 Task: Set up an automation rule in Jira to send a Slack message when a version is unreleased.
Action: Mouse moved to (714, 31)
Screenshot: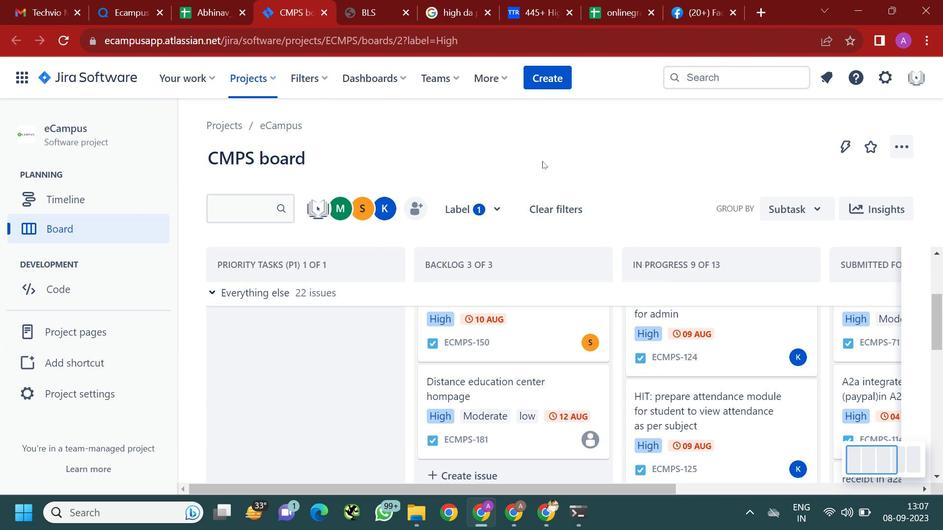 
Action: Mouse pressed left at (714, 31)
Screenshot: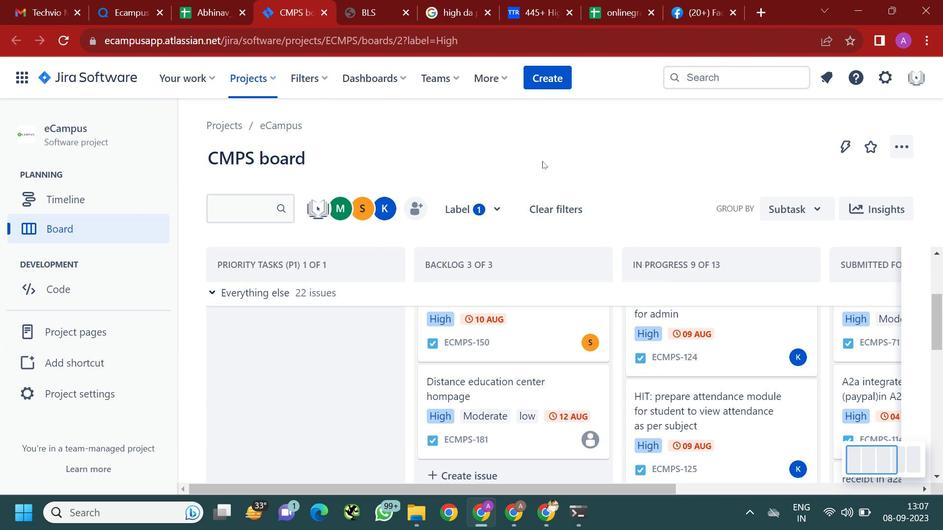 
Action: Mouse moved to (539, 154)
Screenshot: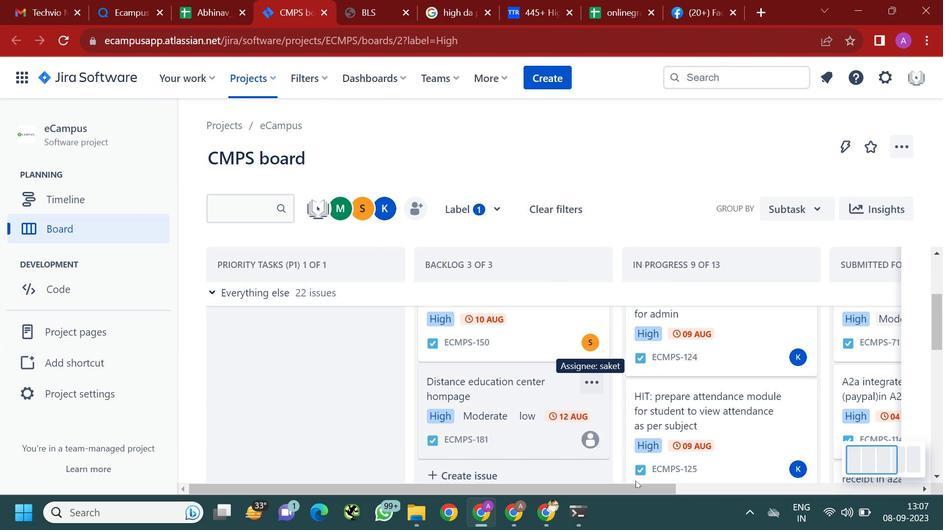 
Action: Mouse scrolled (539, 153) with delta (0, 0)
Screenshot: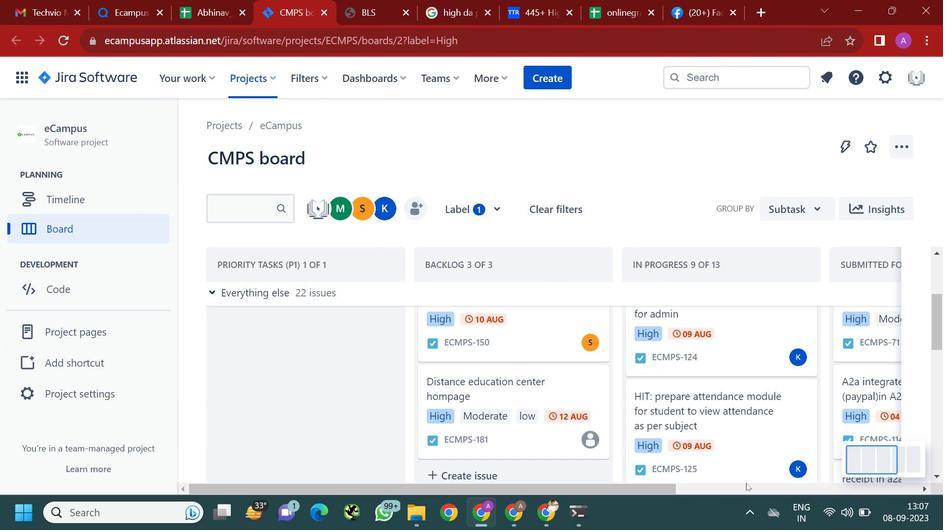 
Action: Mouse moved to (544, 146)
Screenshot: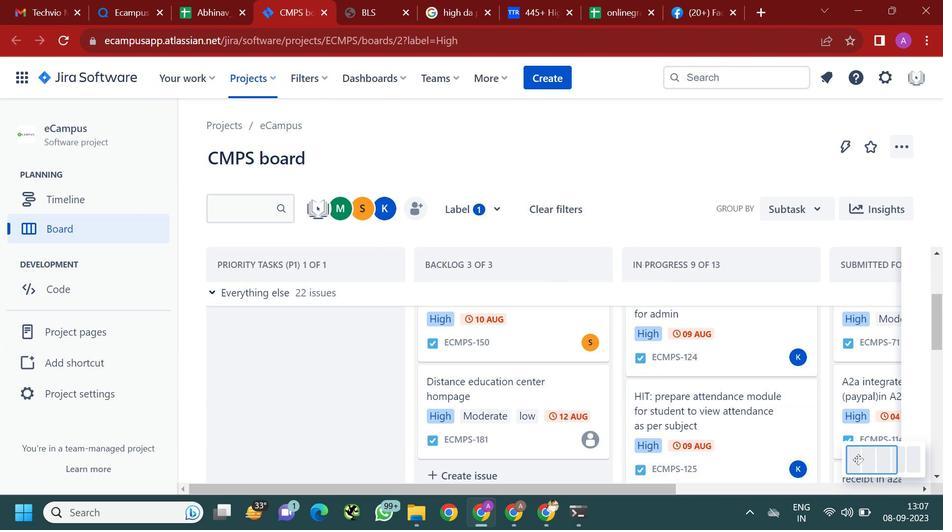 
Action: Mouse scrolled (544, 145) with delta (0, 0)
Screenshot: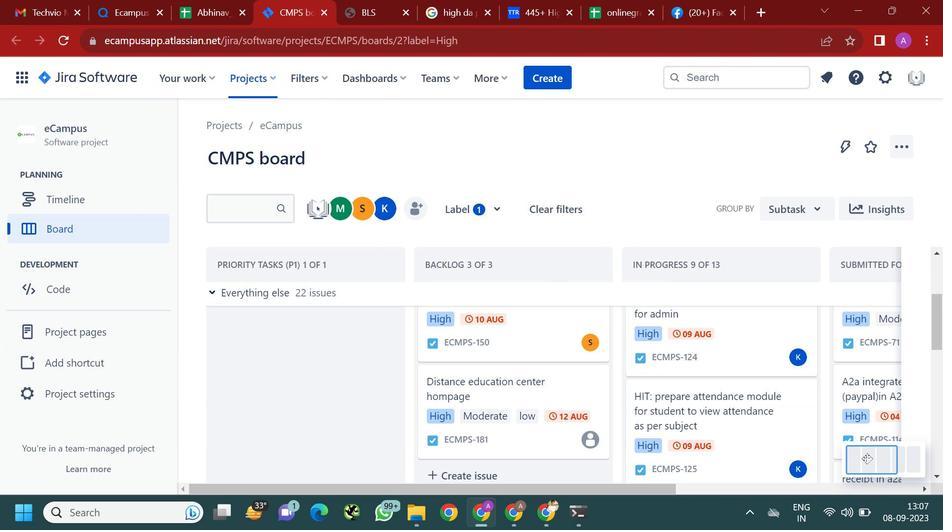 
Action: Mouse moved to (865, 453)
Screenshot: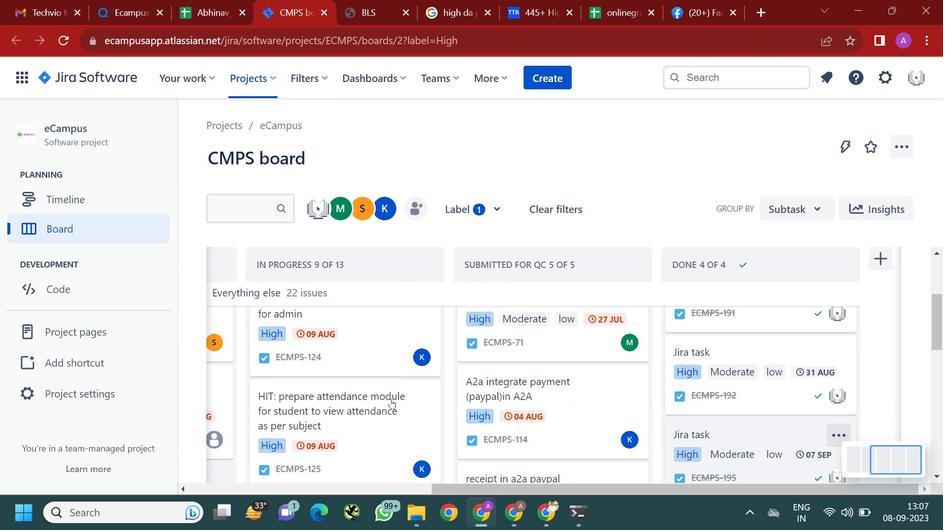 
Action: Mouse pressed left at (865, 453)
Screenshot: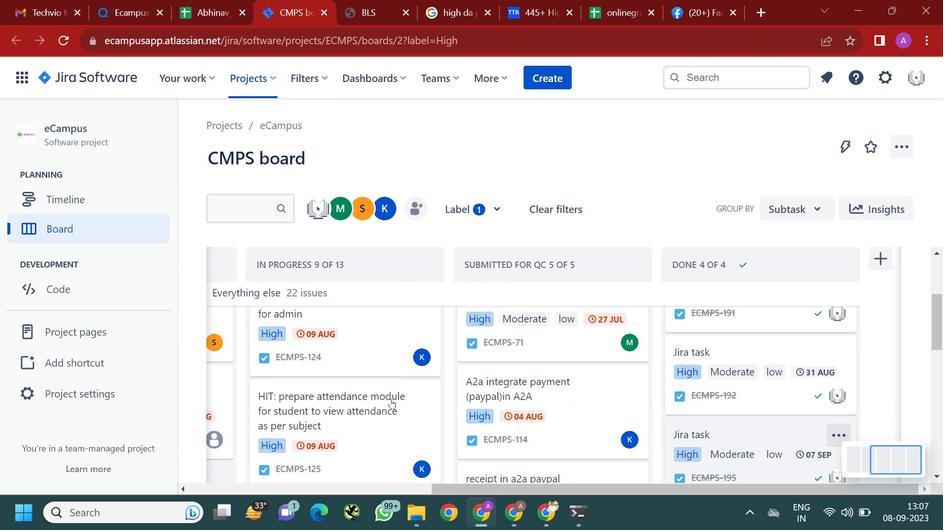 
Action: Mouse moved to (482, 483)
Screenshot: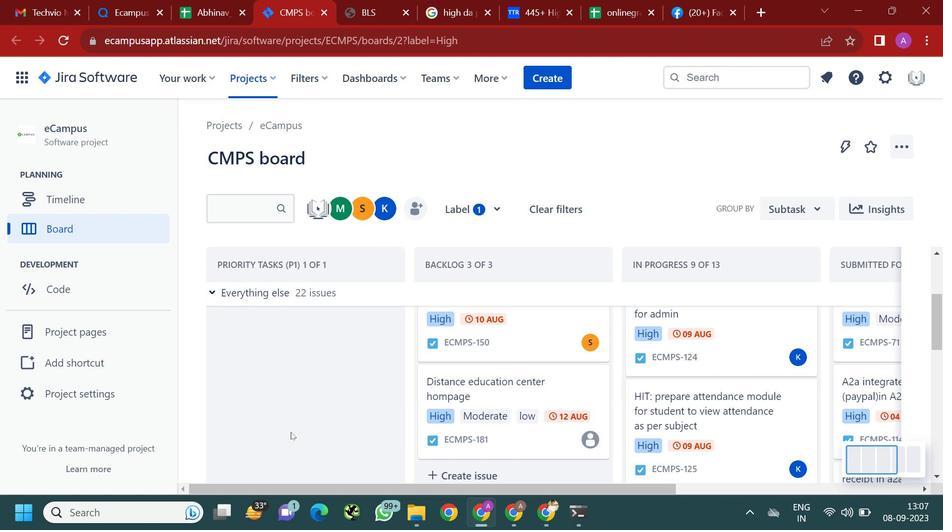 
Action: Mouse pressed left at (482, 483)
Screenshot: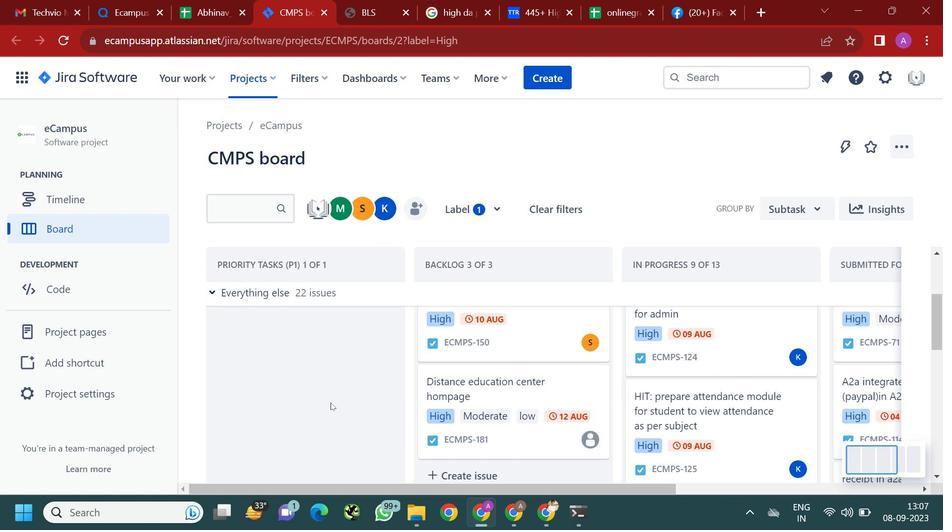
Action: Mouse moved to (327, 399)
Screenshot: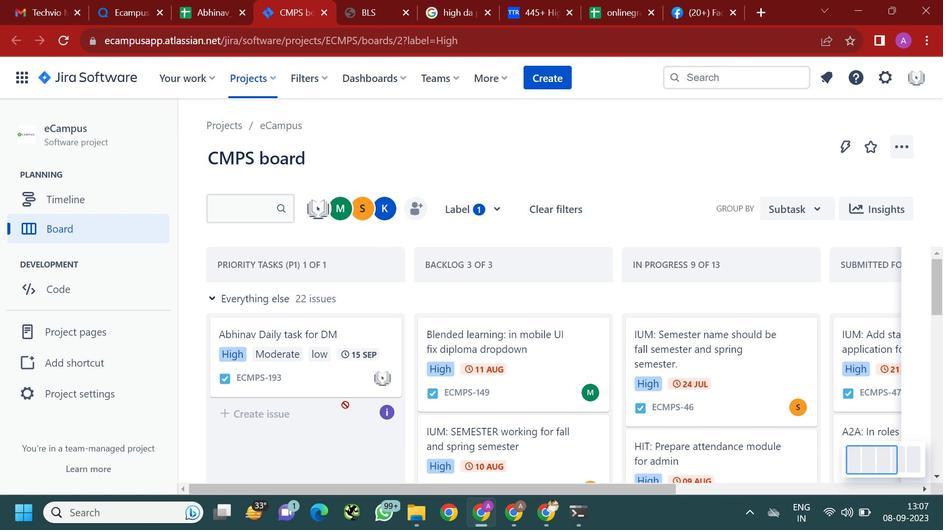 
Action: Mouse scrolled (327, 399) with delta (0, 0)
Screenshot: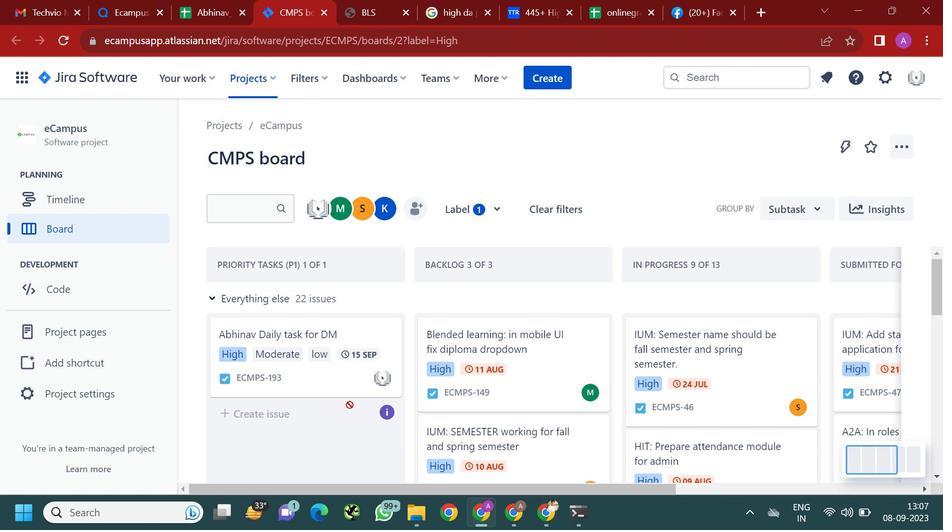
Action: Mouse moved to (327, 397)
Screenshot: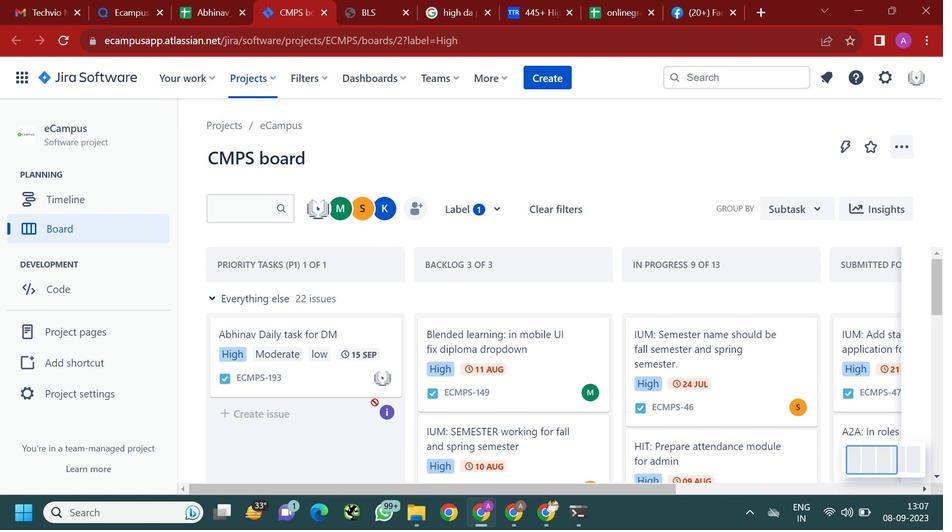 
Action: Mouse scrolled (327, 397) with delta (0, 0)
Screenshot: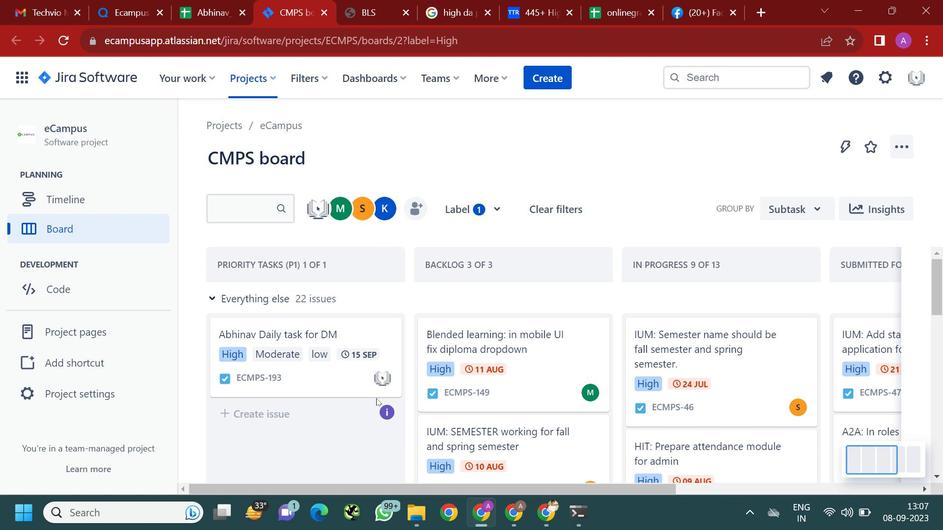 
Action: Mouse scrolled (327, 397) with delta (0, 0)
Screenshot: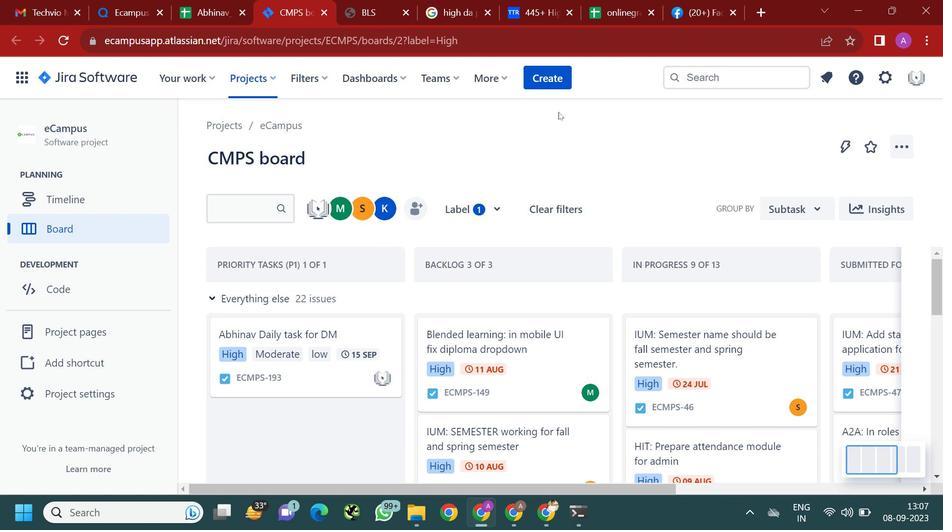 
Action: Mouse moved to (558, 64)
Screenshot: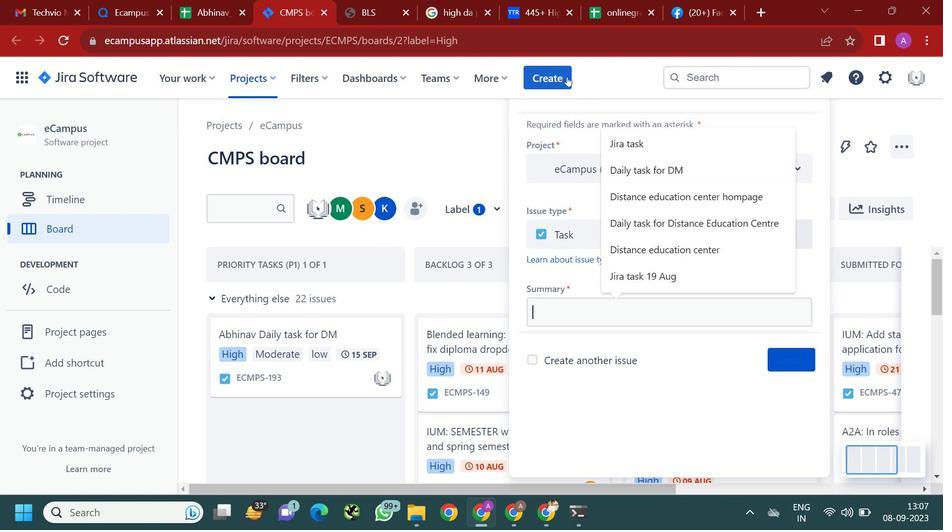 
Action: Mouse pressed left at (558, 64)
Screenshot: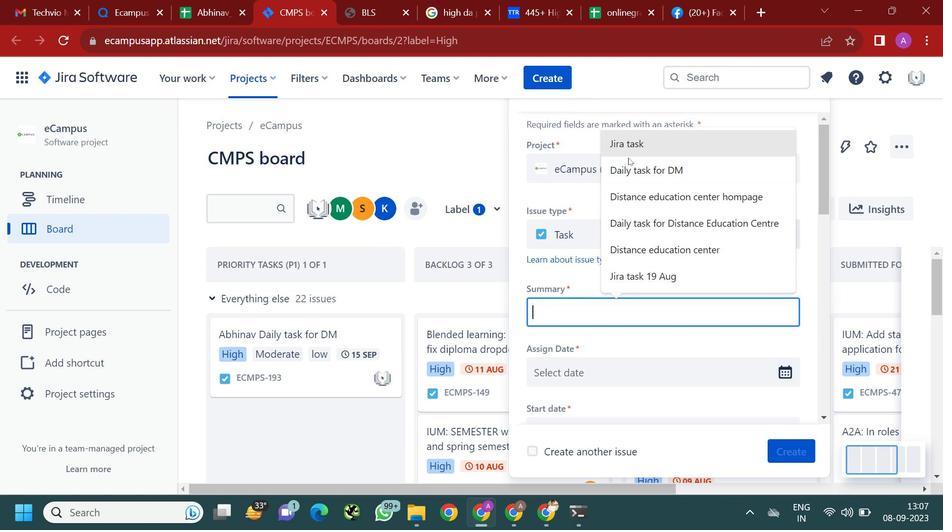 
Action: Mouse moved to (643, 138)
Screenshot: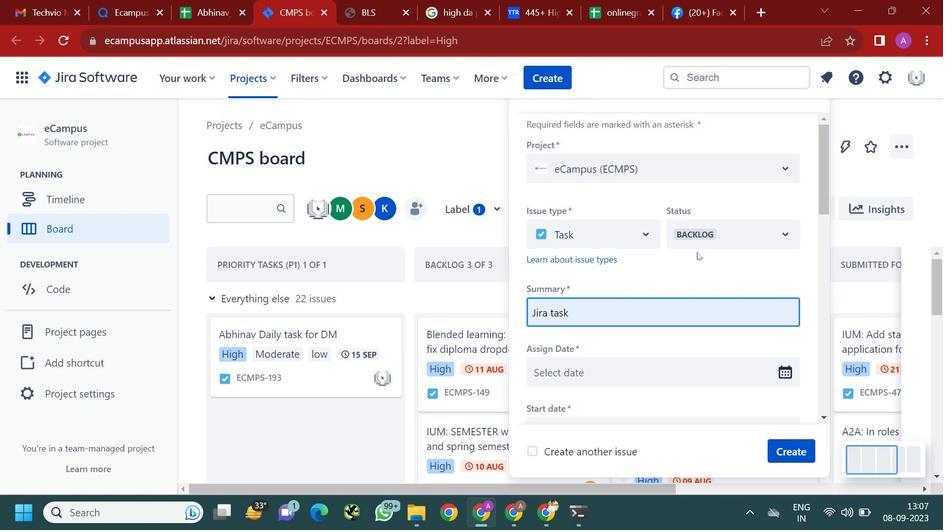 
Action: Mouse pressed left at (643, 138)
Screenshot: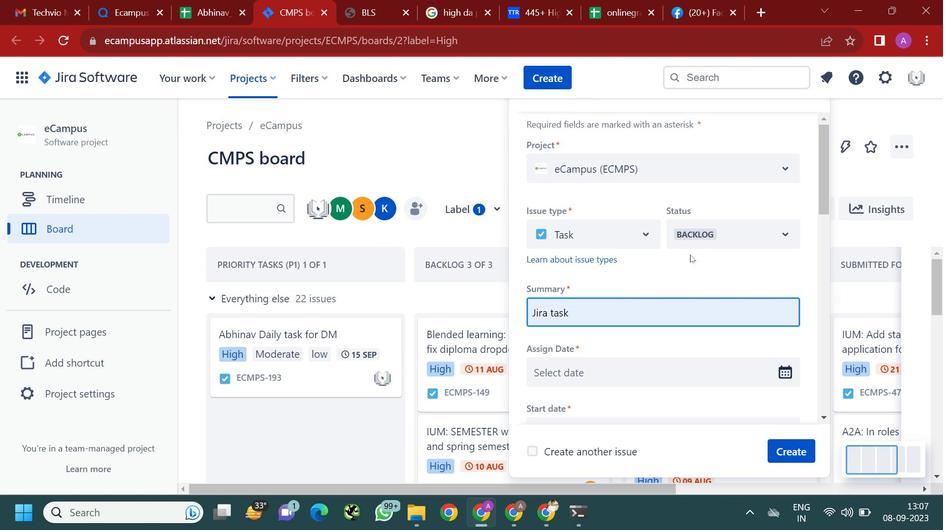
Action: Mouse moved to (701, 232)
Screenshot: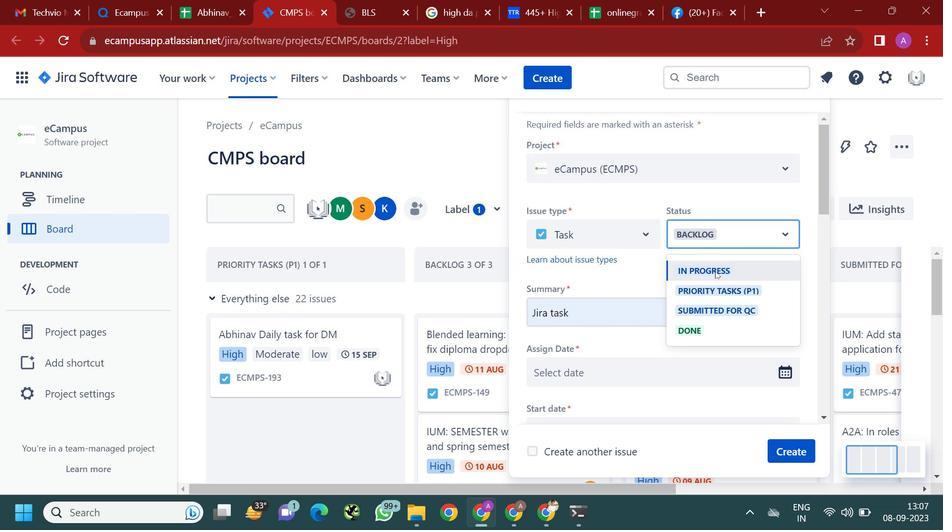 
Action: Mouse pressed left at (701, 232)
Screenshot: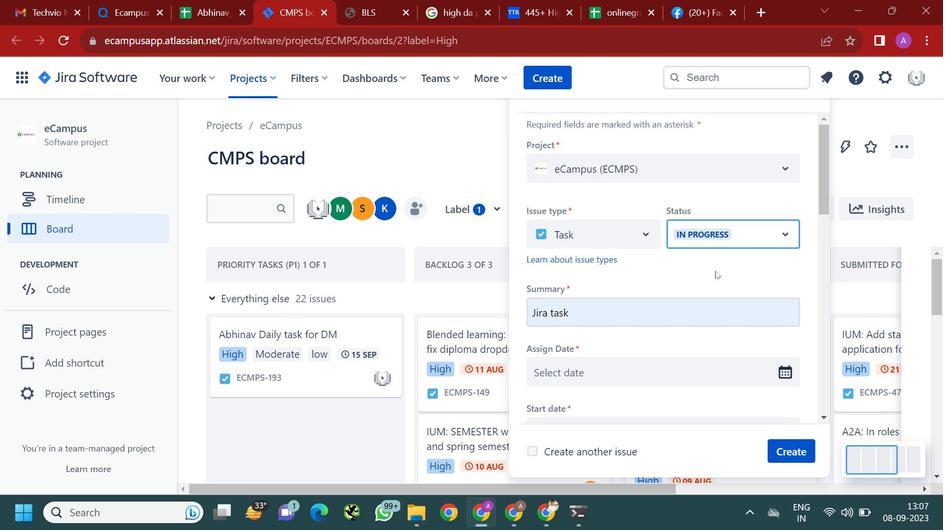 
Action: Mouse moved to (711, 267)
Screenshot: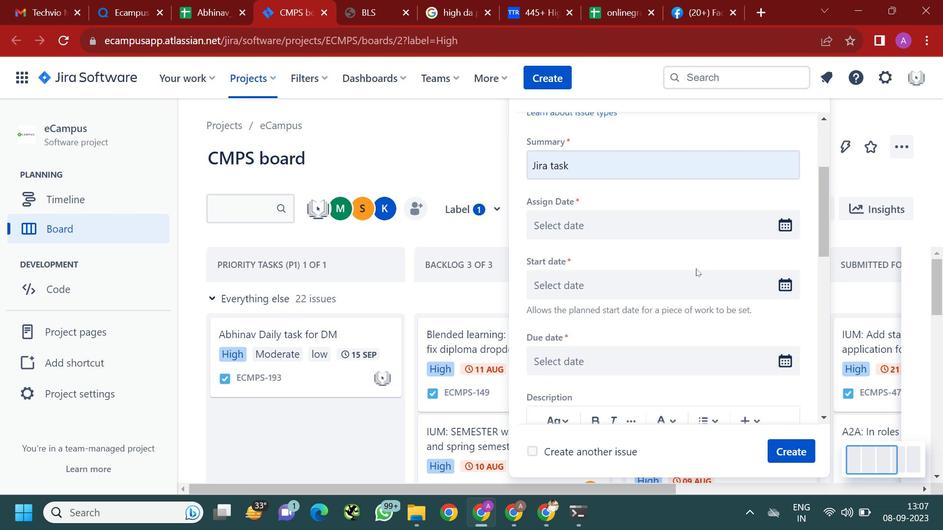 
Action: Mouse pressed left at (711, 267)
Screenshot: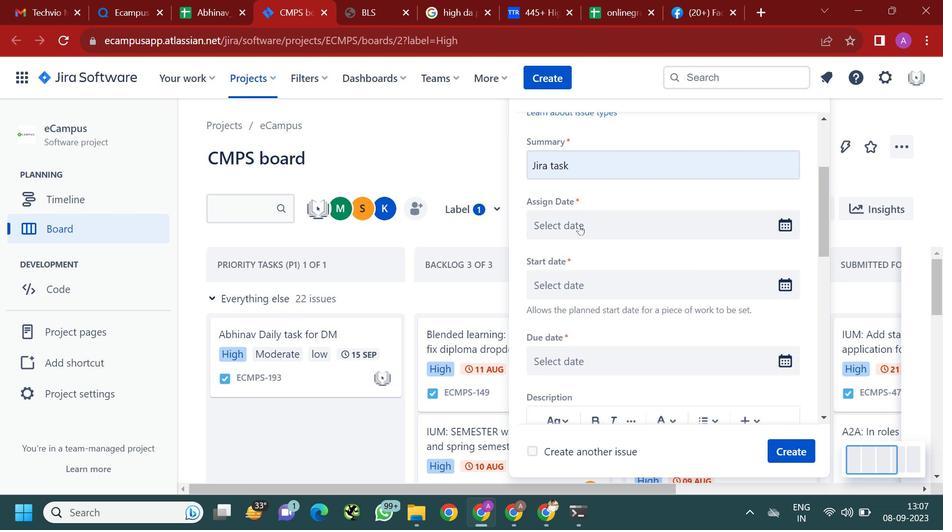 
Action: Mouse moved to (699, 262)
Screenshot: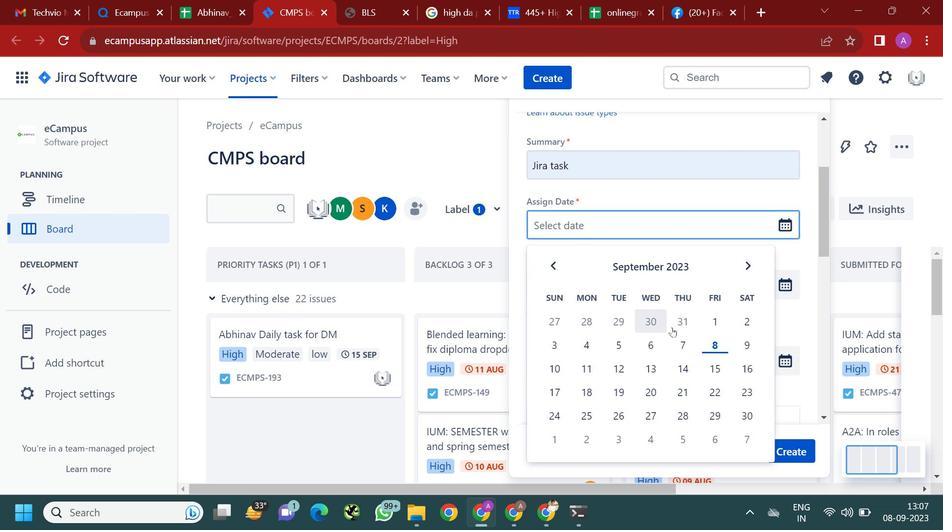 
Action: Mouse scrolled (699, 261) with delta (0, 0)
Screenshot: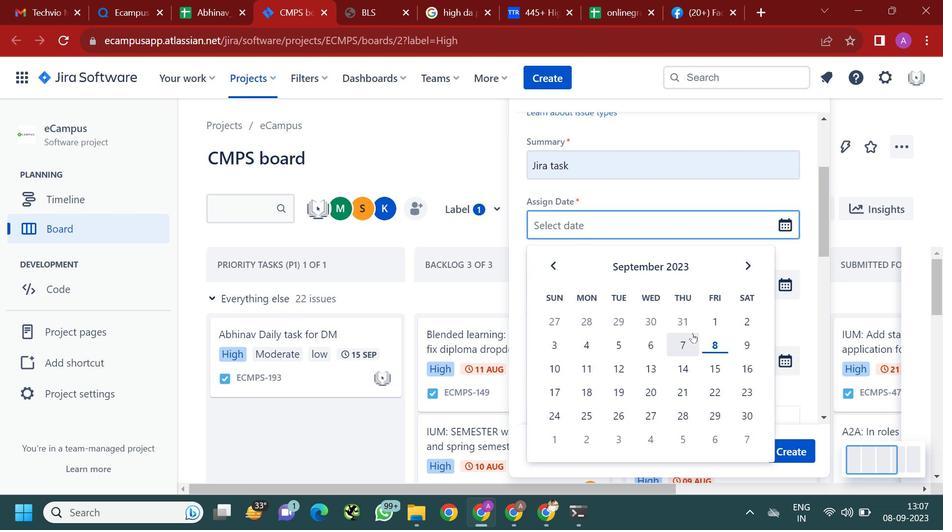 
Action: Mouse moved to (699, 262)
Screenshot: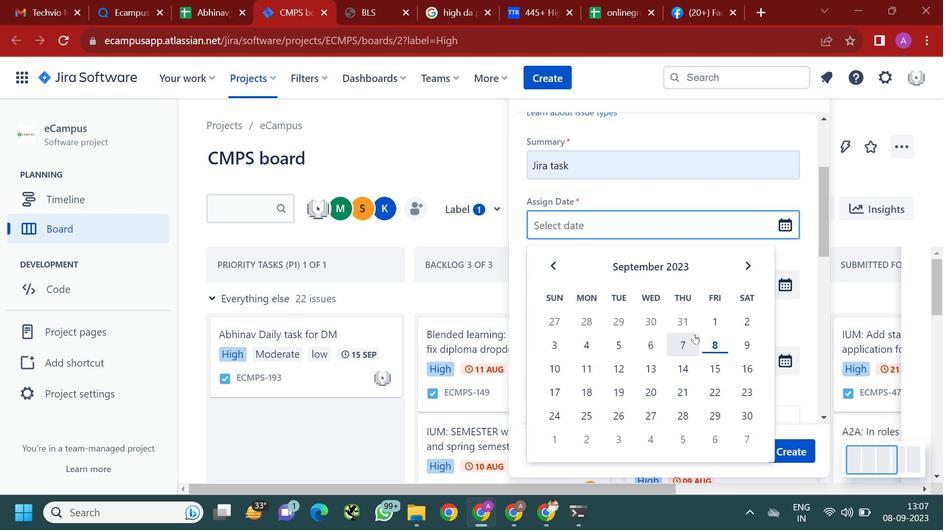 
Action: Mouse scrolled (699, 262) with delta (0, 0)
Screenshot: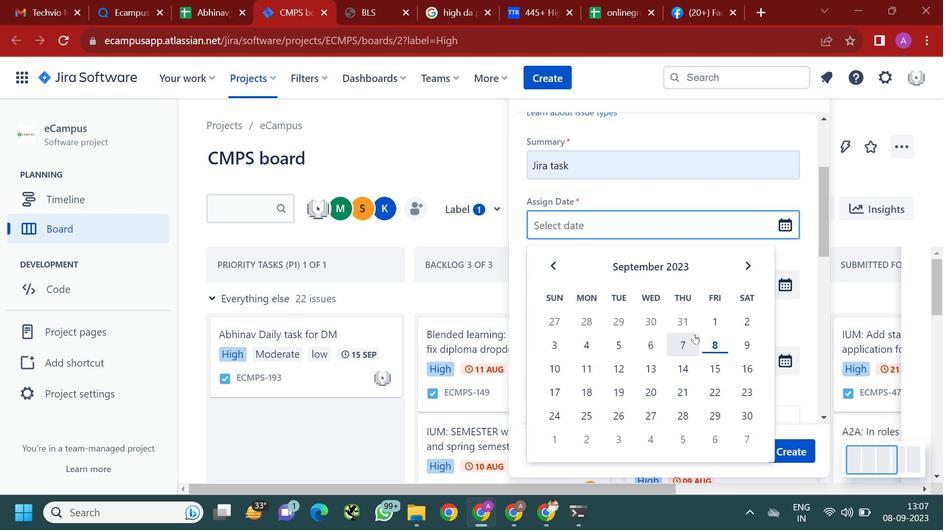 
Action: Mouse moved to (576, 220)
Screenshot: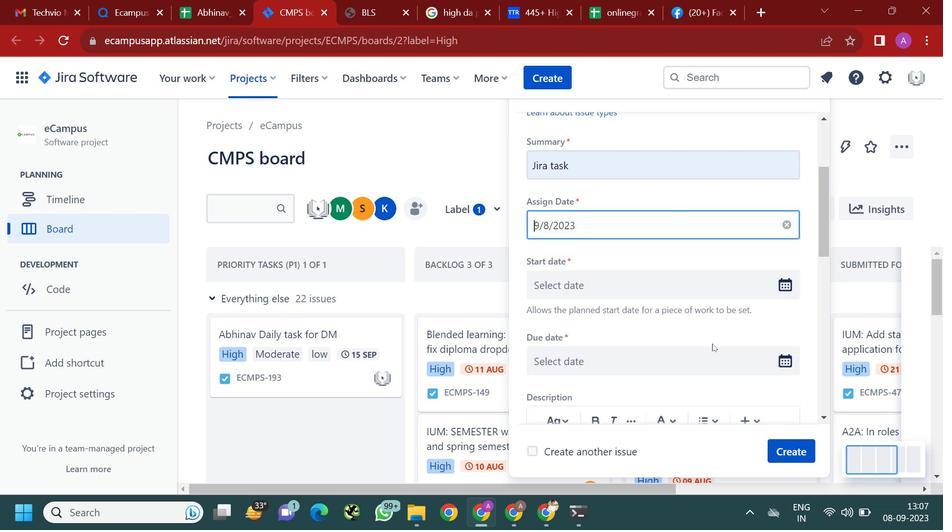 
Action: Mouse pressed left at (576, 220)
Screenshot: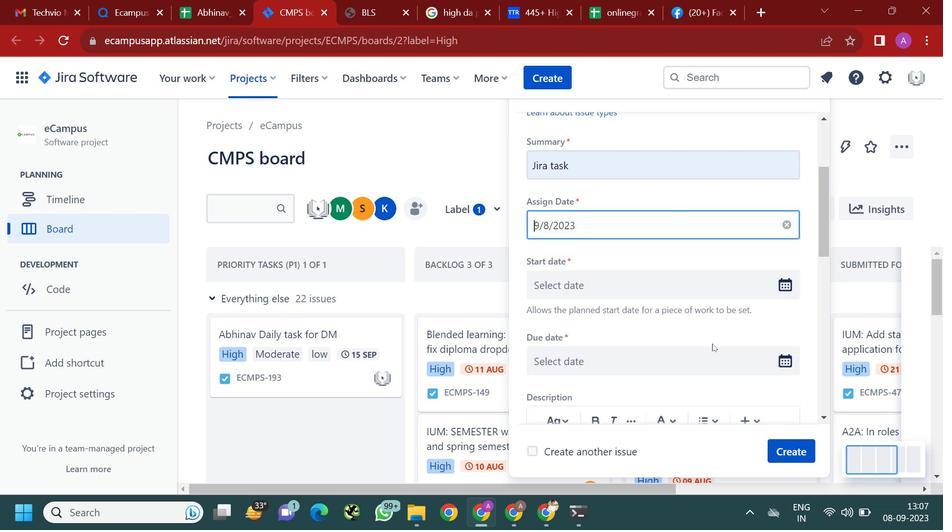 
Action: Mouse moved to (708, 340)
Screenshot: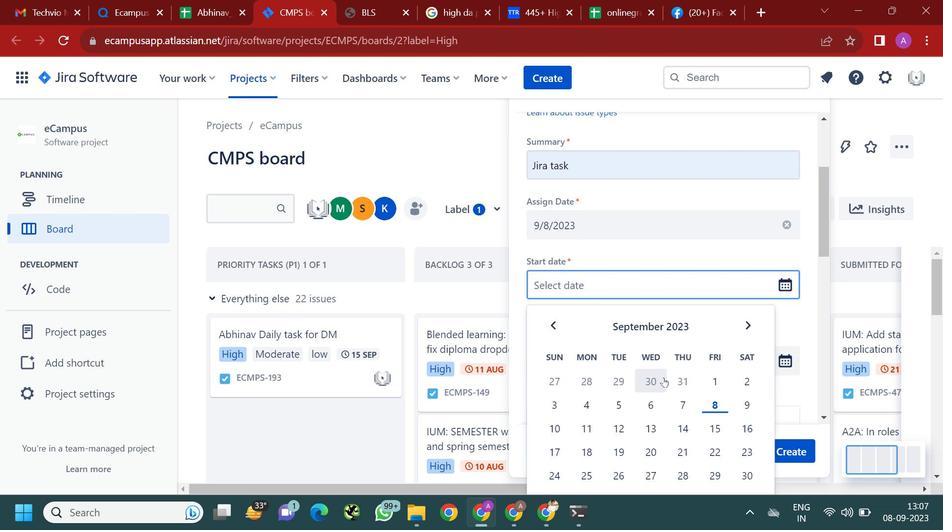 
Action: Mouse pressed left at (708, 340)
Screenshot: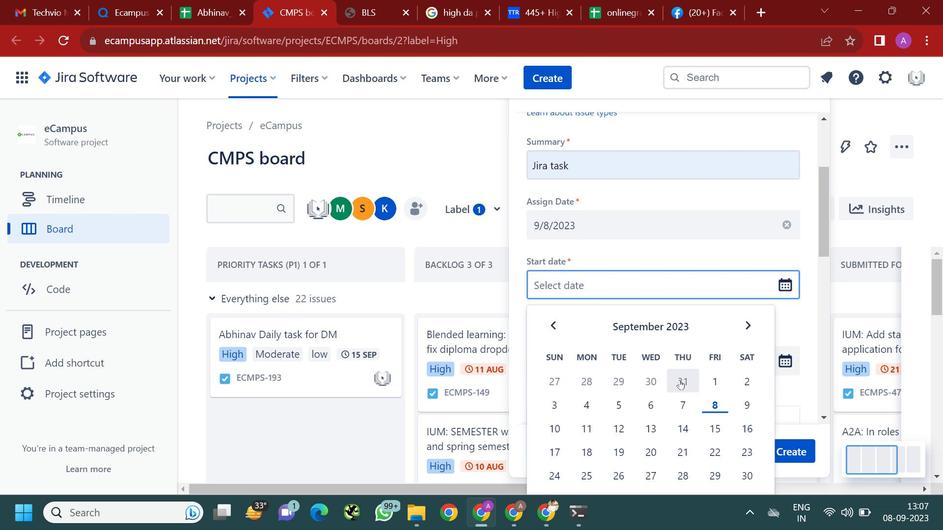 
Action: Mouse moved to (601, 273)
Screenshot: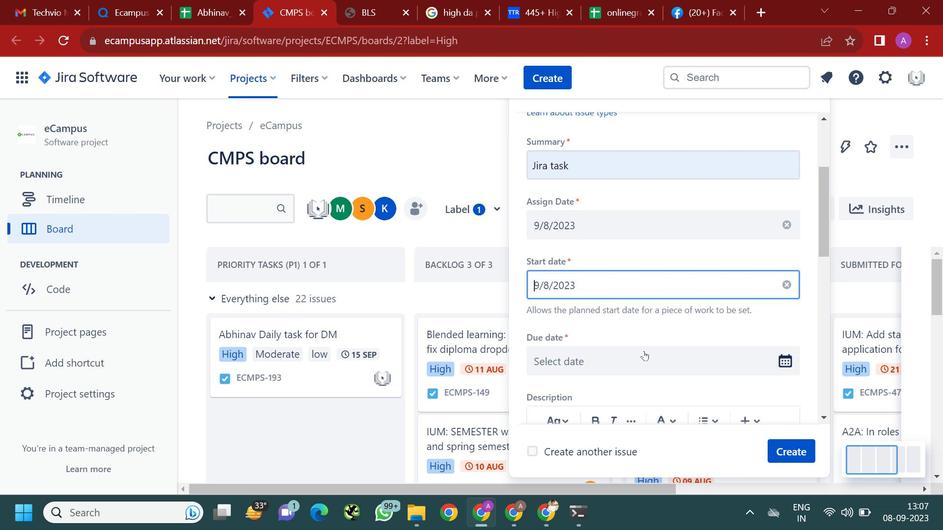 
Action: Mouse pressed left at (601, 273)
Screenshot: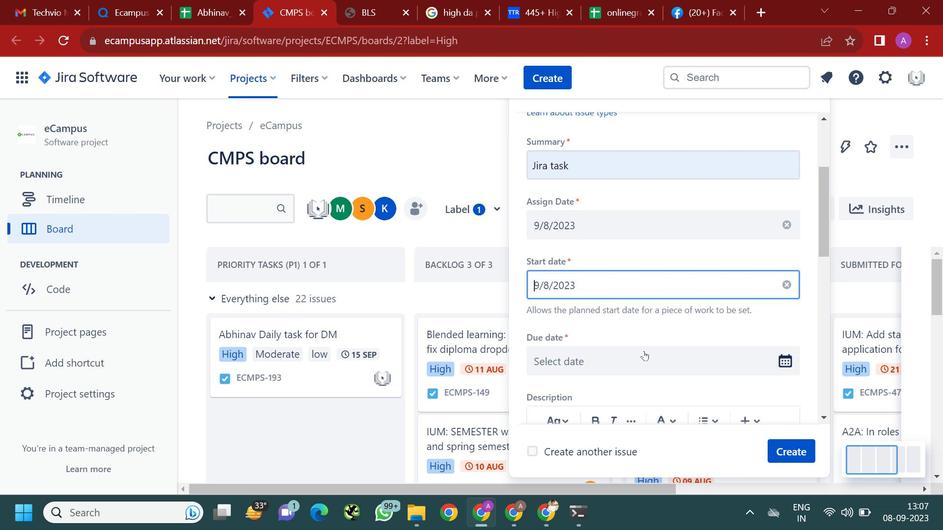 
Action: Mouse moved to (717, 402)
Screenshot: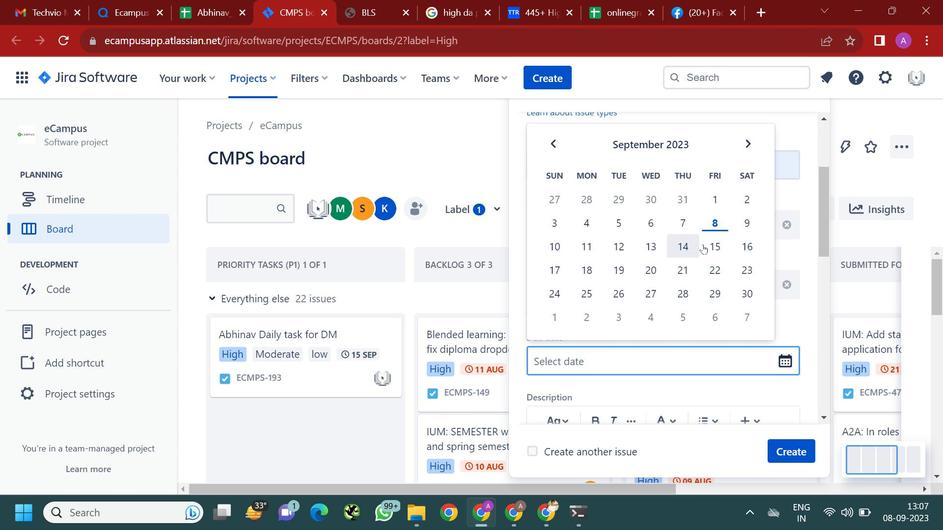 
Action: Mouse pressed left at (717, 402)
Screenshot: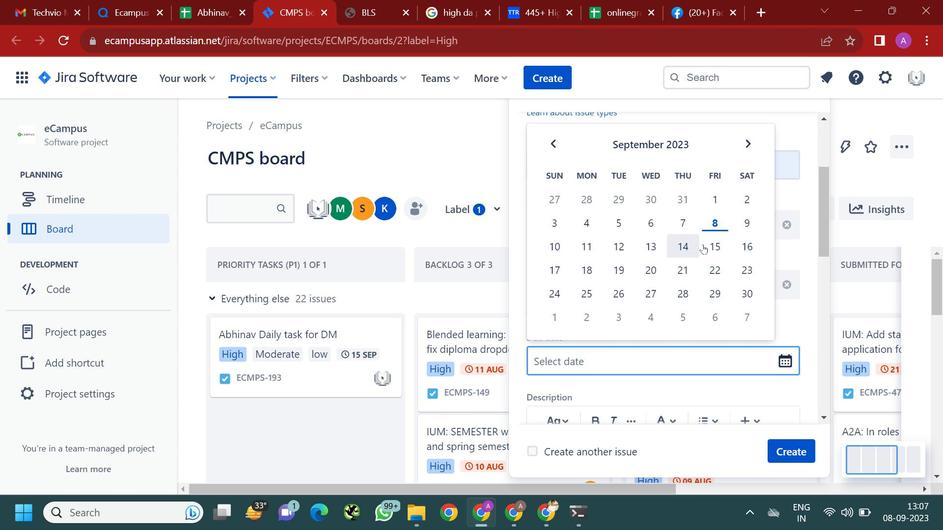 
Action: Mouse moved to (610, 346)
Screenshot: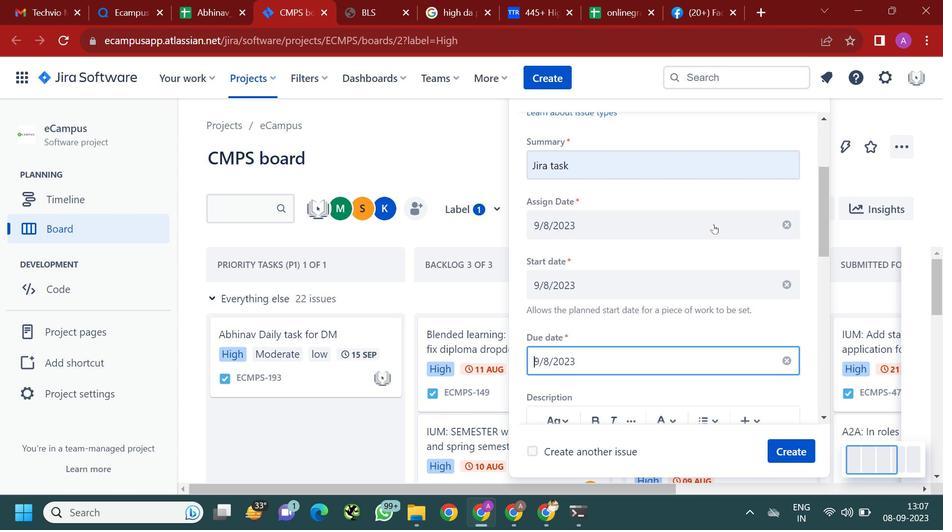 
Action: Mouse pressed left at (610, 346)
Screenshot: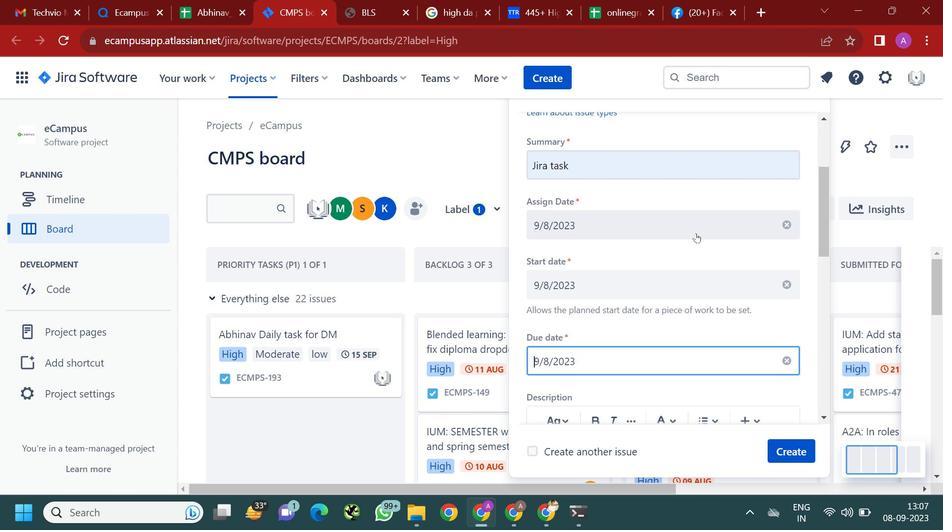 
Action: Mouse moved to (710, 221)
Screenshot: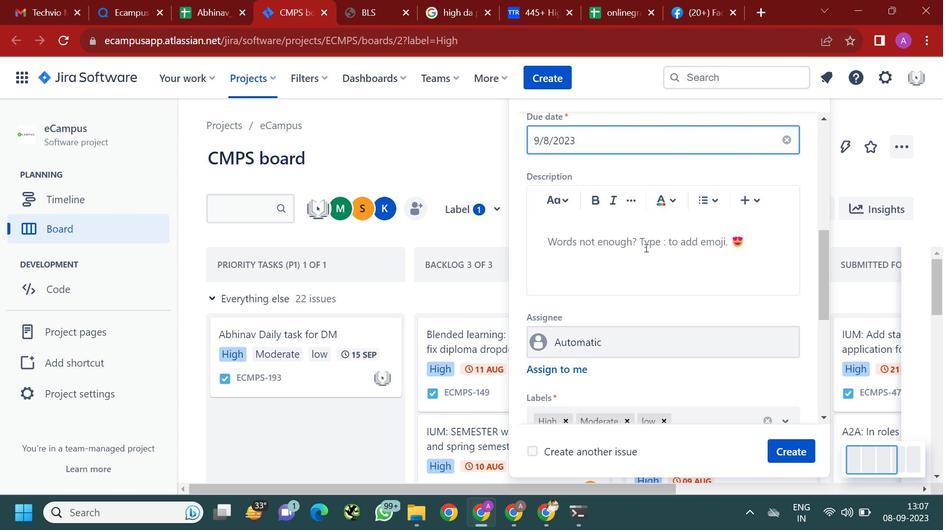 
Action: Mouse pressed left at (710, 221)
Screenshot: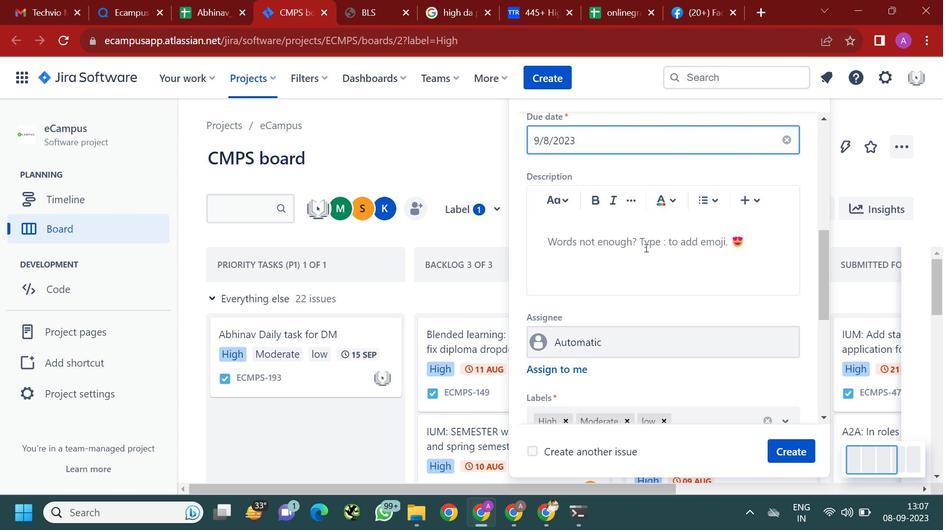
Action: Mouse moved to (642, 243)
Screenshot: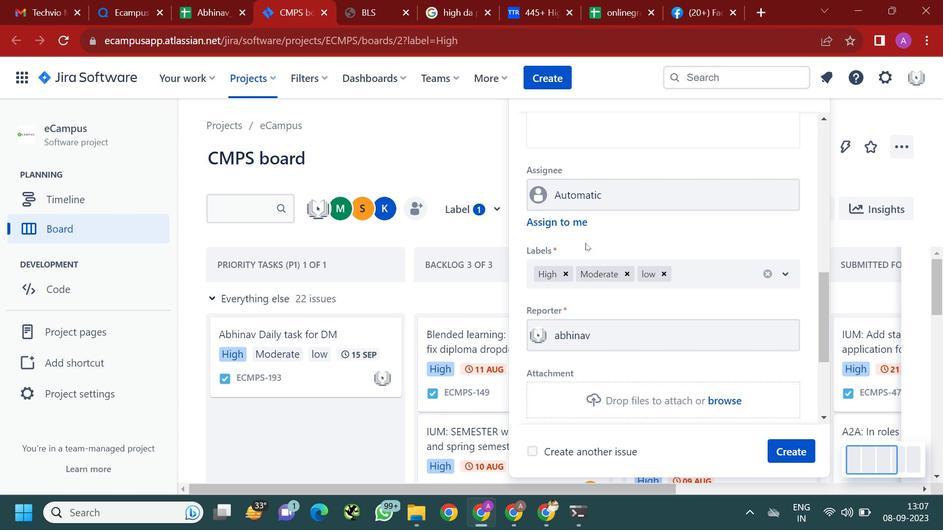 
Action: Mouse scrolled (642, 242) with delta (0, 0)
Screenshot: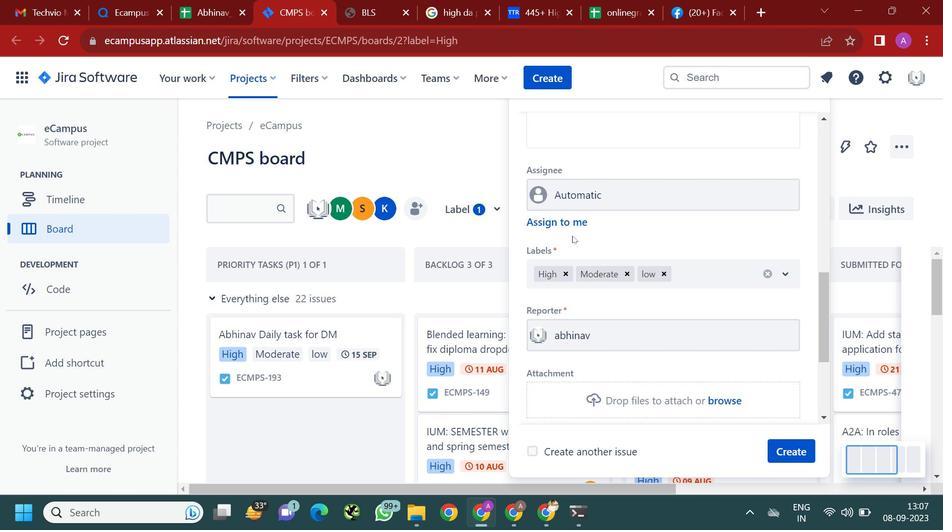 
Action: Mouse scrolled (642, 242) with delta (0, 0)
Screenshot: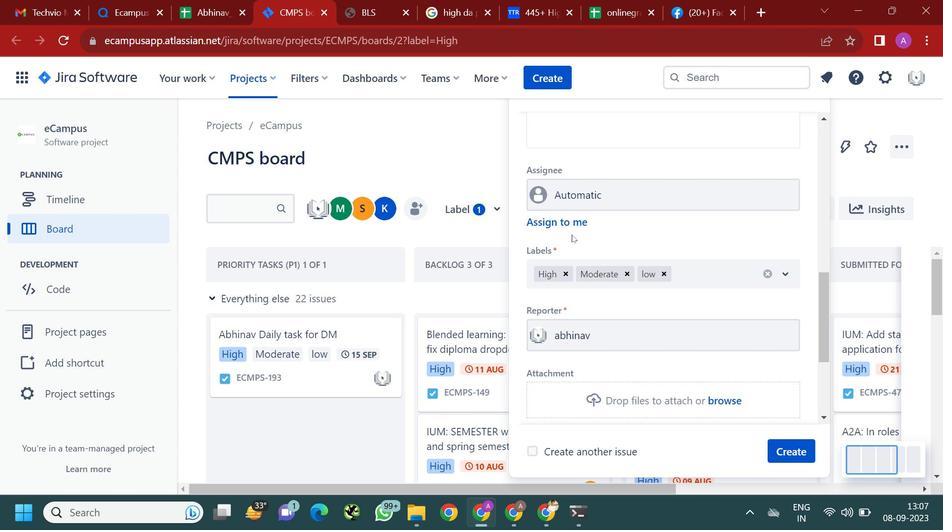 
Action: Mouse scrolled (642, 242) with delta (0, 0)
Screenshot: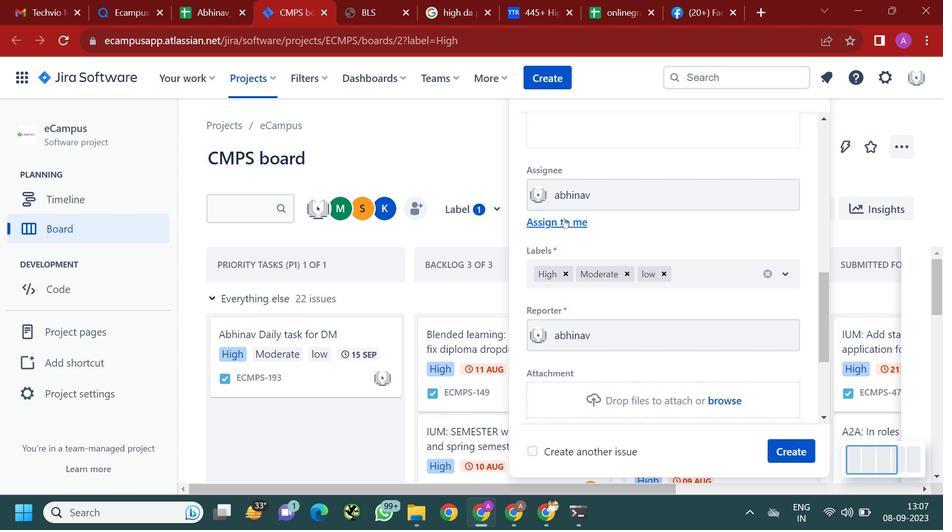 
Action: Mouse moved to (642, 244)
Screenshot: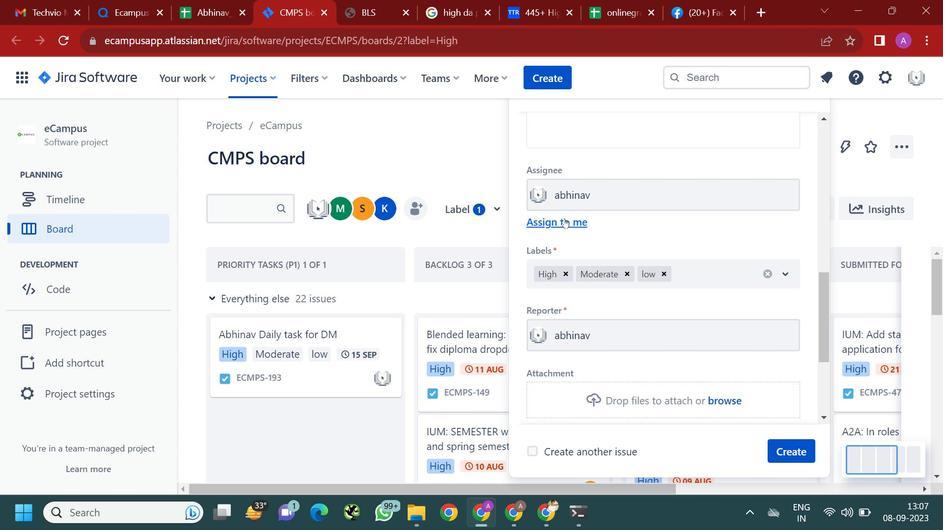 
Action: Mouse scrolled (642, 243) with delta (0, 0)
Screenshot: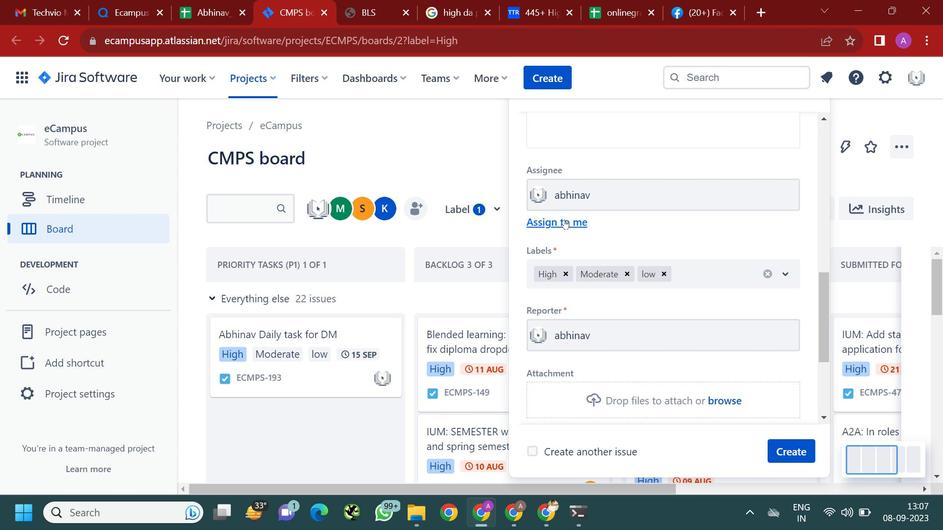 
Action: Mouse moved to (642, 244)
Screenshot: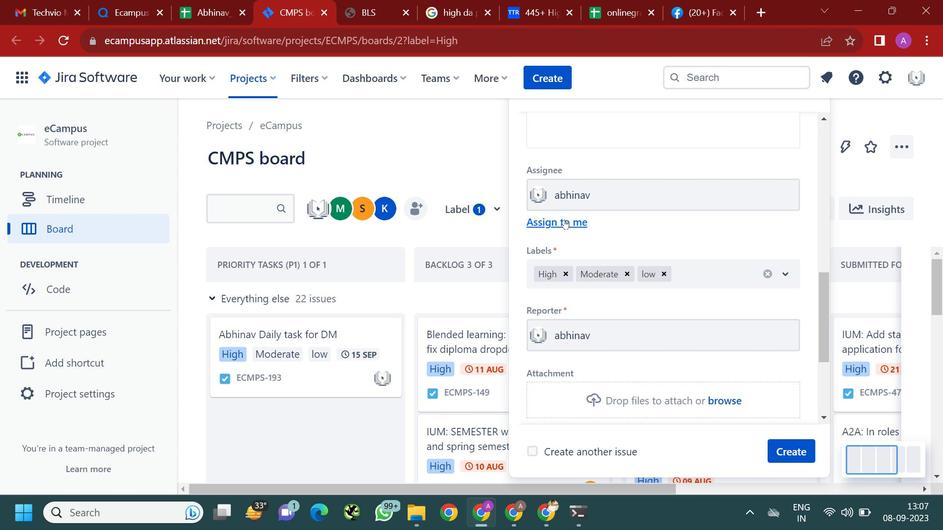 
Action: Mouse scrolled (642, 244) with delta (0, 0)
Screenshot: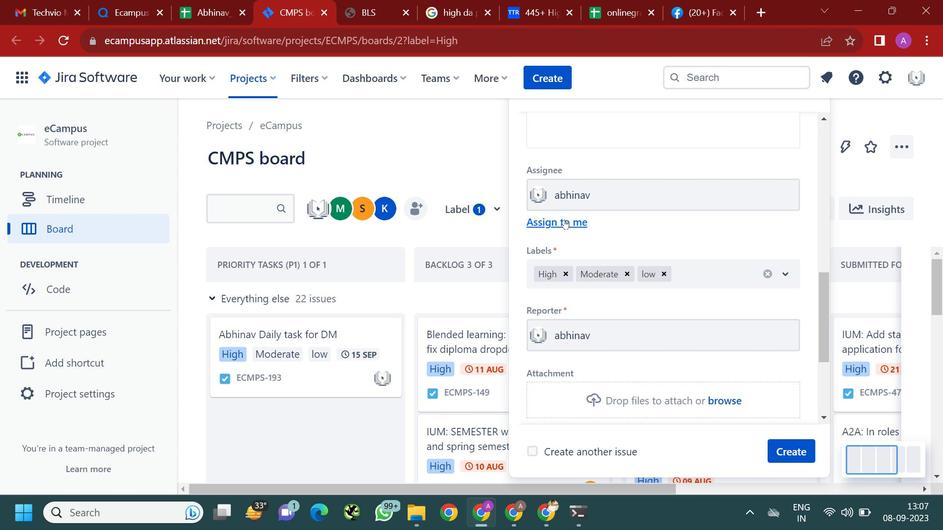 
Action: Mouse moved to (560, 215)
Screenshot: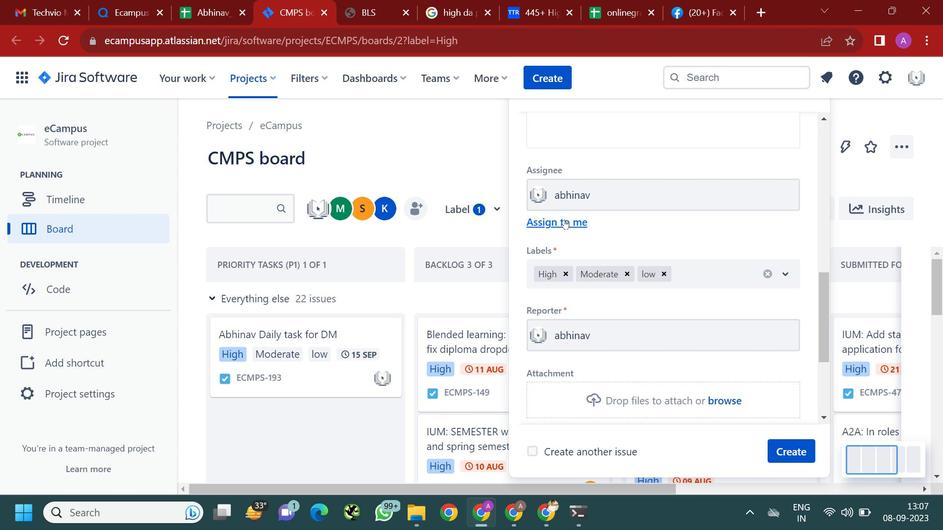 
Action: Mouse pressed left at (560, 215)
Screenshot: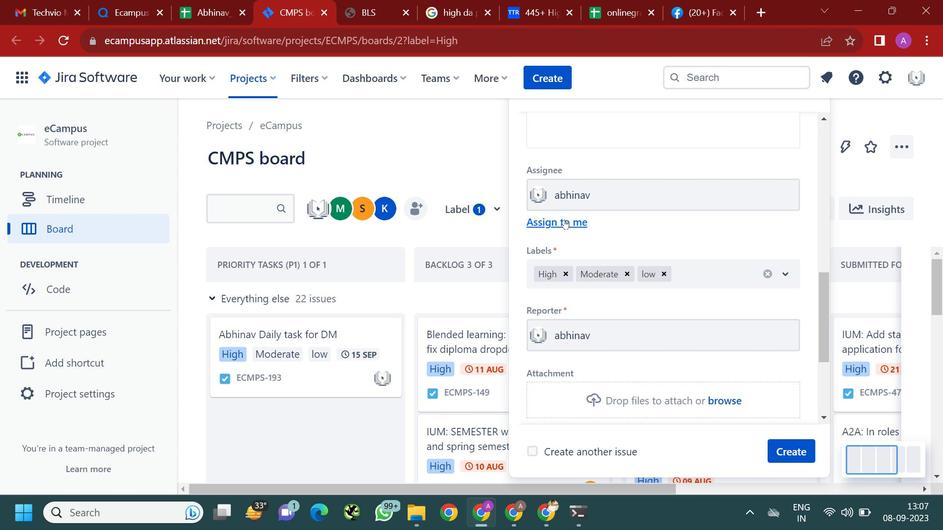 
Action: Mouse moved to (597, 254)
Screenshot: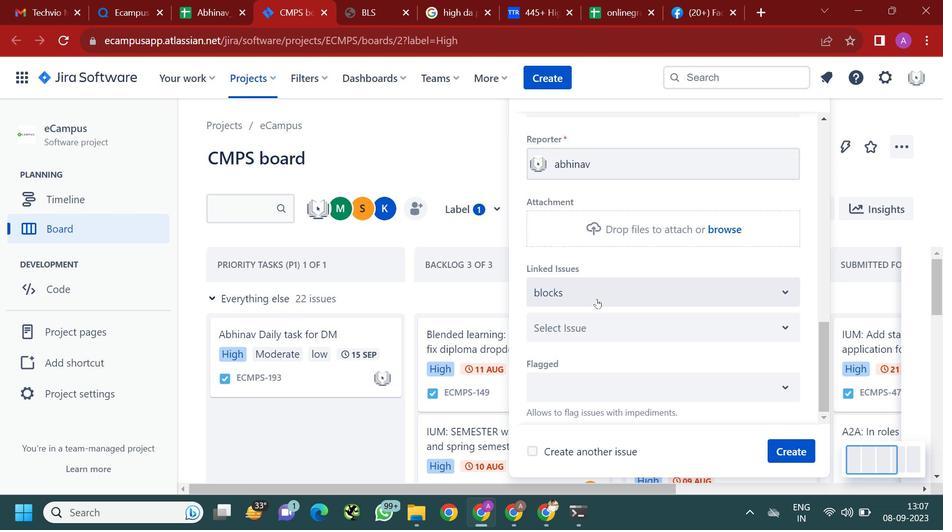 
Action: Mouse scrolled (597, 254) with delta (0, 0)
Screenshot: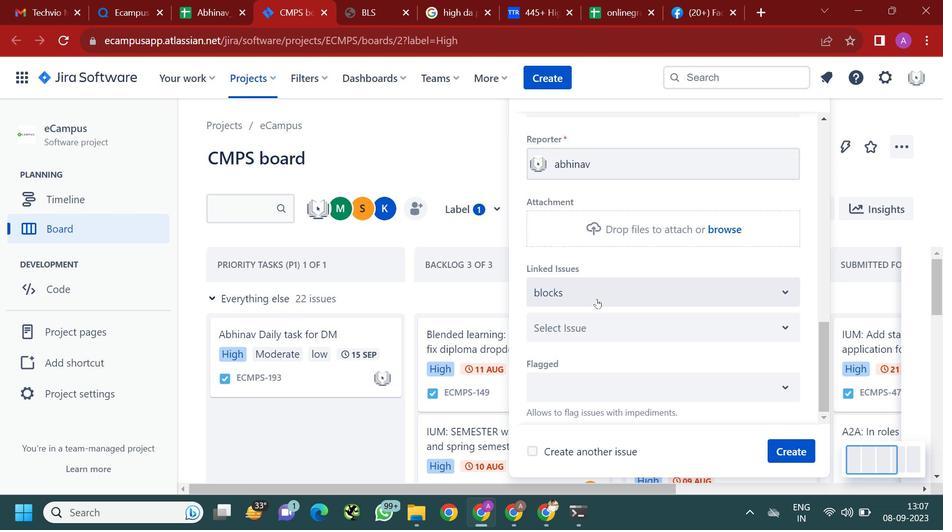 
Action: Mouse moved to (599, 261)
Screenshot: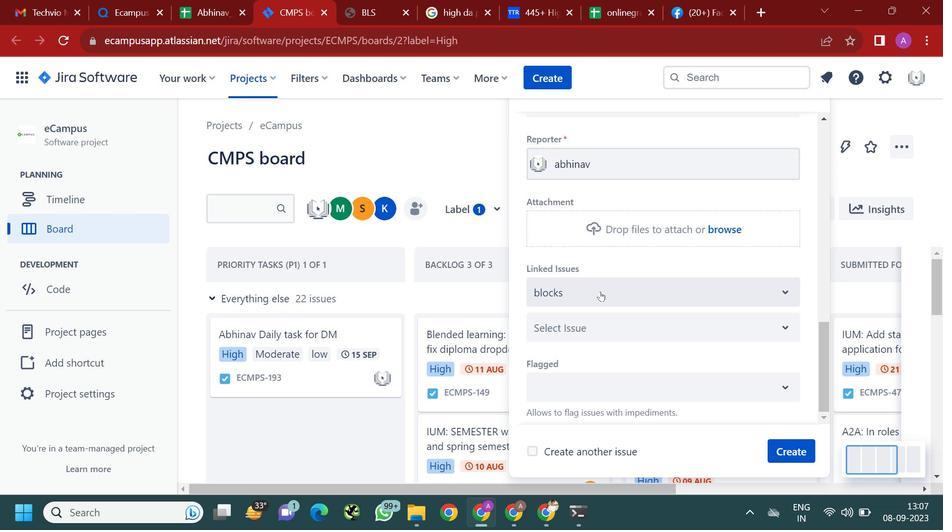 
Action: Mouse scrolled (599, 260) with delta (0, 0)
Screenshot: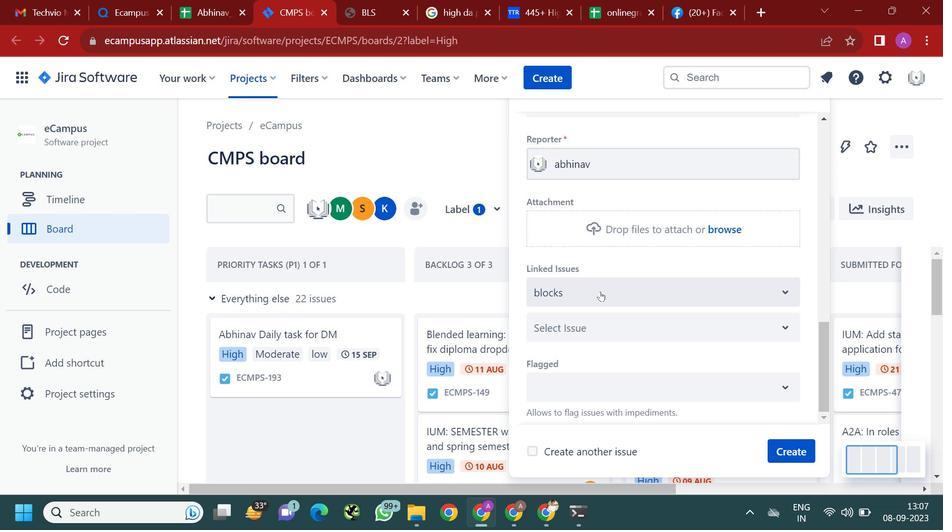 
Action: Mouse moved to (599, 262)
Screenshot: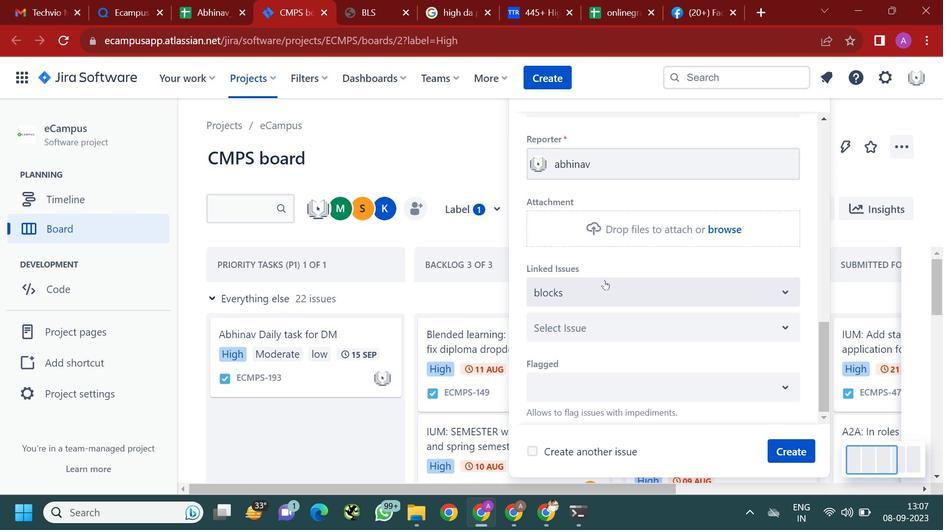 
Action: Mouse scrolled (599, 261) with delta (0, 0)
Screenshot: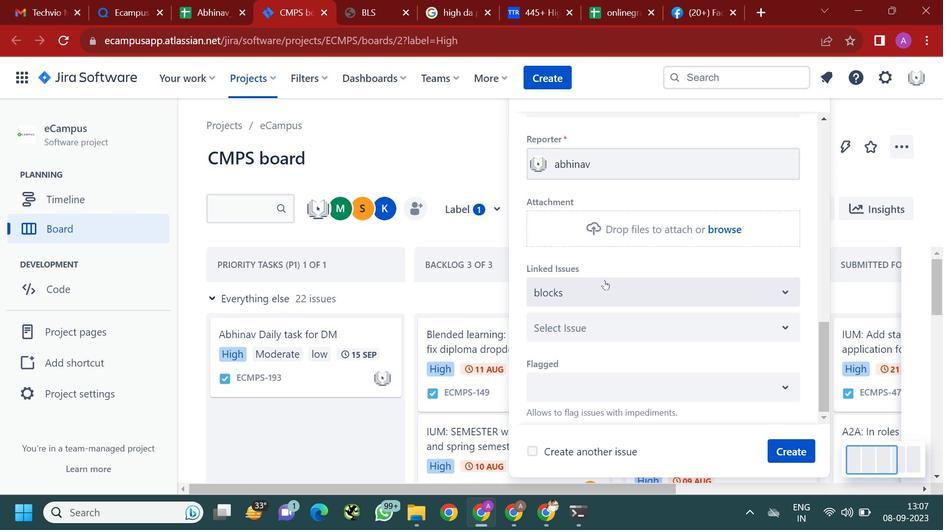 
Action: Mouse moved to (593, 295)
Screenshot: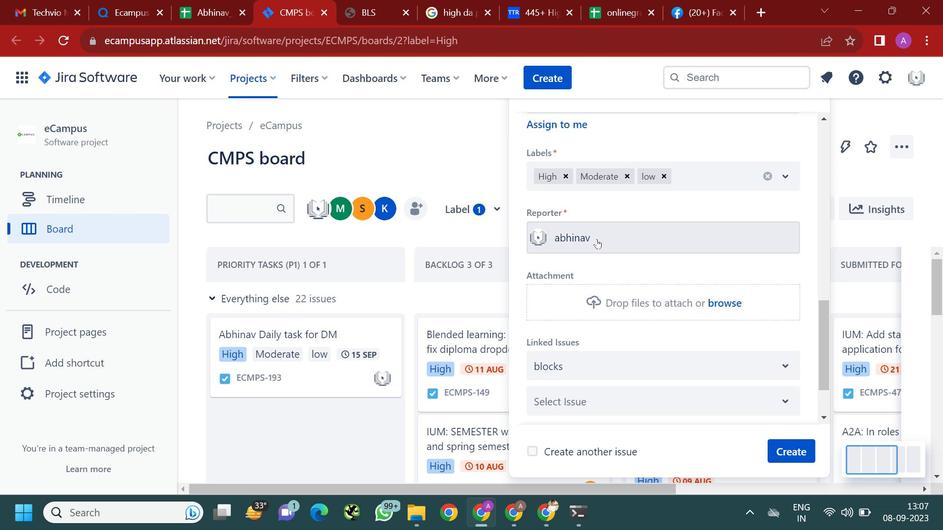
Action: Mouse scrolled (593, 294) with delta (0, 0)
Screenshot: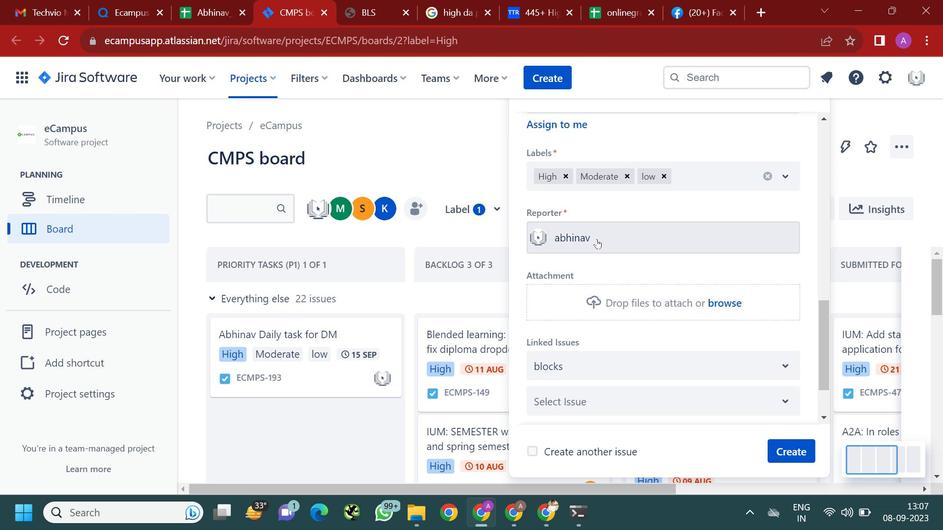 
Action: Mouse scrolled (593, 294) with delta (0, 0)
Screenshot: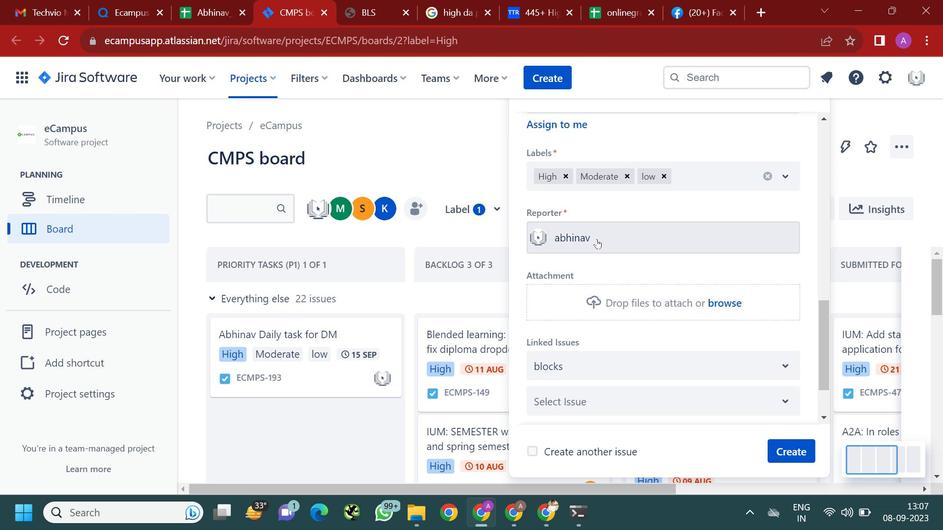 
Action: Mouse moved to (601, 277)
Screenshot: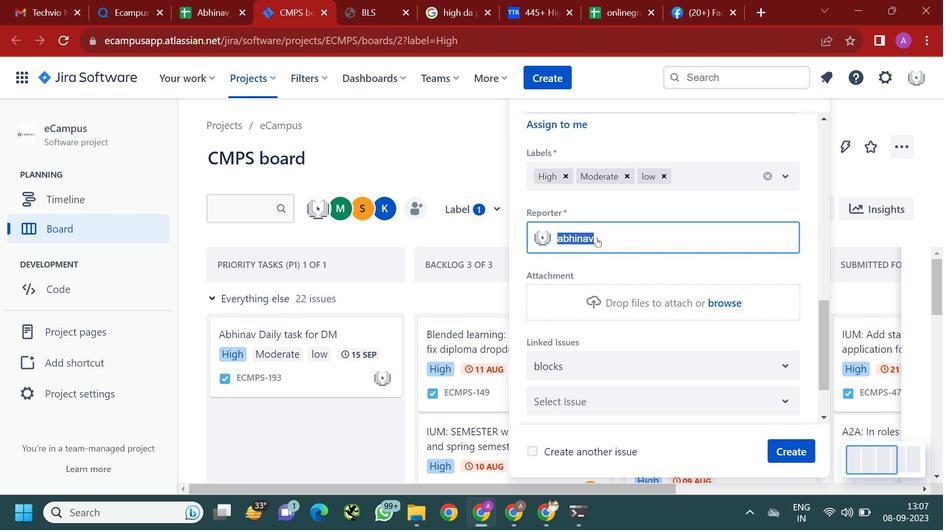 
Action: Mouse scrolled (601, 277) with delta (0, 0)
Screenshot: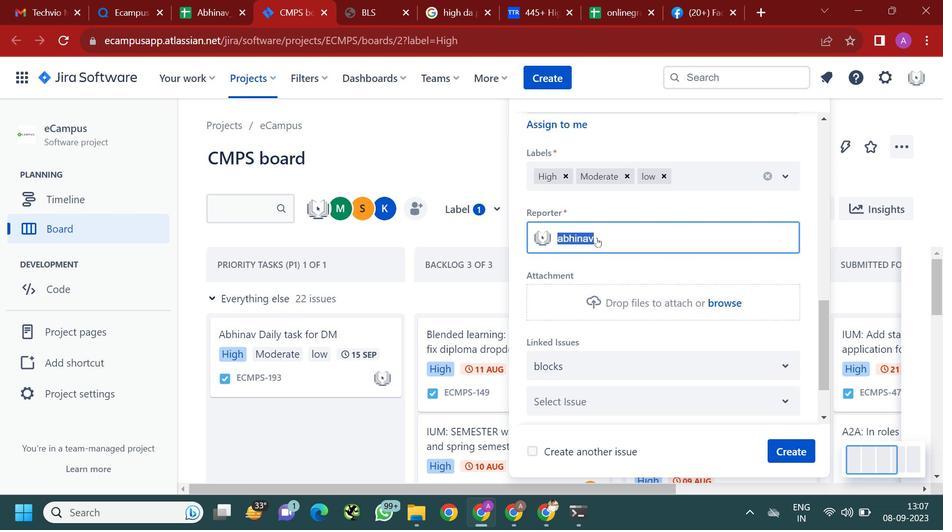 
Action: Mouse moved to (593, 234)
Screenshot: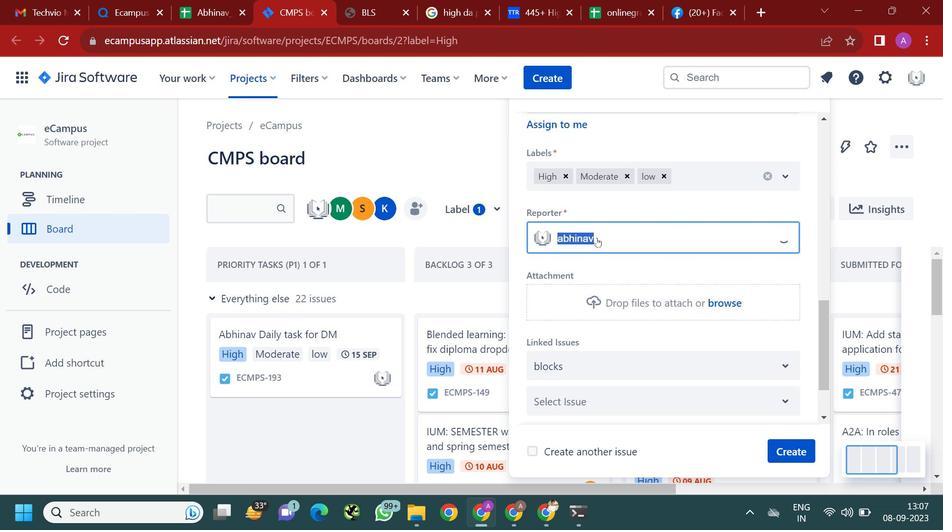 
Action: Mouse pressed left at (593, 234)
Screenshot: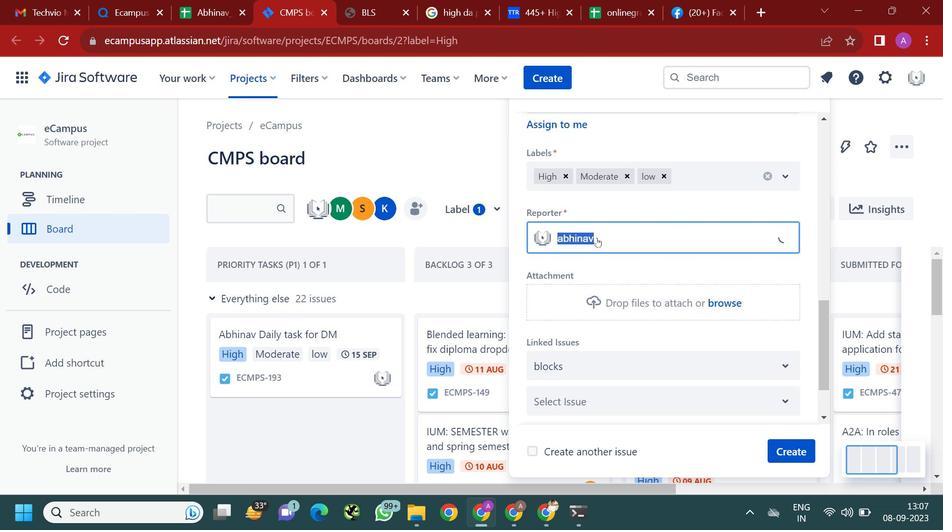 
Action: Mouse moved to (613, 321)
Screenshot: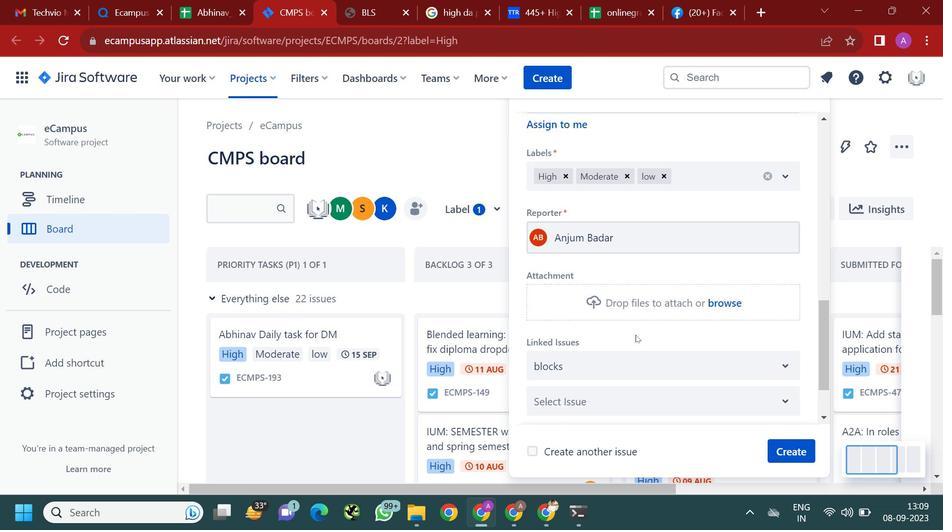 
Action: Mouse pressed left at (613, 321)
Screenshot: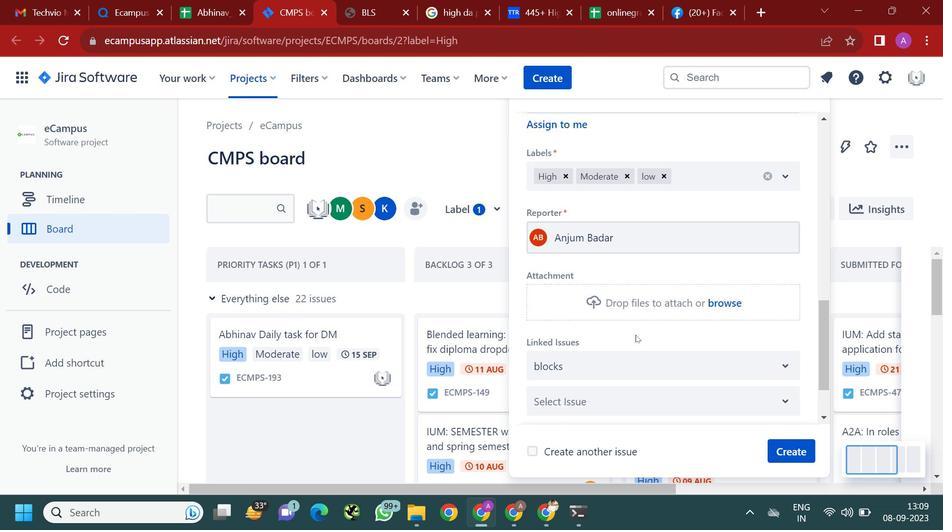 
Action: Mouse moved to (647, 333)
Screenshot: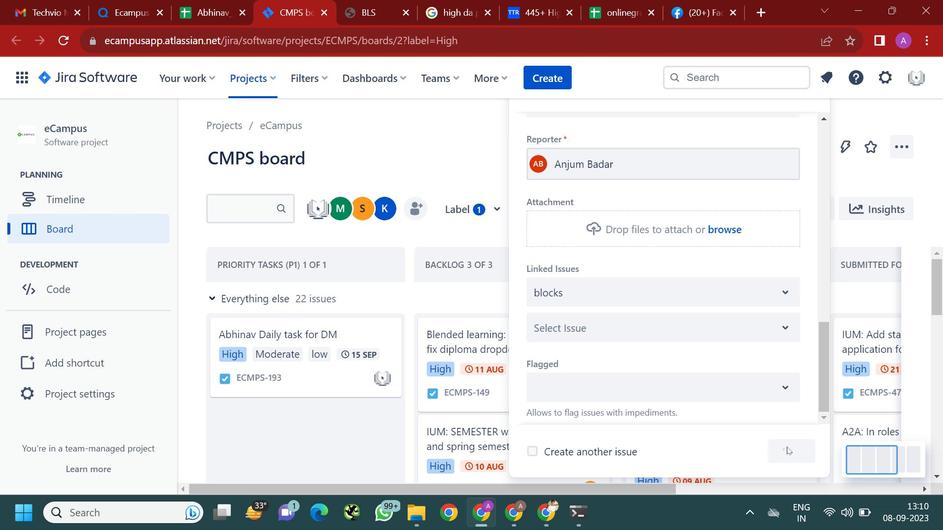 
Action: Mouse scrolled (647, 333) with delta (0, 0)
Screenshot: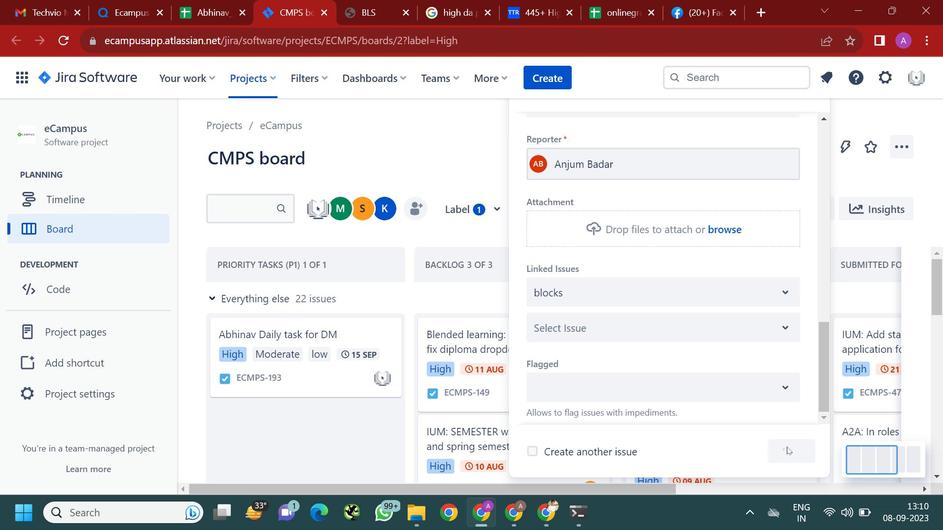 
Action: Mouse moved to (649, 333)
Screenshot: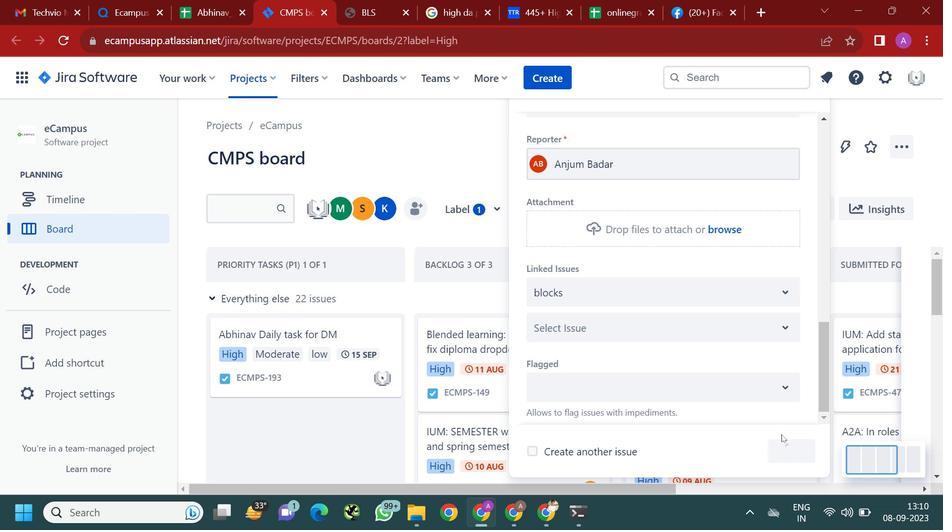 
Action: Mouse scrolled (649, 333) with delta (0, 0)
Screenshot: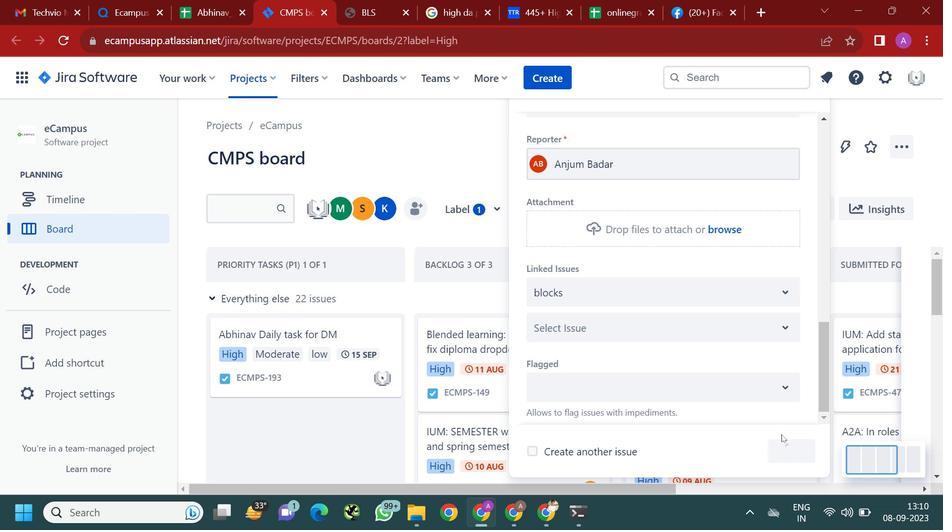 
Action: Mouse moved to (784, 448)
Screenshot: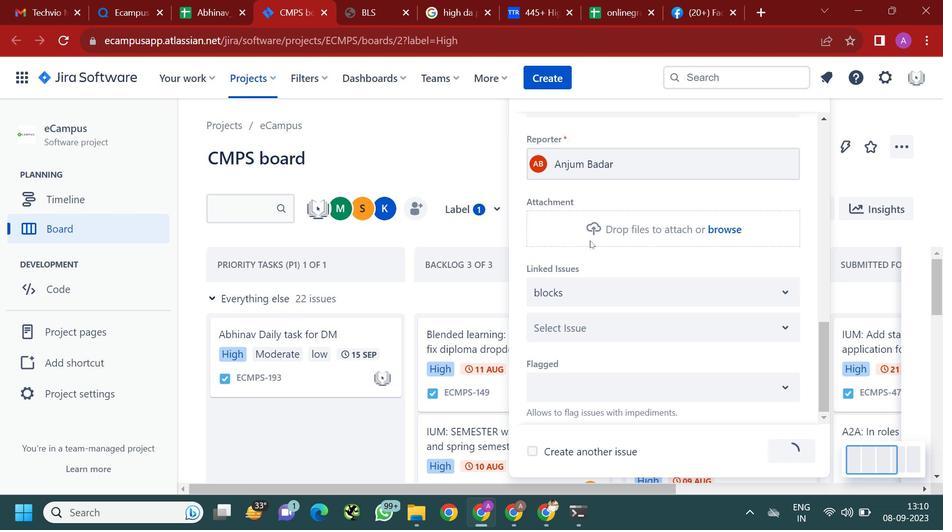 
Action: Mouse pressed left at (784, 448)
Screenshot: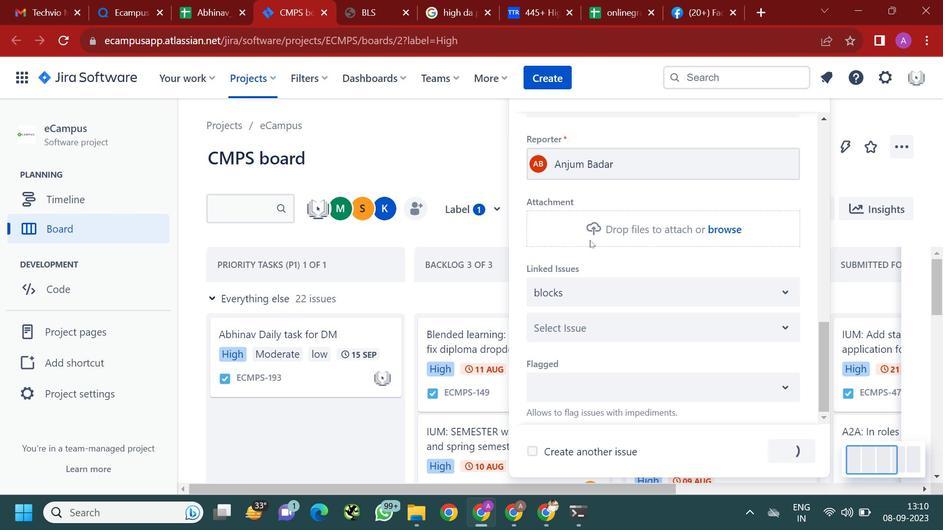 
Action: Mouse moved to (128, 438)
Screenshot: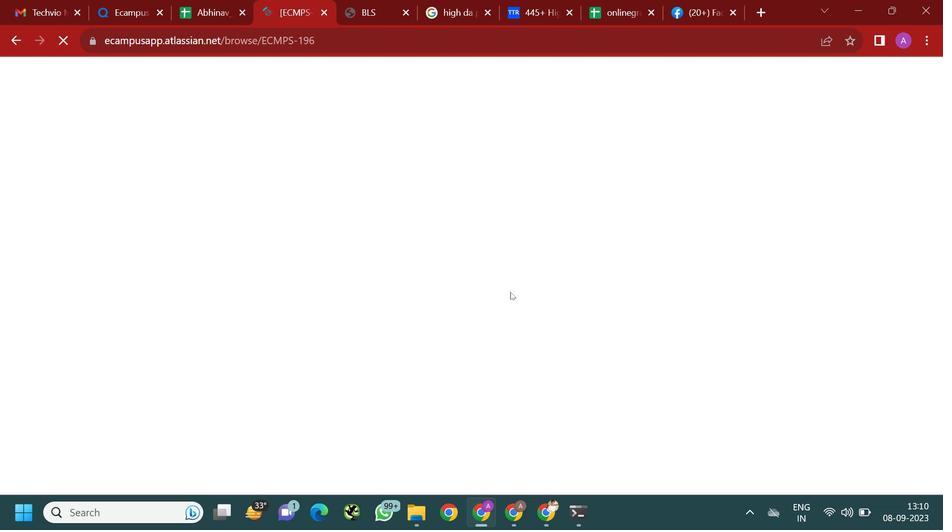 
Action: Mouse pressed left at (128, 438)
Screenshot: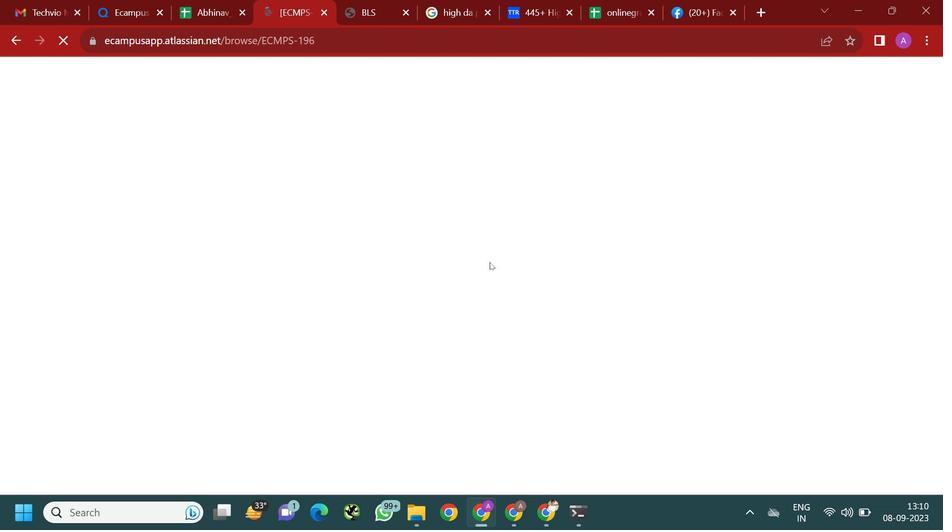 
Action: Mouse moved to (388, 289)
Screenshot: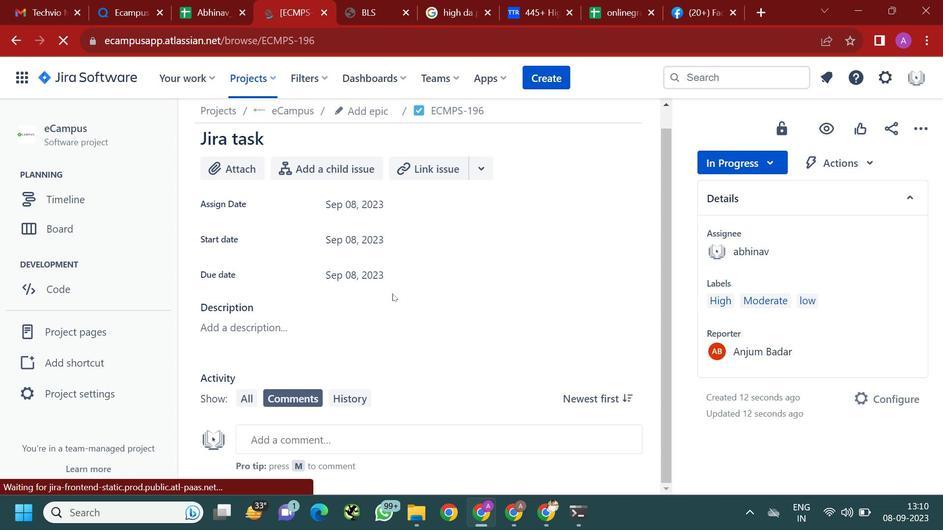 
Action: Mouse scrolled (388, 289) with delta (0, 0)
Screenshot: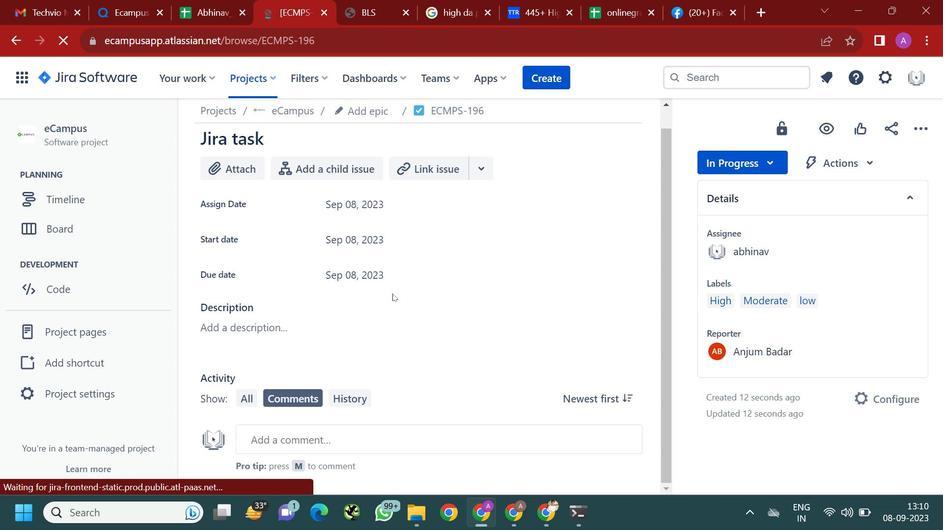 
Action: Mouse scrolled (388, 289) with delta (0, 0)
Screenshot: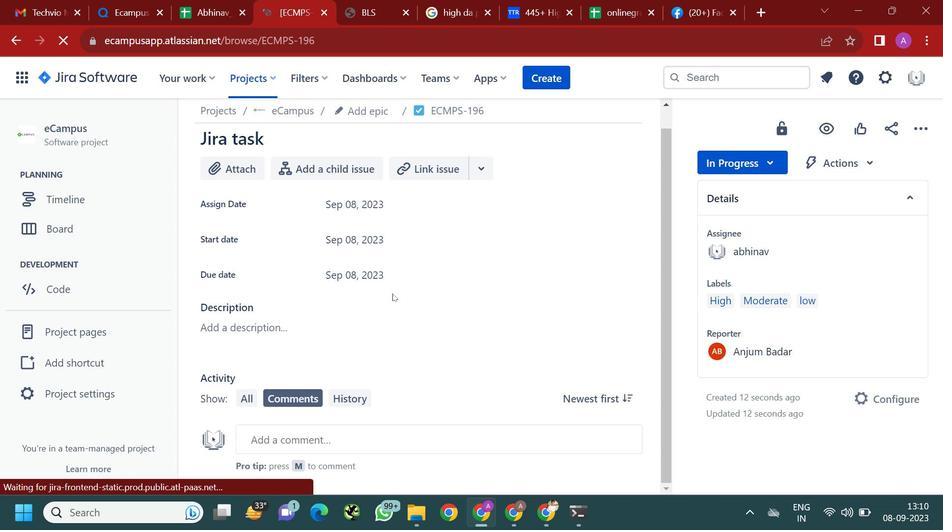 
Action: Mouse scrolled (388, 289) with delta (0, 0)
Screenshot: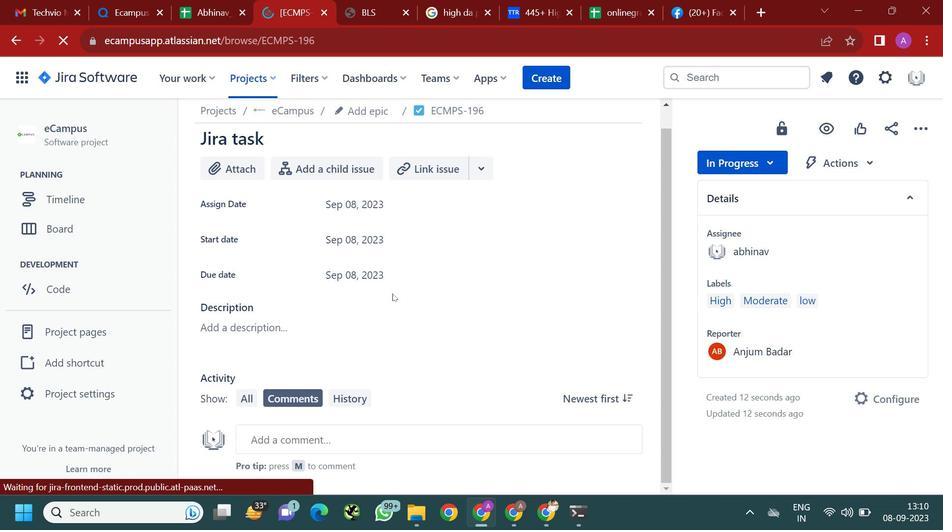 
Action: Mouse scrolled (388, 289) with delta (0, 0)
Screenshot: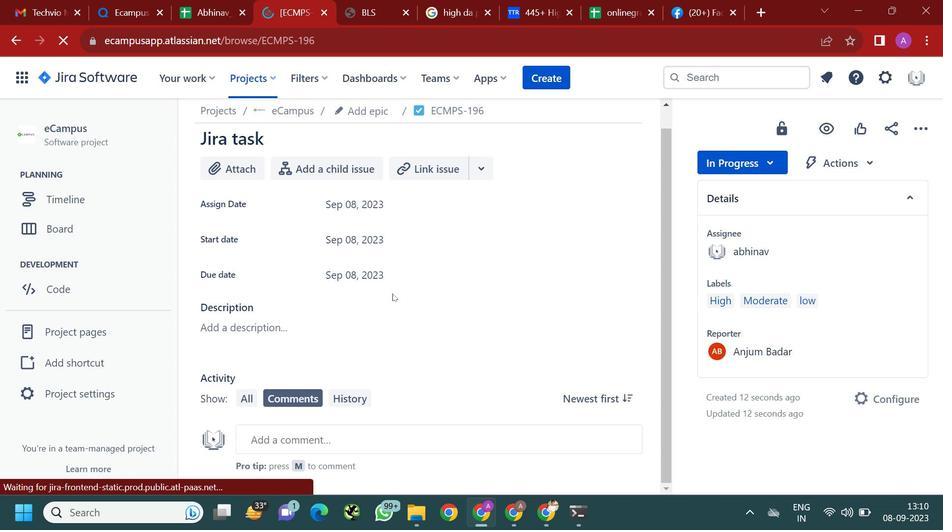 
Action: Mouse moved to (386, 287)
Screenshot: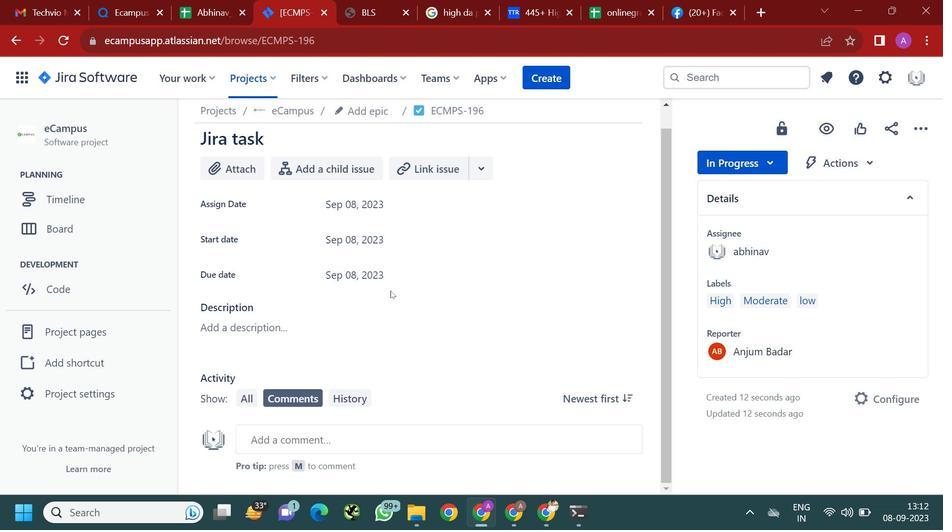 
Action: Mouse scrolled (386, 287) with delta (0, 0)
Screenshot: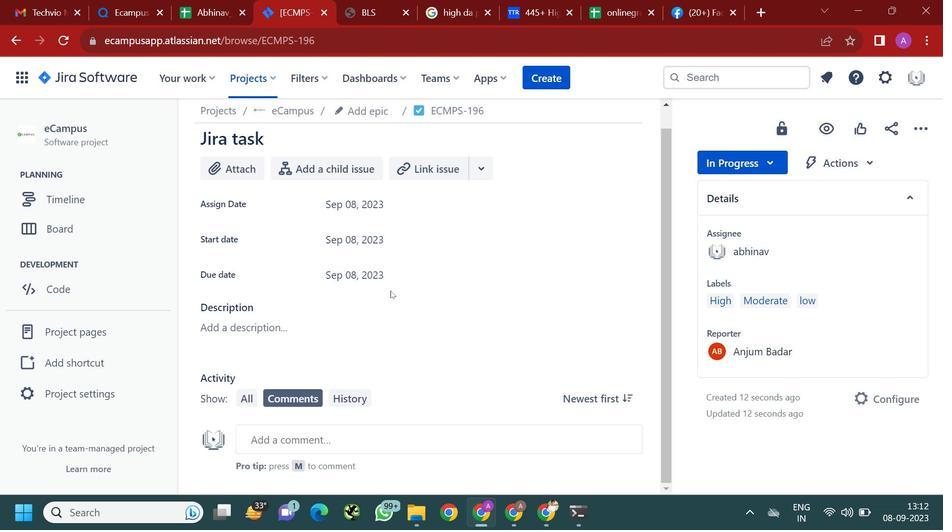 
Action: Mouse moved to (387, 286)
Screenshot: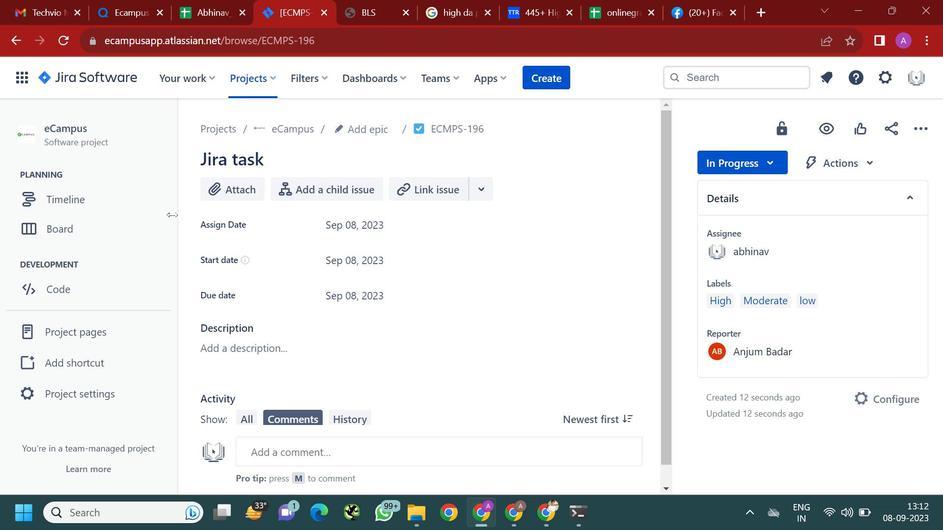 
Action: Mouse scrolled (387, 286) with delta (0, 0)
Screenshot: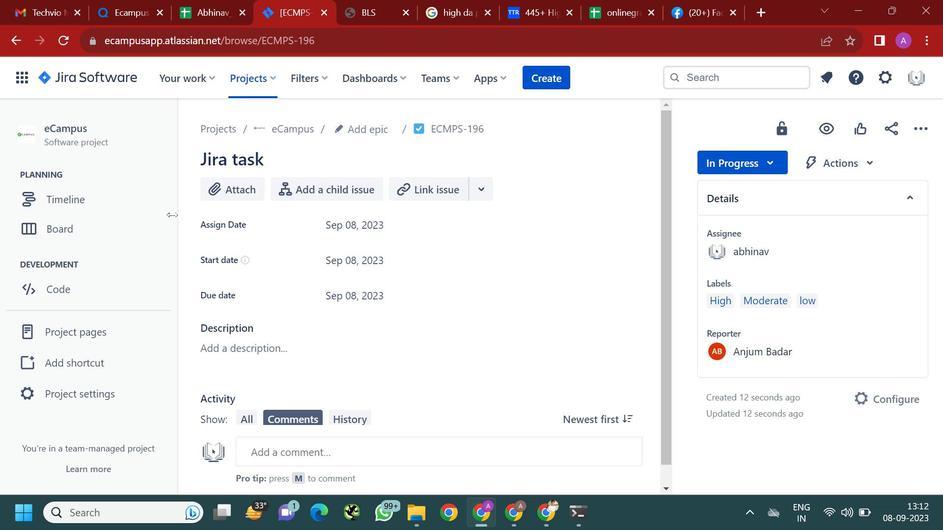 
Action: Mouse scrolled (387, 286) with delta (0, 0)
Screenshot: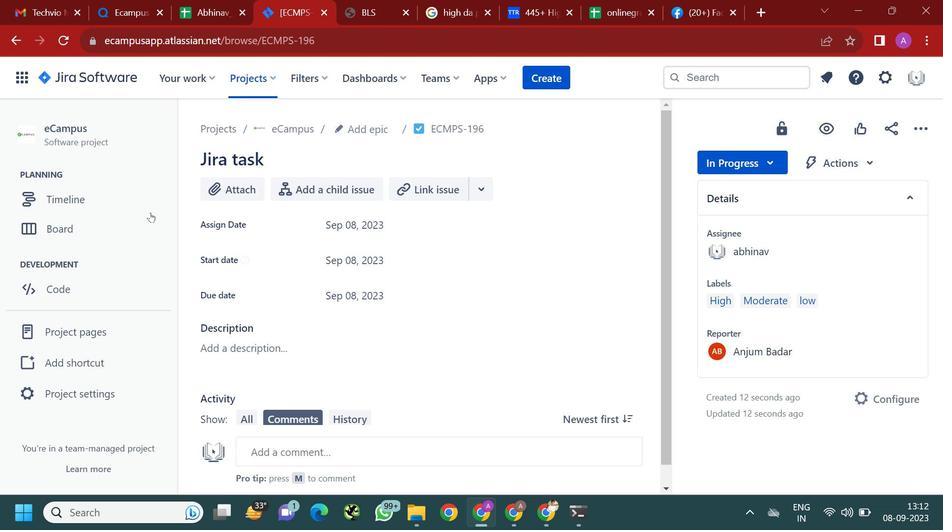 
Action: Mouse scrolled (387, 286) with delta (0, 0)
Screenshot: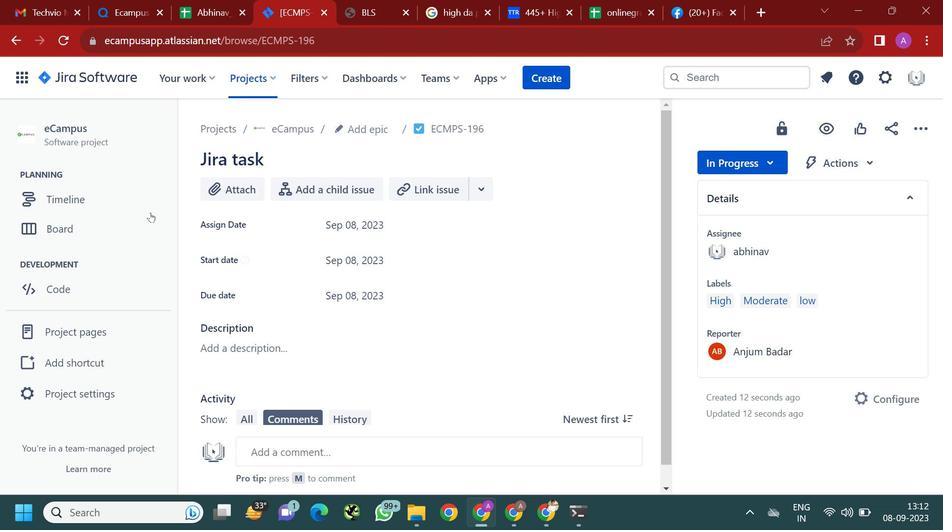
Action: Mouse scrolled (387, 287) with delta (0, 0)
Screenshot: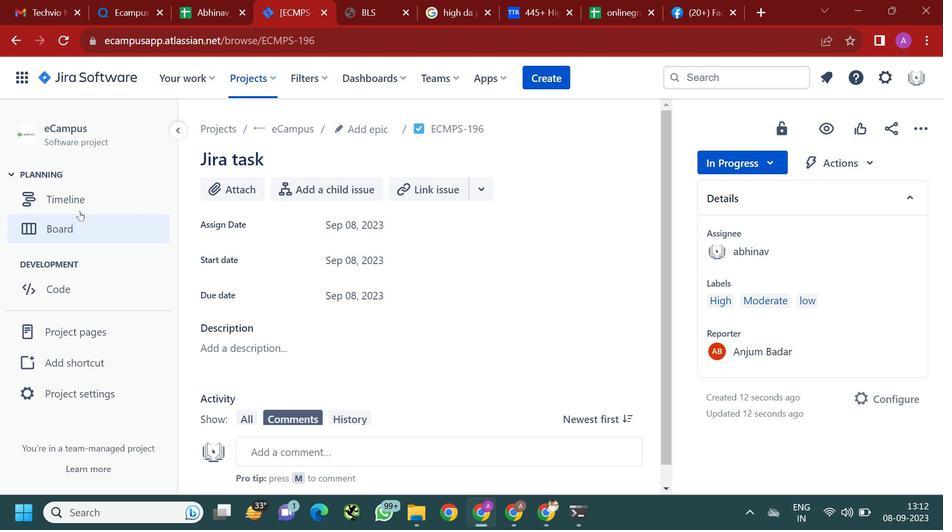 
Action: Mouse scrolled (387, 287) with delta (0, 0)
Screenshot: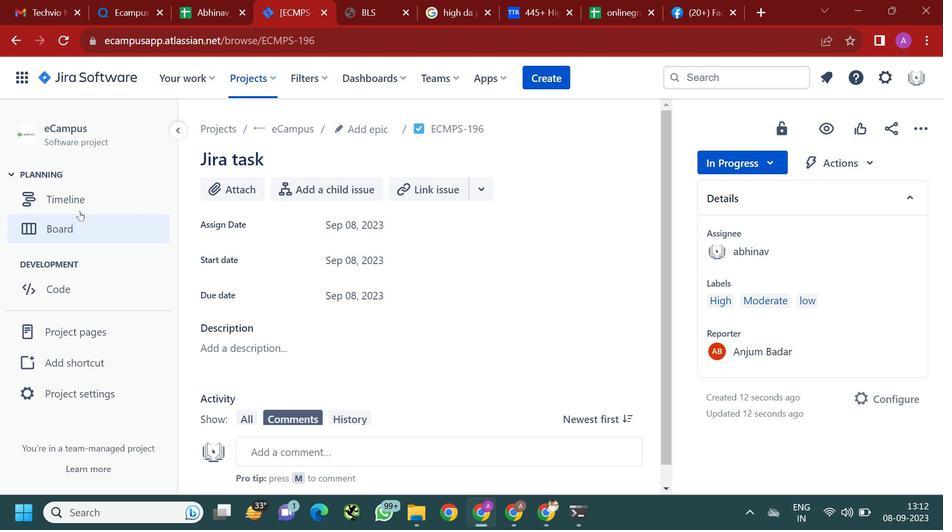 
Action: Mouse scrolled (387, 287) with delta (0, 0)
Screenshot: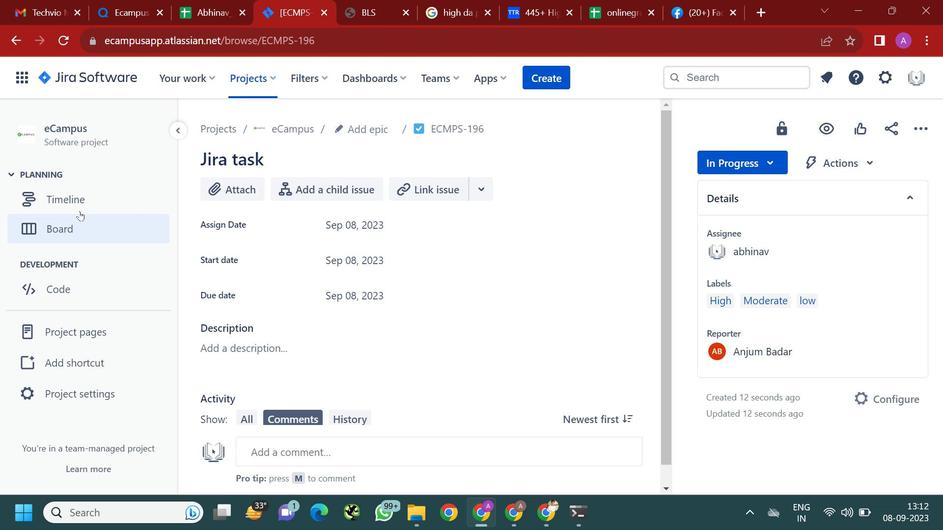 
Action: Mouse scrolled (387, 287) with delta (0, 0)
Screenshot: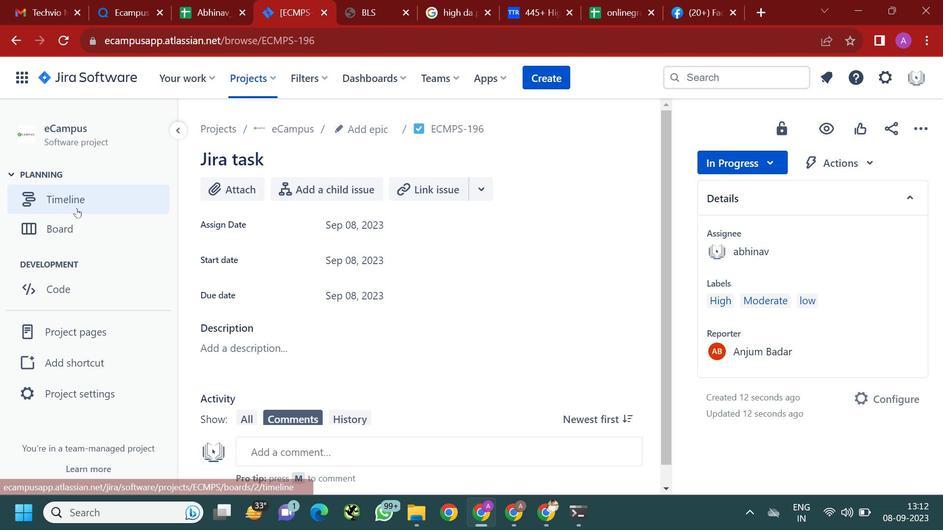 
Action: Mouse scrolled (387, 287) with delta (0, 0)
Screenshot: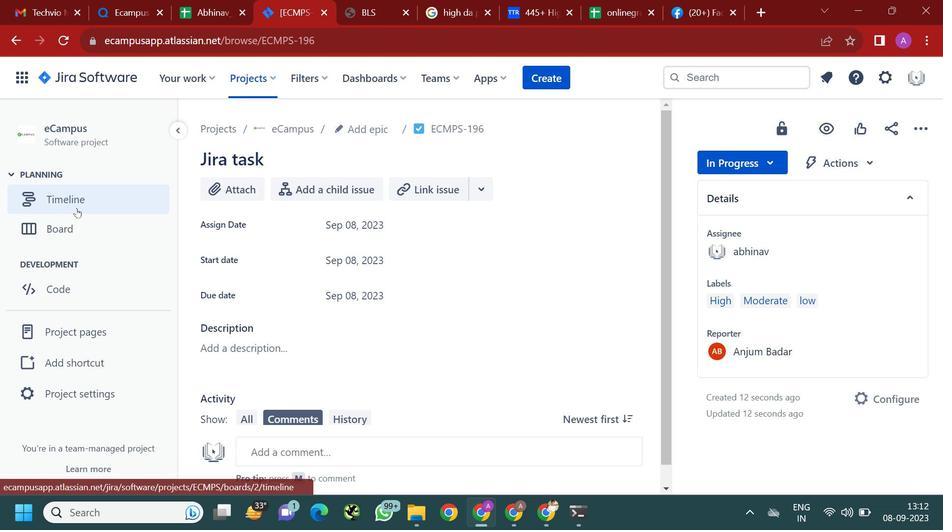 
Action: Mouse moved to (72, 203)
Screenshot: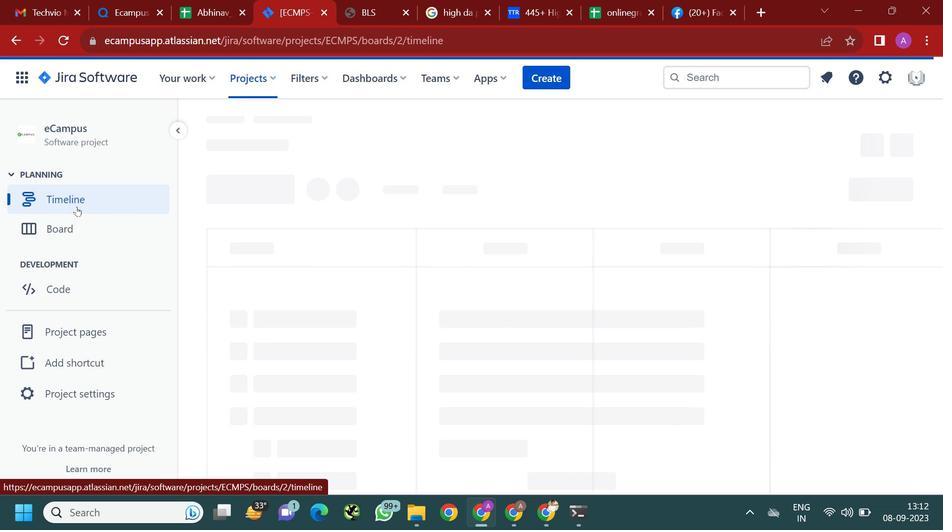 
Action: Mouse pressed left at (72, 203)
Screenshot: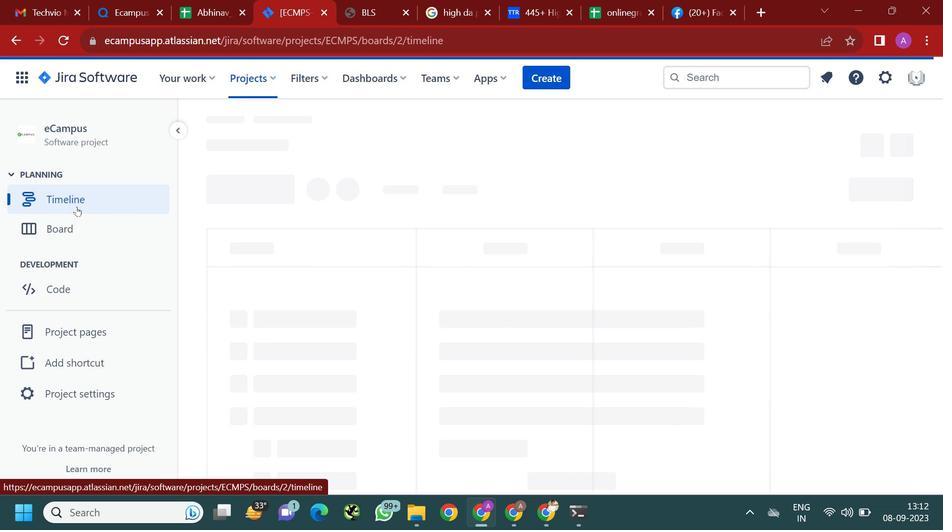 
Action: Mouse moved to (50, 215)
Screenshot: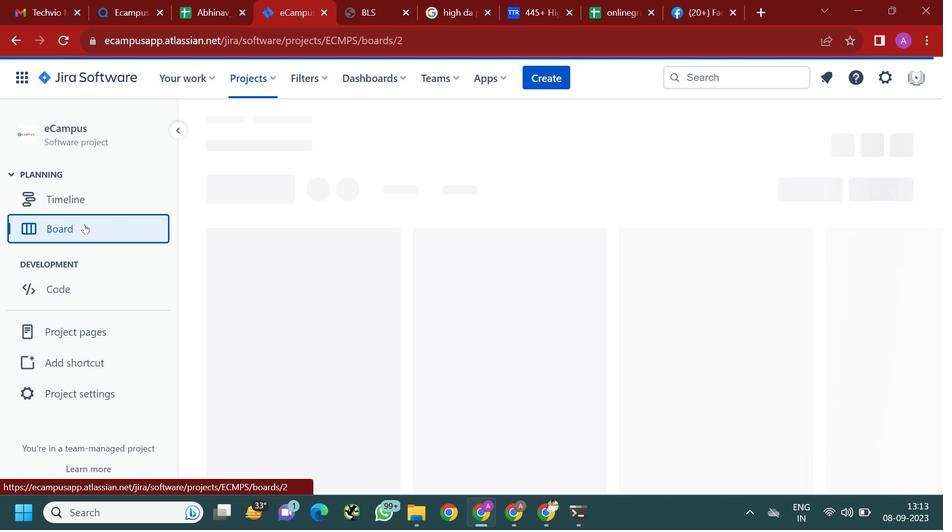 
Action: Mouse pressed left at (50, 215)
Screenshot: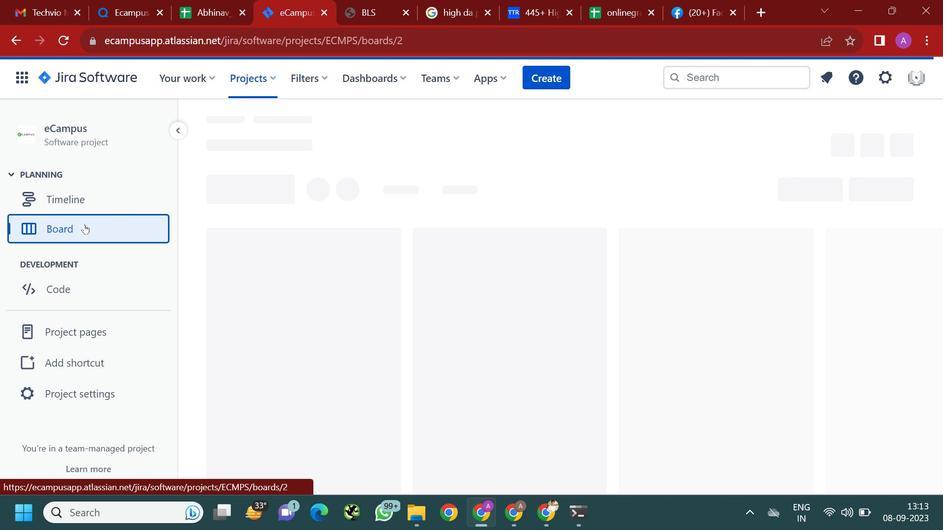 
Action: Mouse moved to (451, 293)
Screenshot: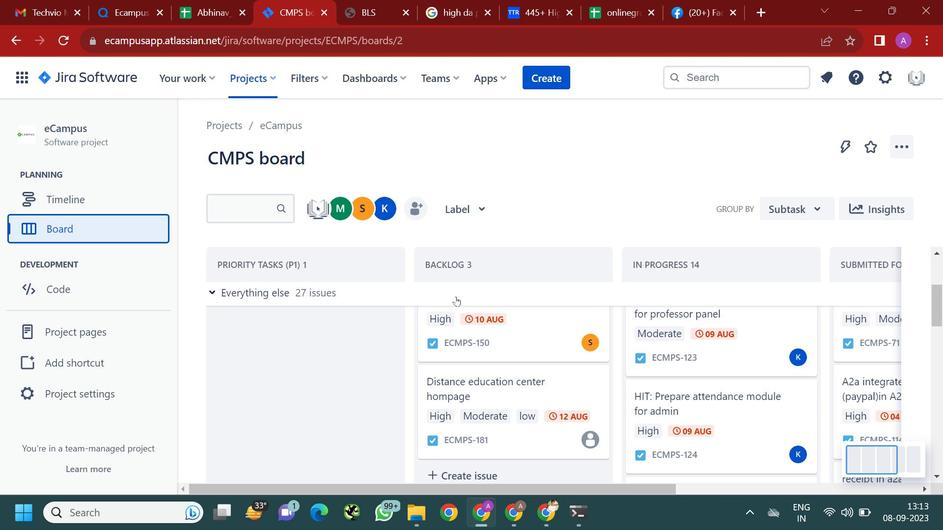 
Action: Mouse scrolled (451, 293) with delta (0, 0)
Screenshot: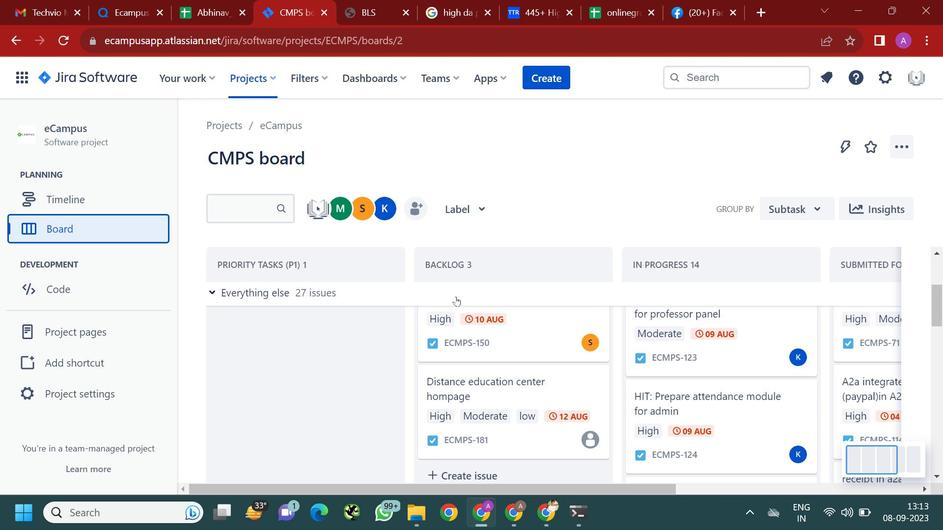 
Action: Mouse moved to (452, 293)
Screenshot: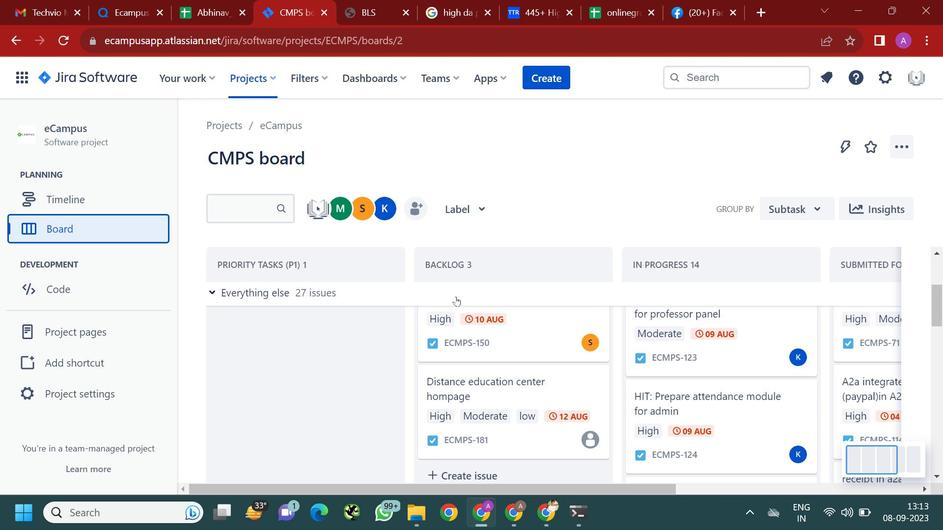 
Action: Mouse scrolled (452, 292) with delta (0, 0)
Screenshot: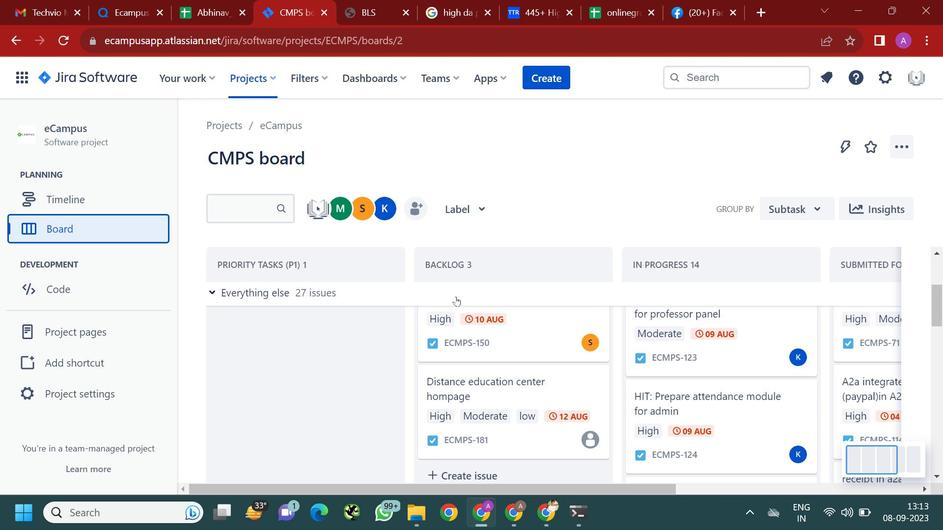 
Action: Mouse moved to (523, 361)
Screenshot: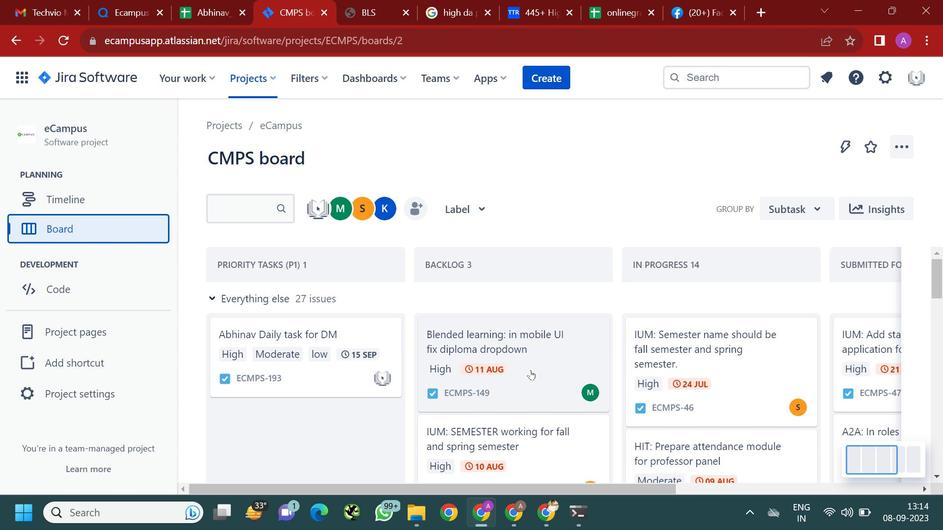 
Action: Mouse scrolled (523, 361) with delta (0, 0)
Screenshot: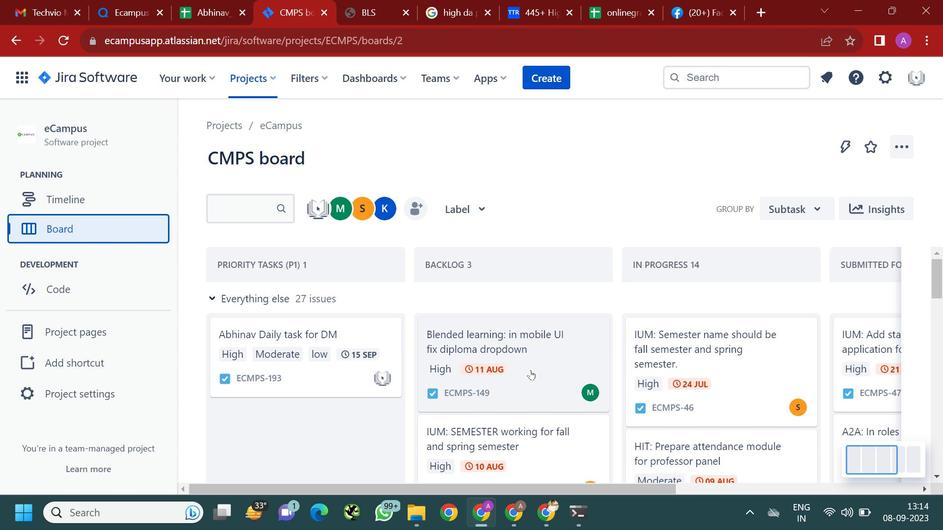 
Action: Mouse moved to (523, 362)
Screenshot: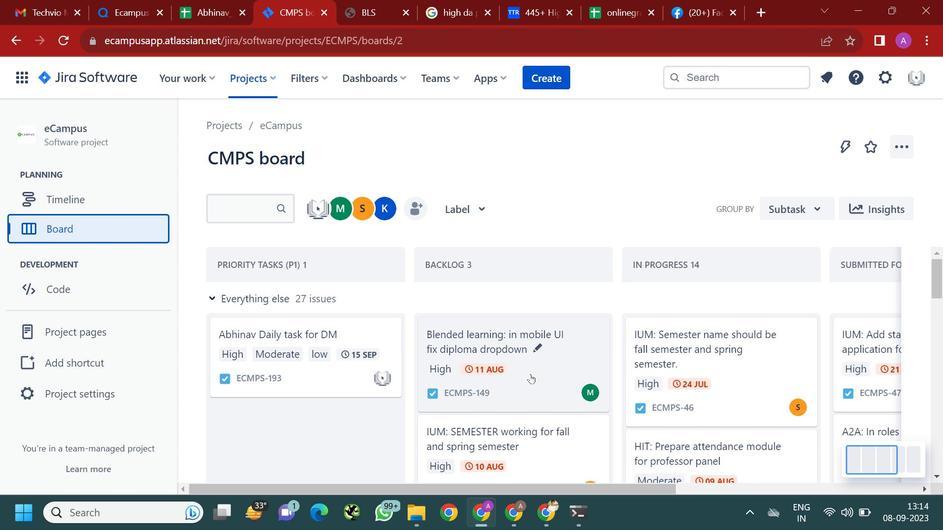 
Action: Mouse scrolled (523, 361) with delta (0, 0)
Screenshot: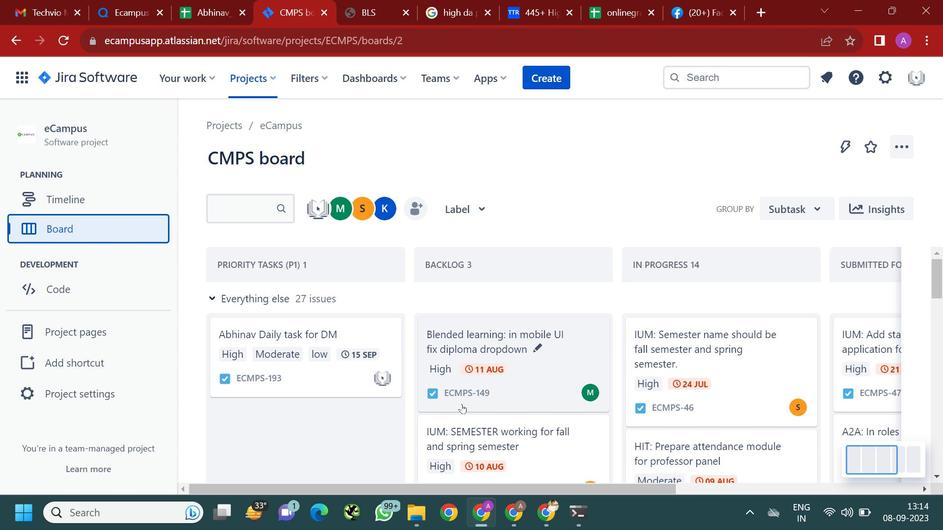 
Action: Mouse moved to (525, 364)
Screenshot: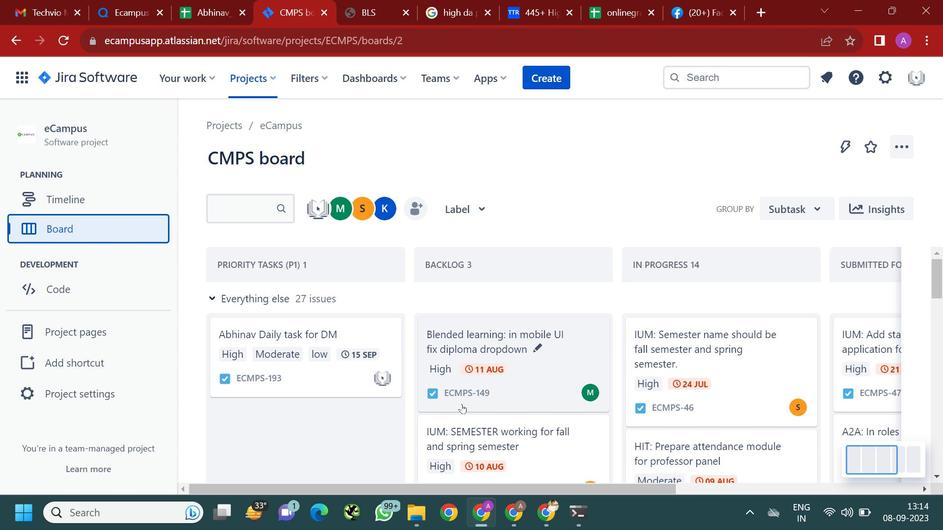 
Action: Mouse scrolled (525, 365) with delta (0, 0)
Screenshot: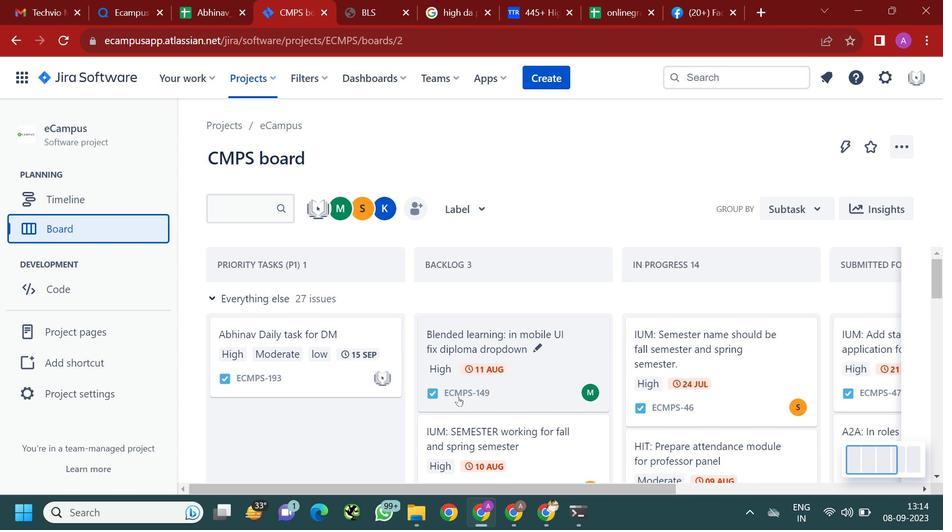 
Action: Mouse scrolled (525, 365) with delta (0, 0)
Screenshot: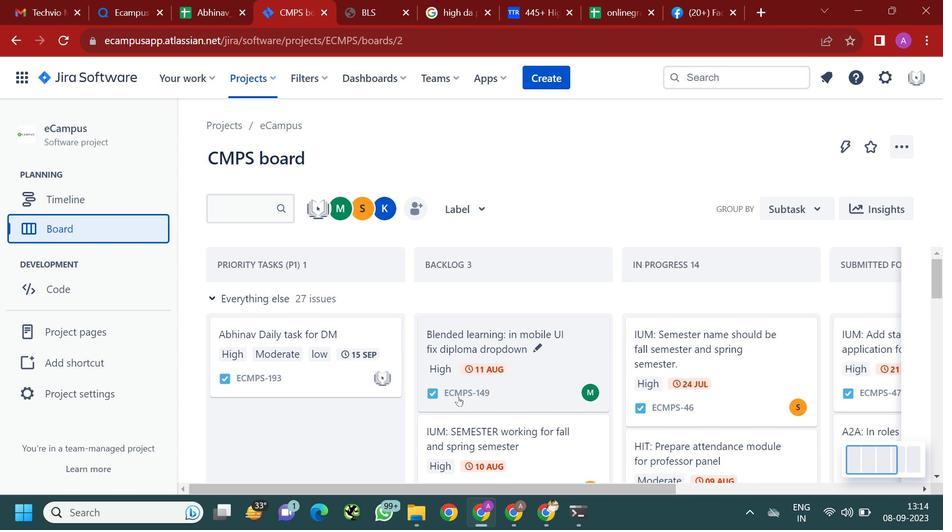 
Action: Mouse scrolled (525, 365) with delta (0, 0)
Screenshot: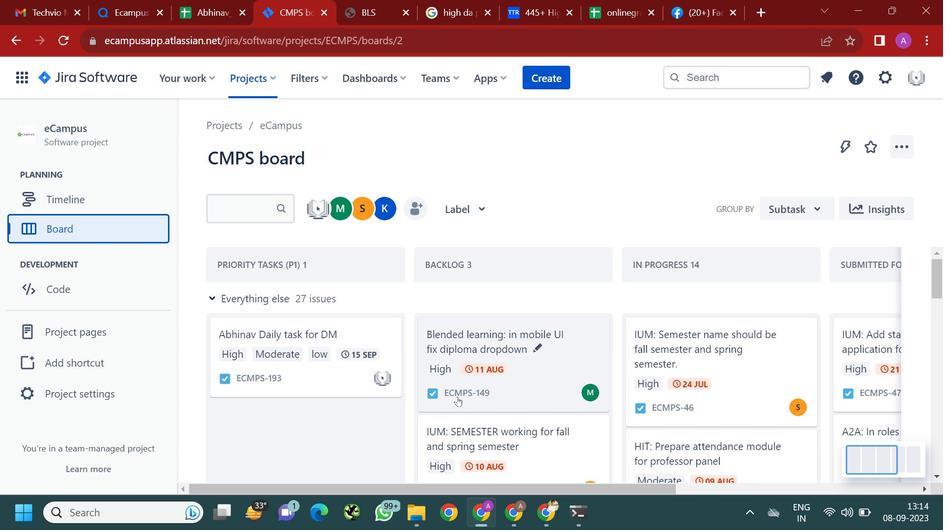 
Action: Mouse moved to (526, 366)
Screenshot: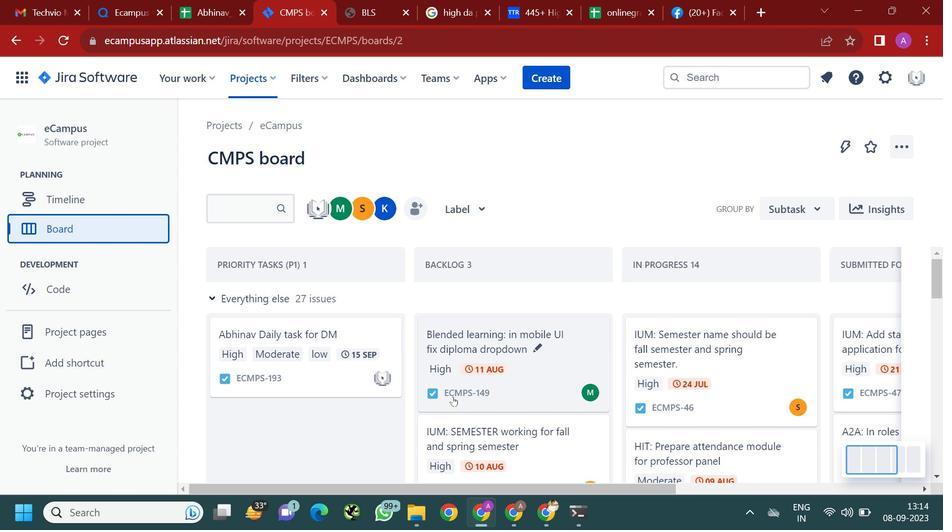 
Action: Mouse scrolled (526, 367) with delta (0, 0)
Screenshot: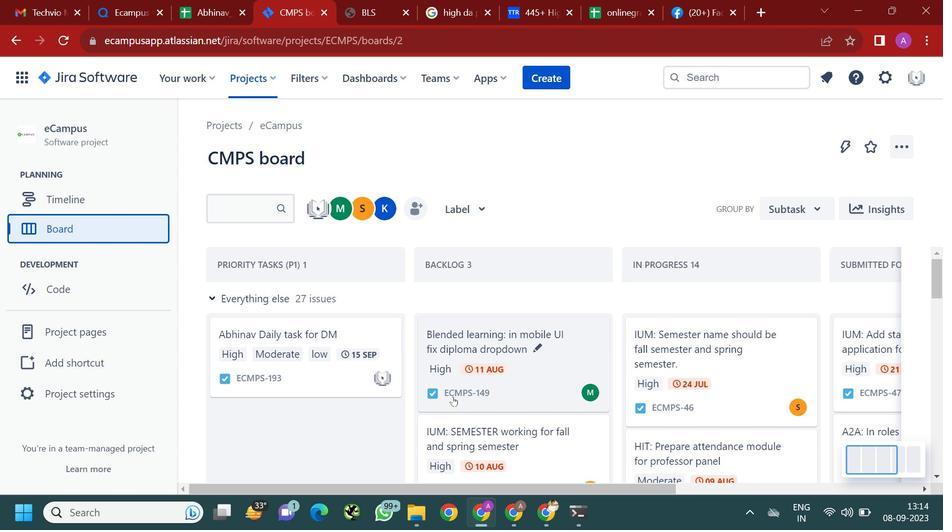 
Action: Mouse scrolled (526, 367) with delta (0, 0)
Screenshot: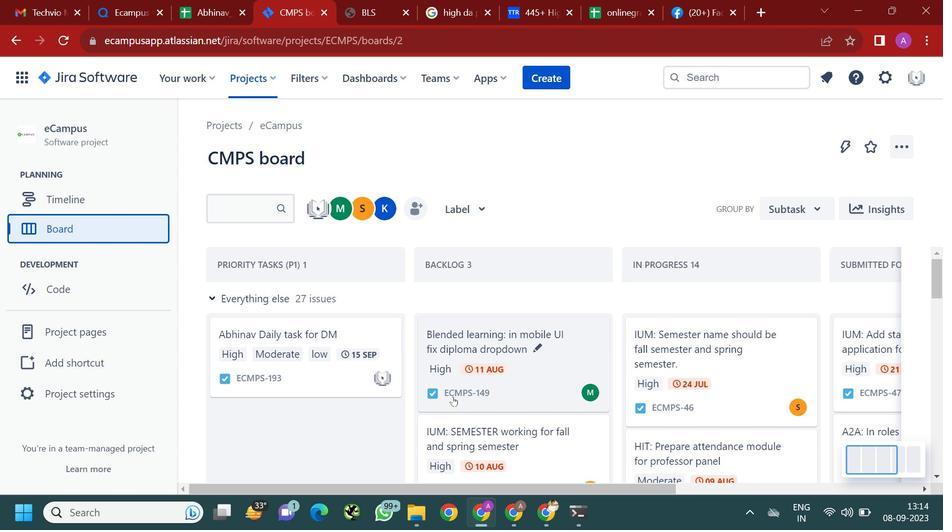 
Action: Mouse scrolled (526, 367) with delta (0, 0)
Screenshot: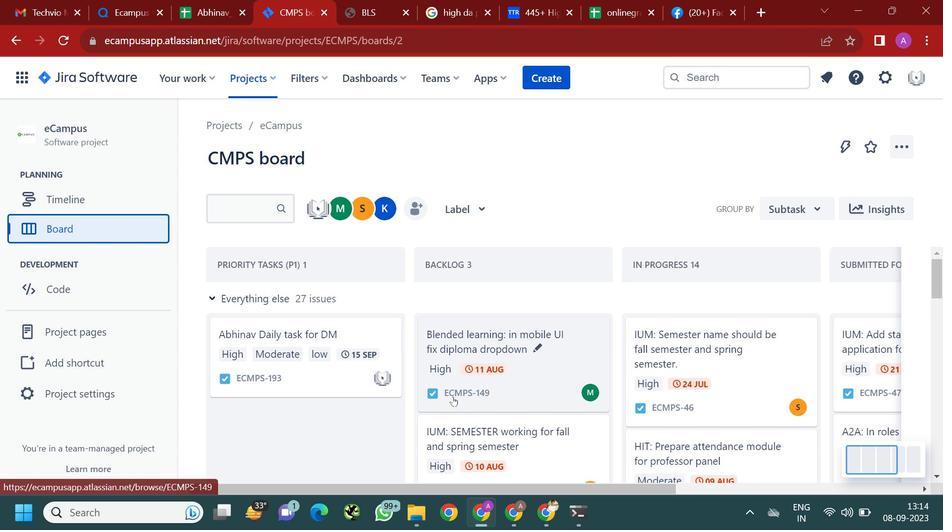 
Action: Mouse moved to (526, 366)
Screenshot: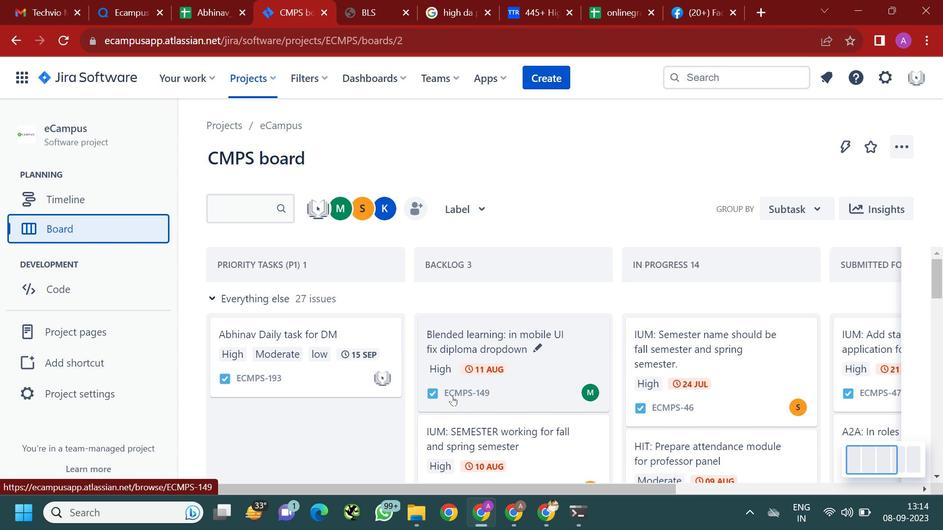 
Action: Mouse scrolled (526, 367) with delta (0, 0)
Screenshot: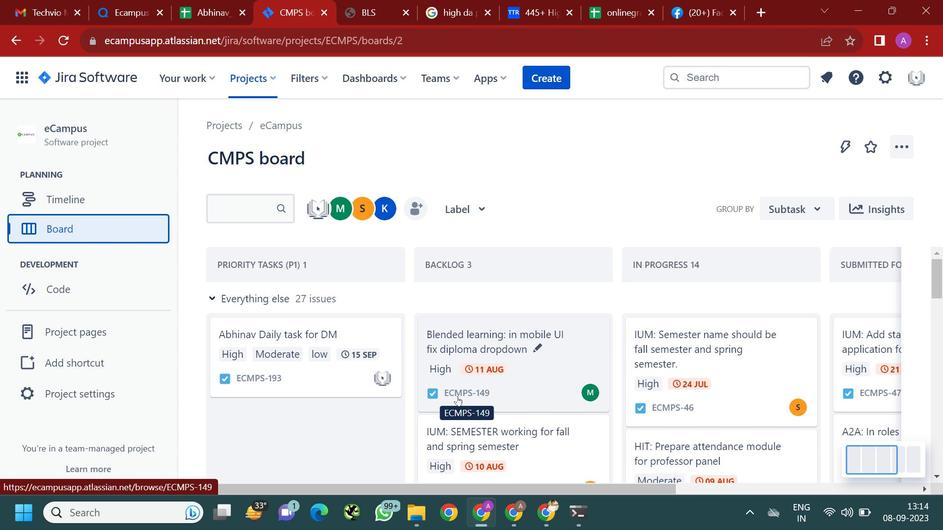 
Action: Mouse scrolled (526, 367) with delta (0, 0)
Screenshot: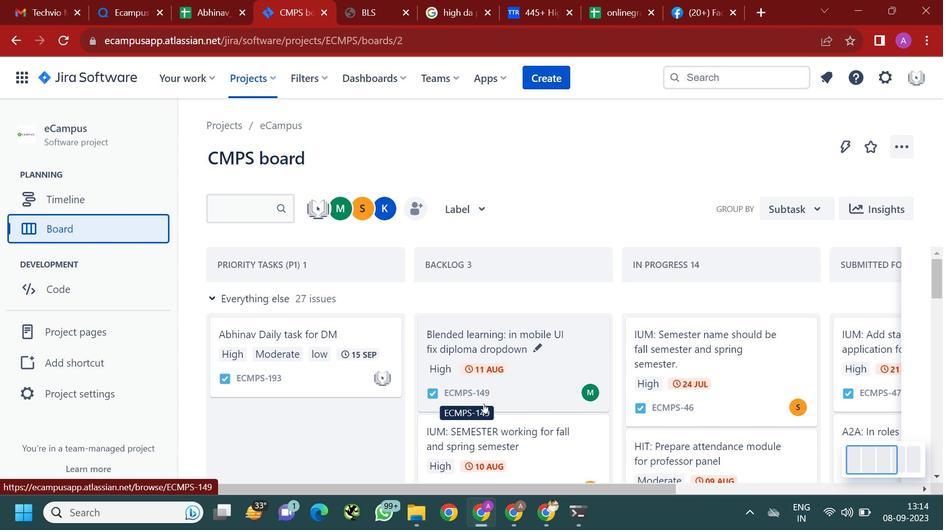 
Action: Mouse moved to (314, 209)
Screenshot: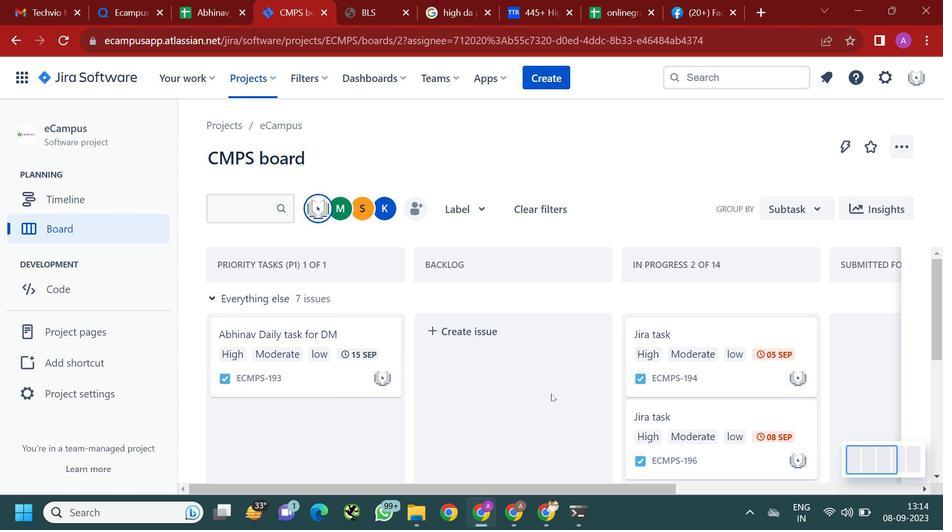
Action: Mouse pressed left at (314, 209)
Screenshot: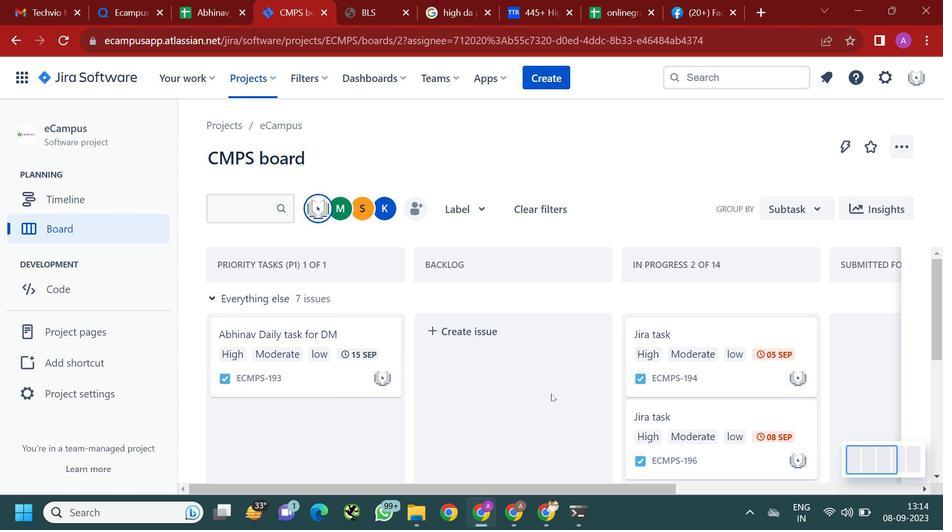 
Action: Mouse moved to (737, 375)
Screenshot: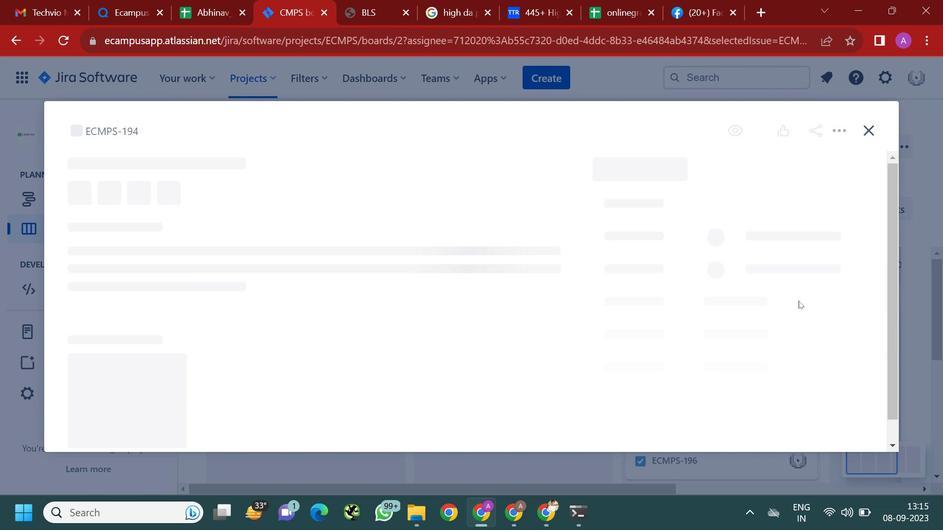 
Action: Mouse pressed left at (737, 375)
Screenshot: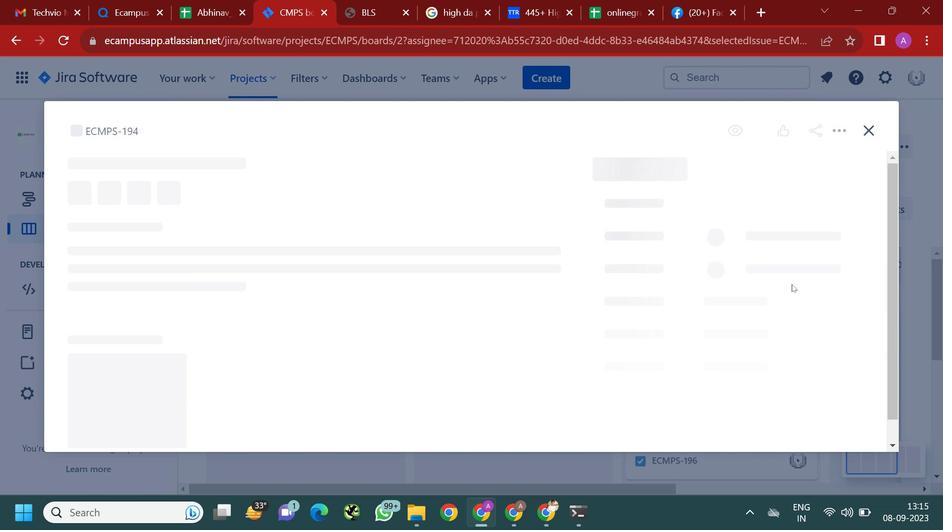 
Action: Mouse moved to (673, 170)
Screenshot: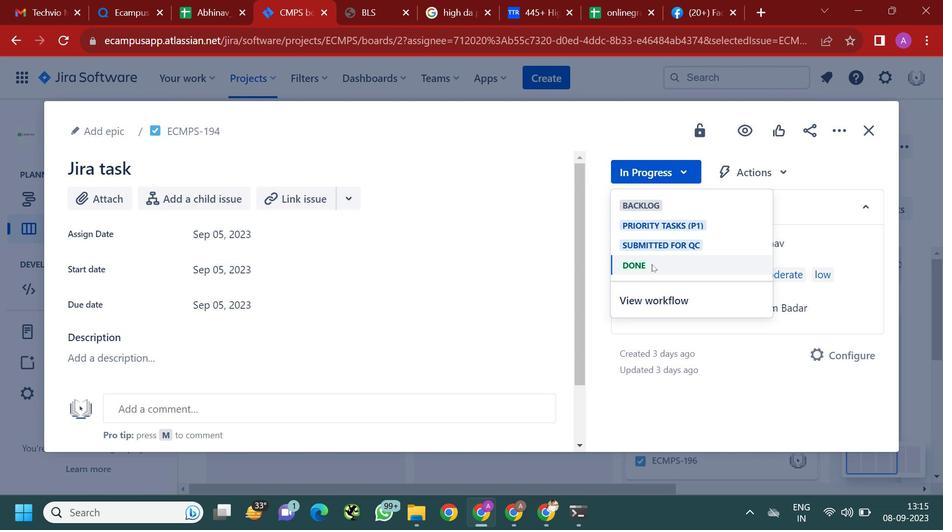 
Action: Mouse pressed left at (673, 170)
Screenshot: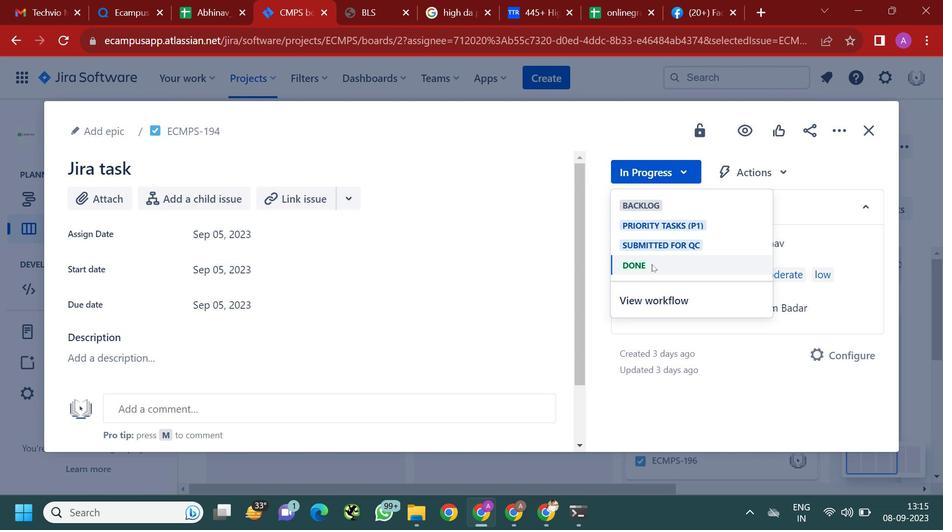 
Action: Mouse moved to (648, 261)
Screenshot: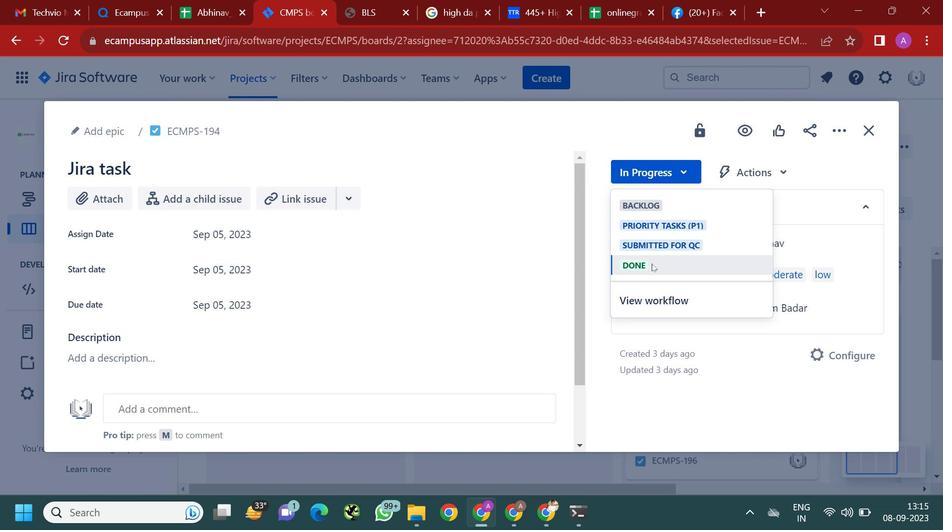 
Action: Mouse pressed left at (648, 261)
Screenshot: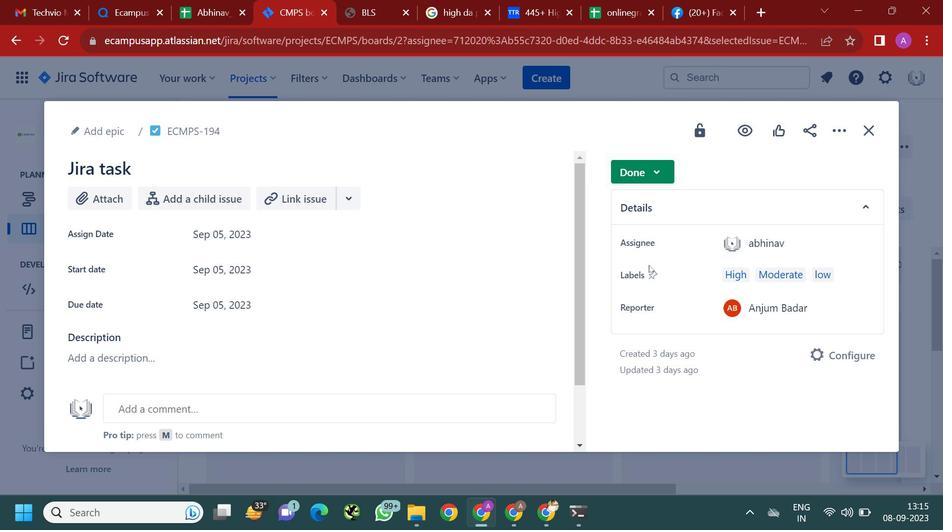 
Action: Mouse moved to (665, 165)
Screenshot: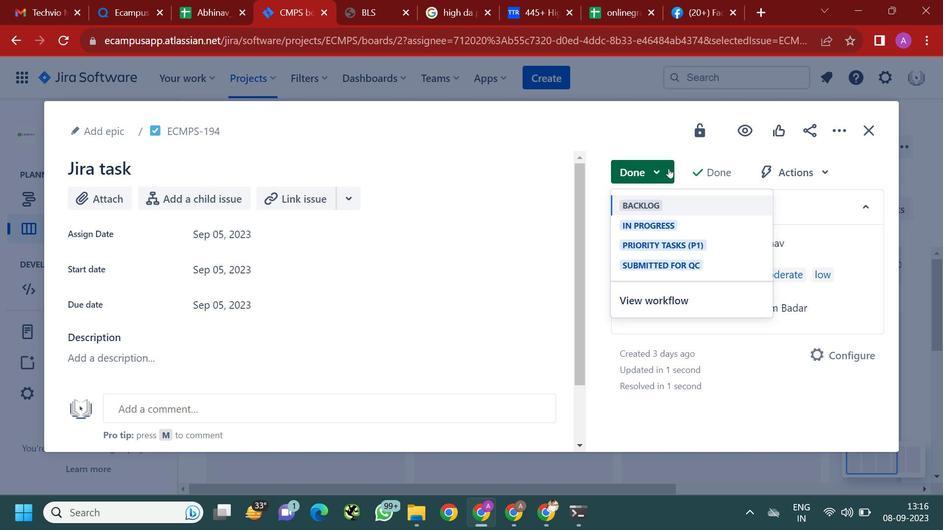 
Action: Mouse pressed left at (665, 165)
Screenshot: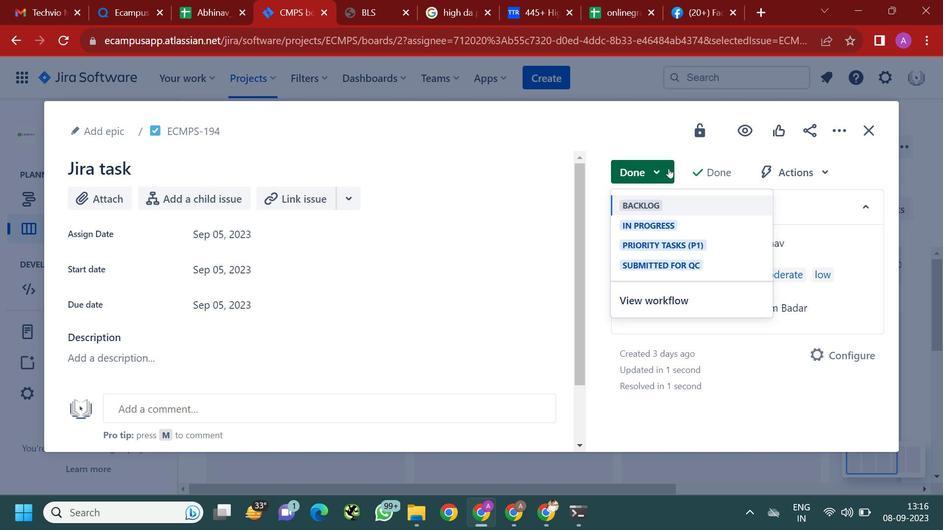 
Action: Mouse moved to (674, 292)
Screenshot: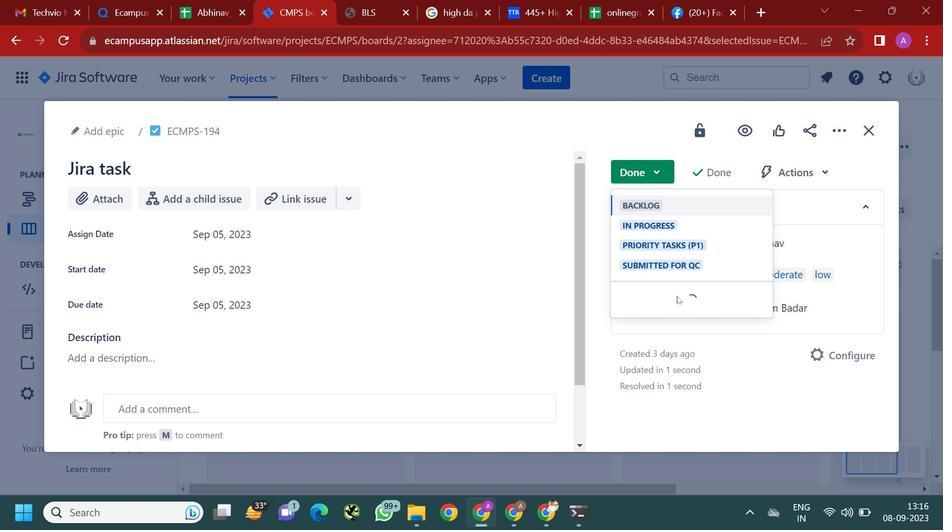 
Action: Mouse pressed left at (674, 292)
Screenshot: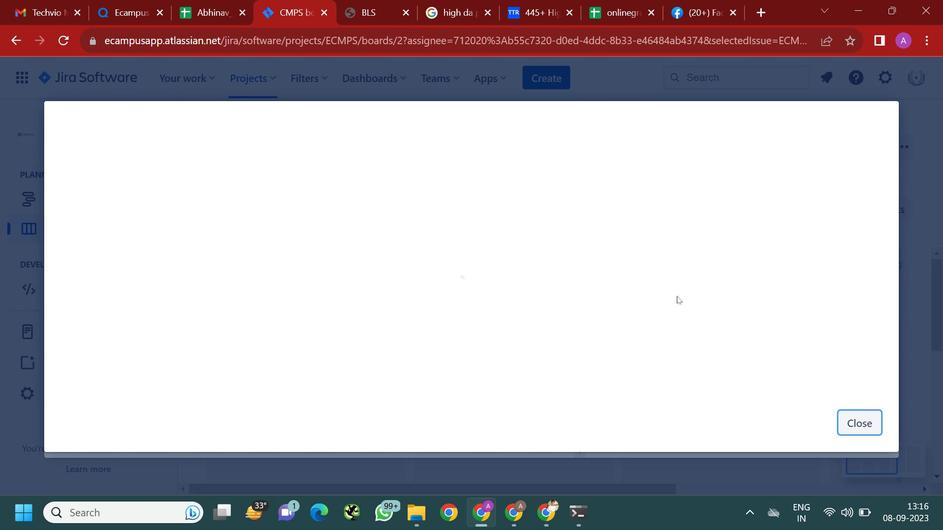 
Action: Mouse moved to (497, 239)
Screenshot: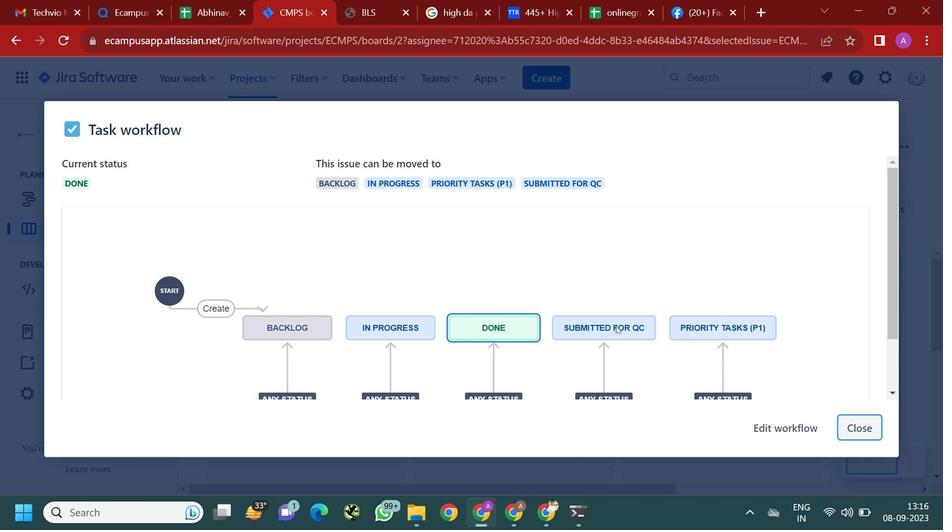 
Action: Mouse scrolled (497, 238) with delta (0, 0)
Screenshot: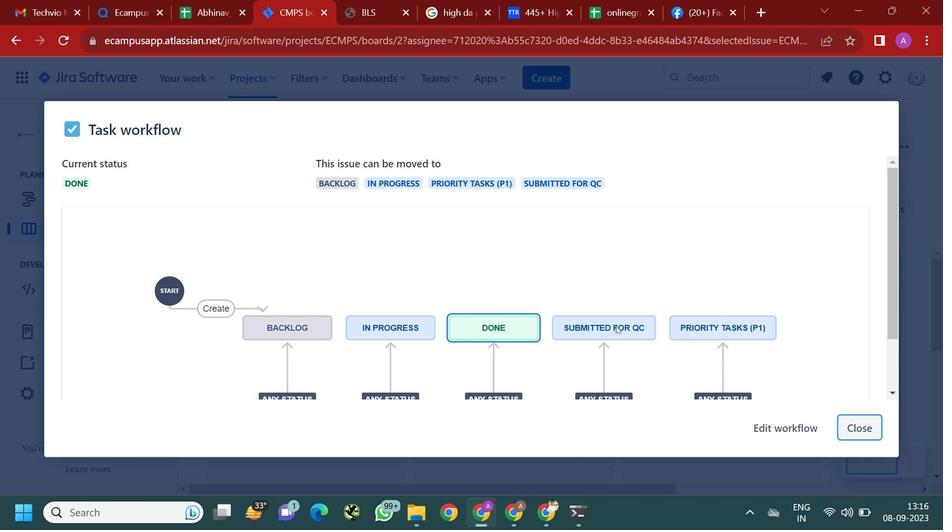 
Action: Mouse moved to (511, 238)
Screenshot: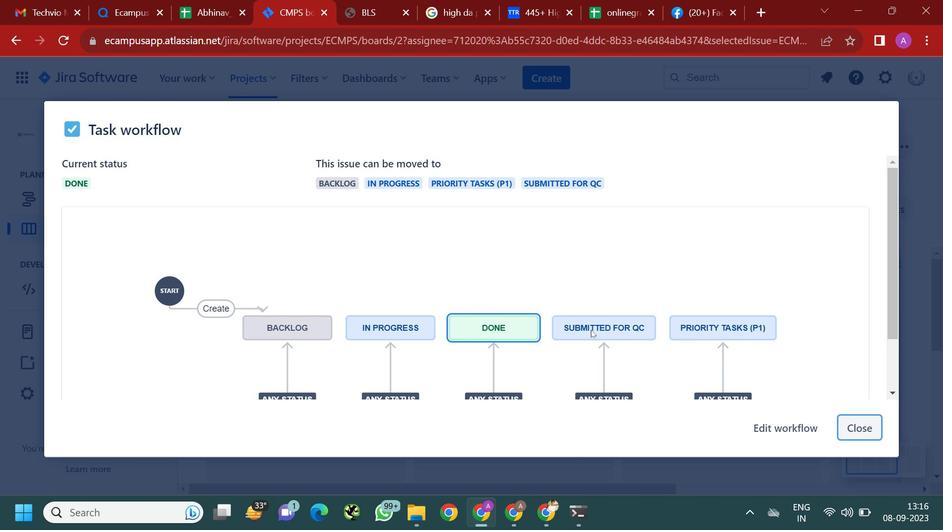
Action: Mouse scrolled (511, 239) with delta (0, 0)
Screenshot: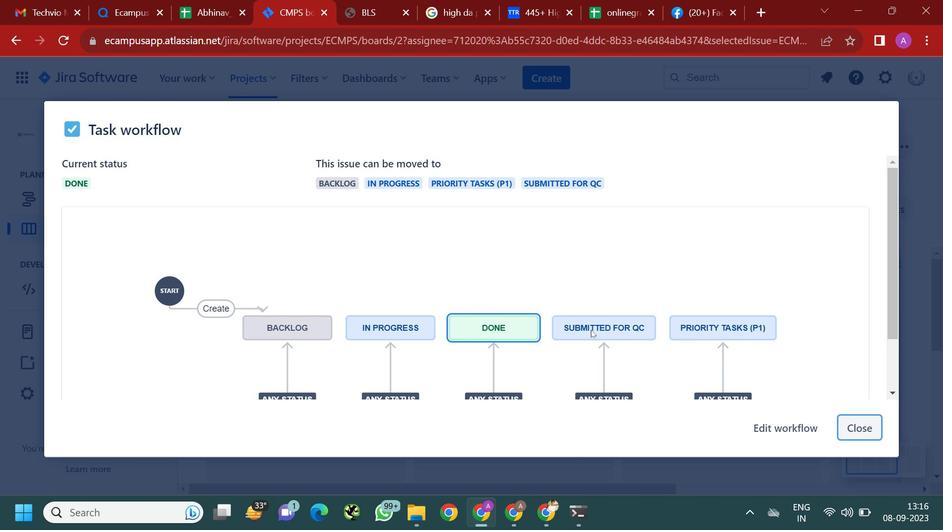 
Action: Mouse moved to (720, 323)
Screenshot: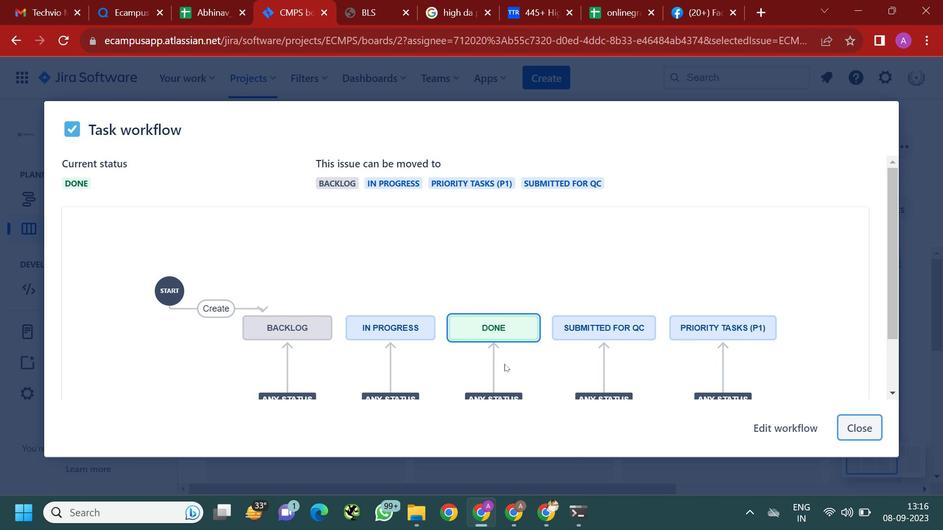 
Action: Mouse scrolled (720, 323) with delta (0, 0)
Screenshot: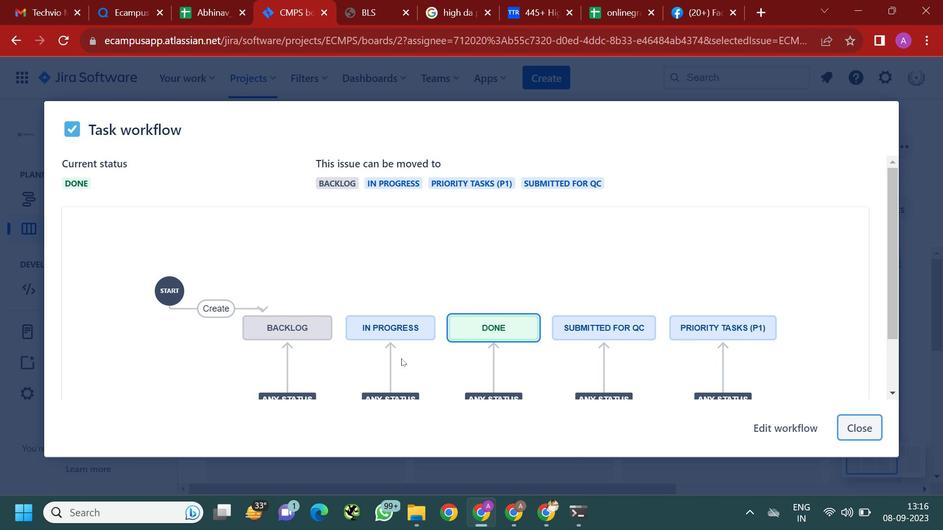 
Action: Mouse scrolled (720, 323) with delta (0, 0)
Screenshot: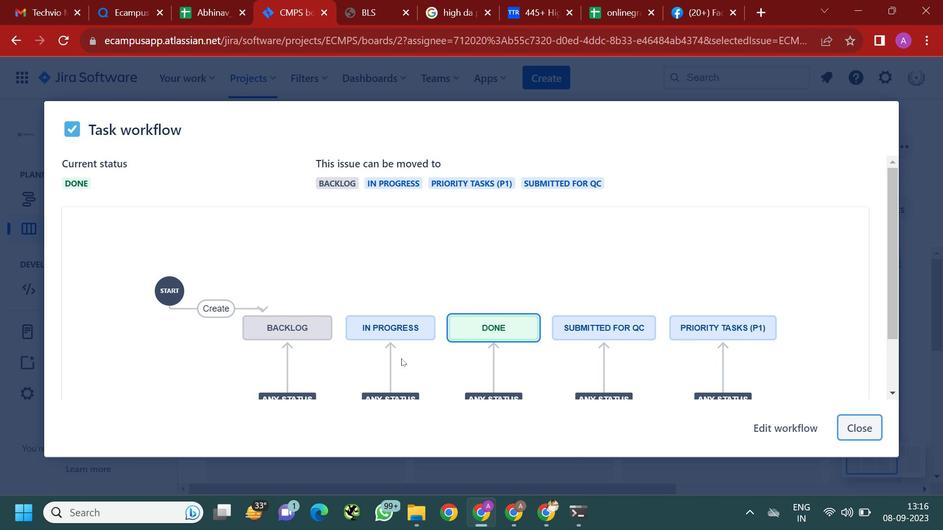 
Action: Mouse moved to (721, 319)
Screenshot: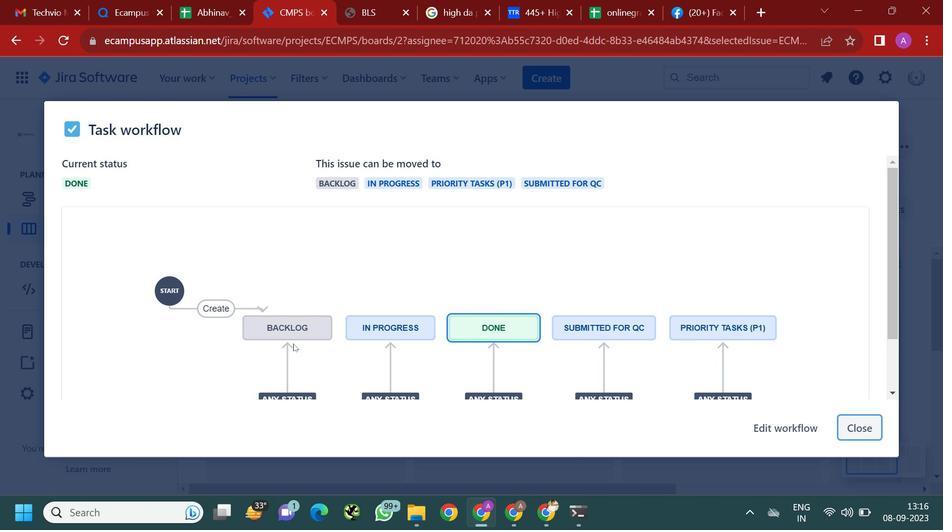 
Action: Mouse scrolled (721, 319) with delta (0, 0)
Screenshot: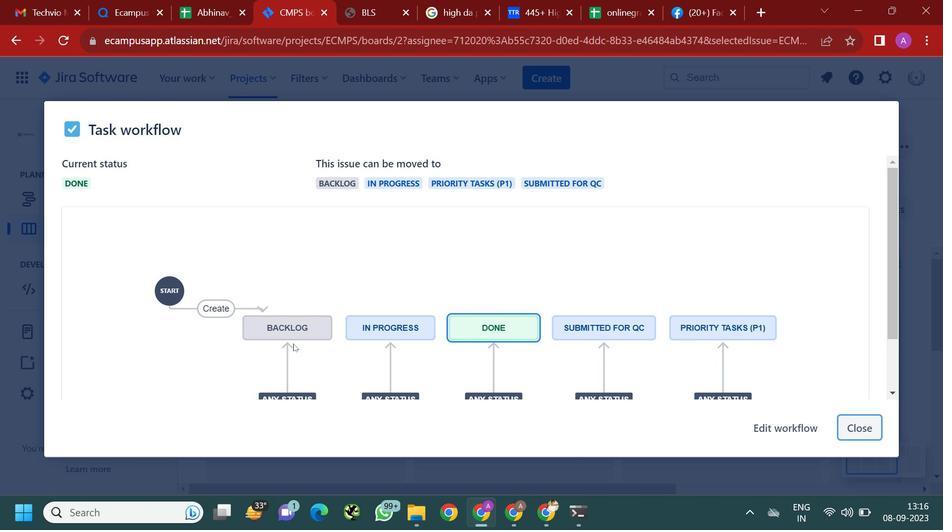 
Action: Mouse scrolled (721, 319) with delta (0, 0)
Screenshot: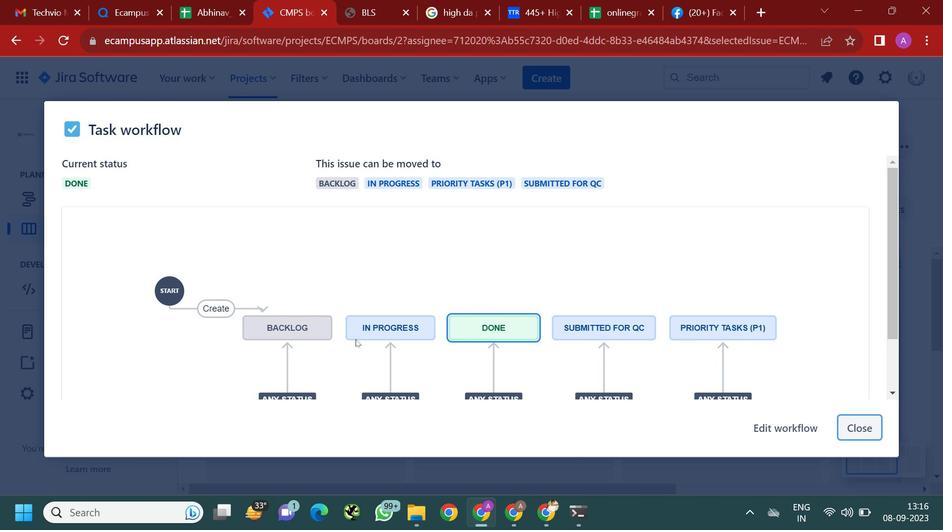 
Action: Mouse moved to (843, 426)
Screenshot: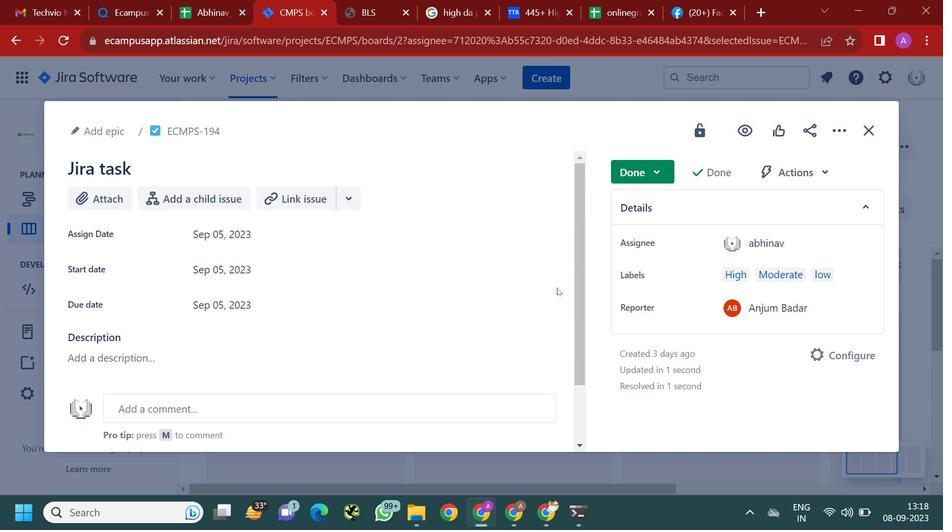 
Action: Mouse pressed left at (843, 426)
Screenshot: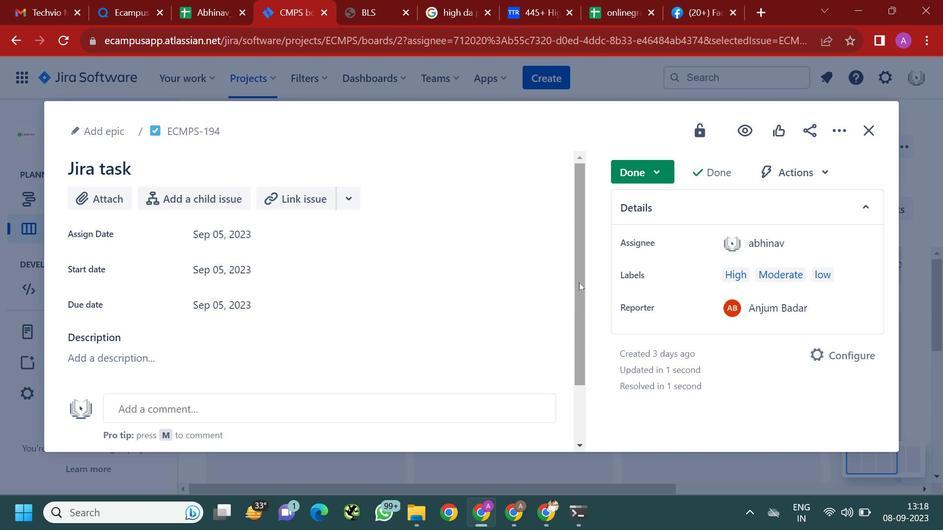 
Action: Mouse moved to (584, 279)
Screenshot: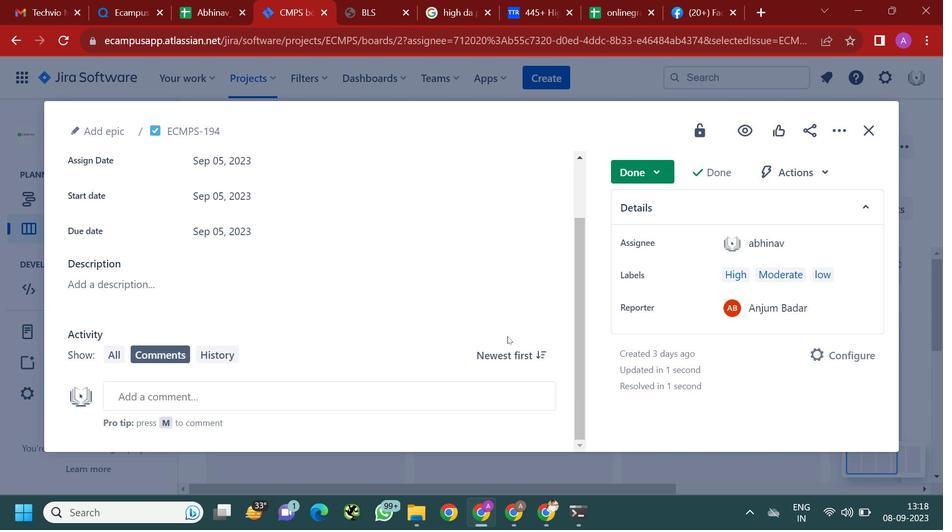 
Action: Mouse scrolled (584, 279) with delta (0, 0)
Screenshot: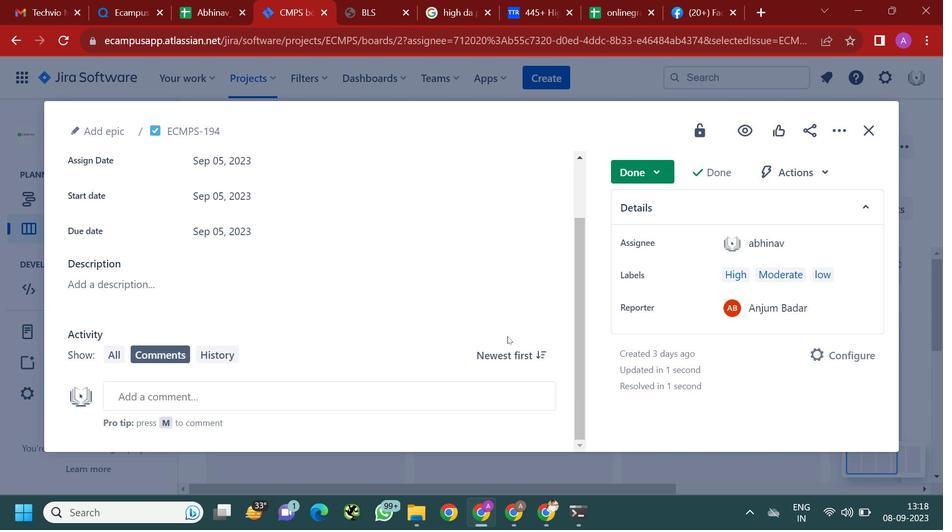 
Action: Mouse moved to (585, 279)
Screenshot: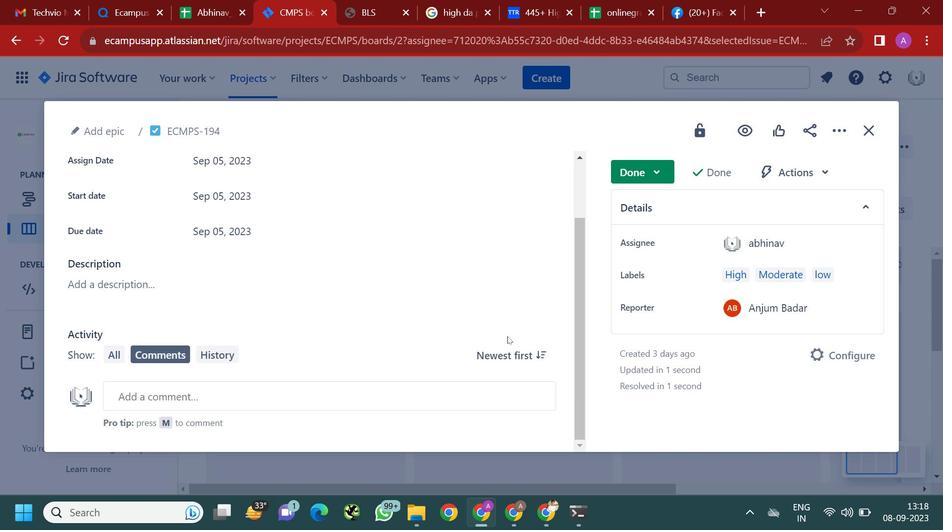 
Action: Mouse scrolled (585, 279) with delta (0, 0)
Screenshot: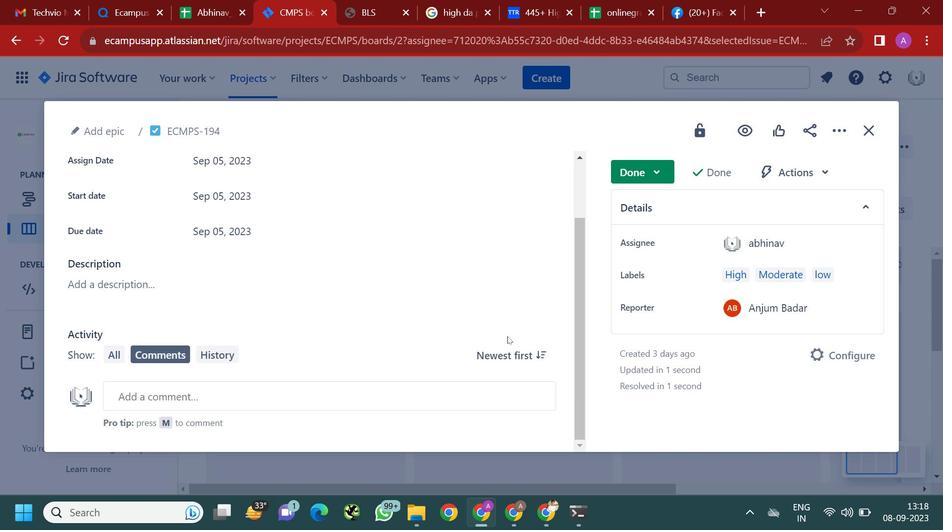 
Action: Mouse scrolled (585, 279) with delta (0, 0)
Screenshot: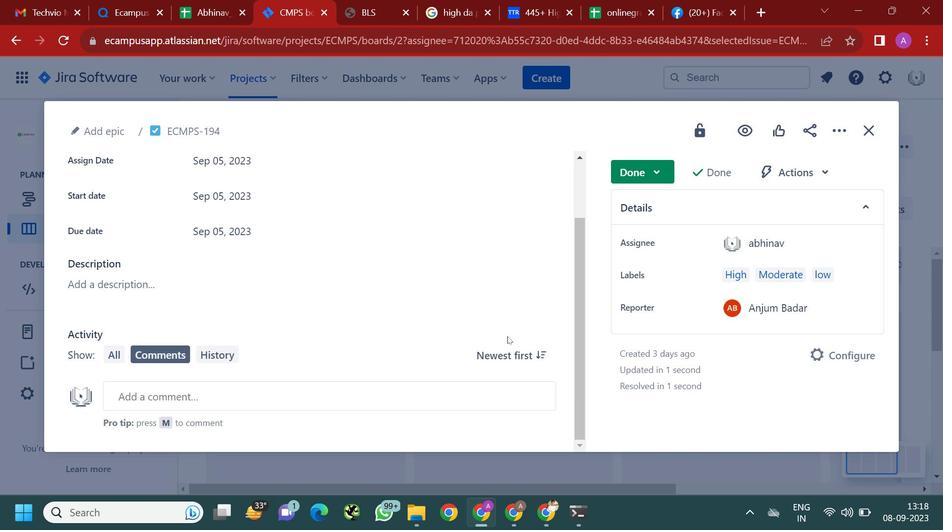 
Action: Mouse moved to (472, 301)
Screenshot: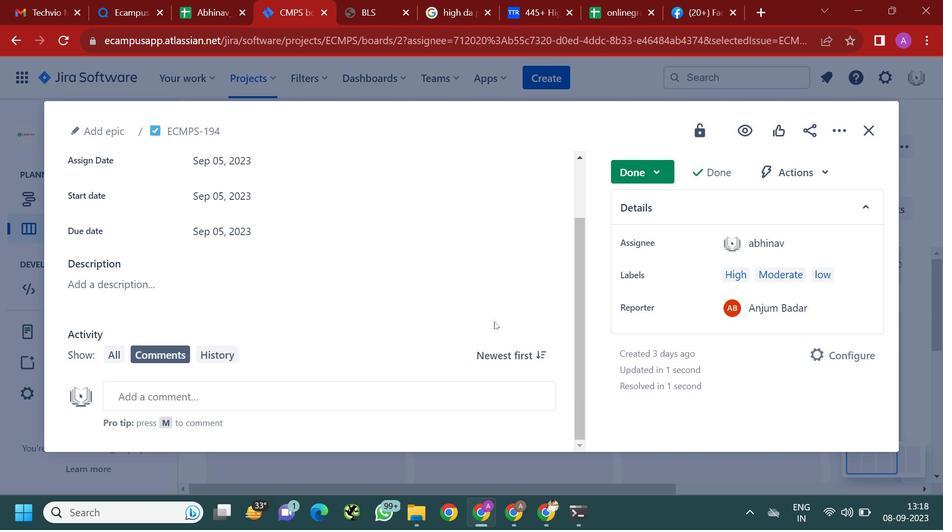 
Action: Mouse scrolled (472, 301) with delta (0, 0)
Screenshot: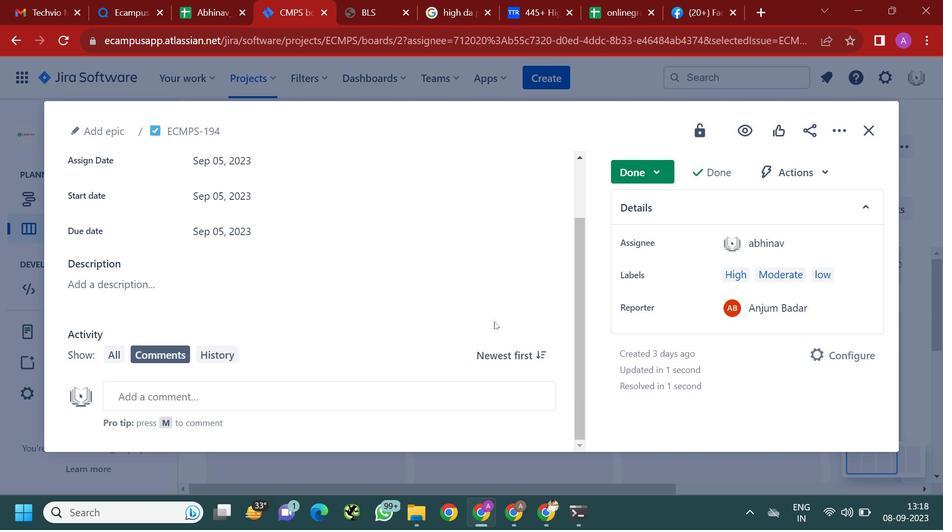 
Action: Mouse moved to (867, 123)
Screenshot: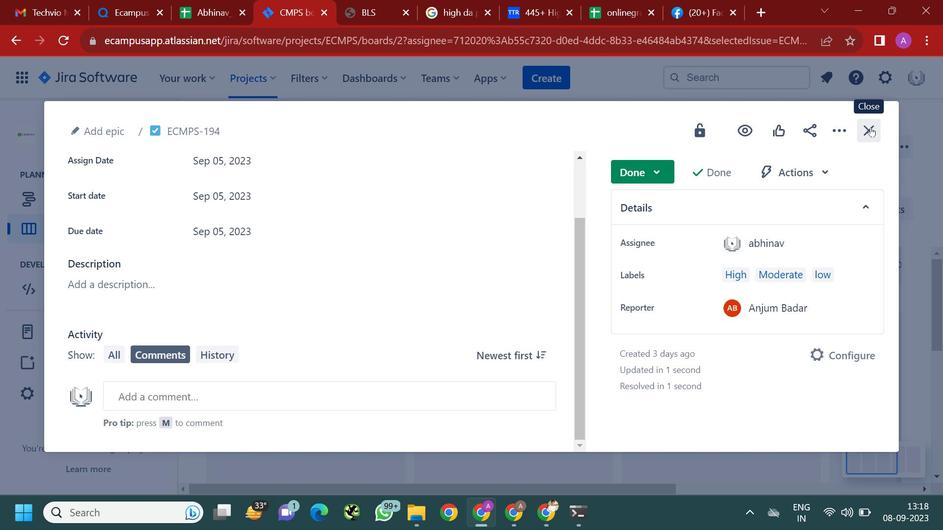 
Action: Mouse pressed left at (867, 123)
Screenshot: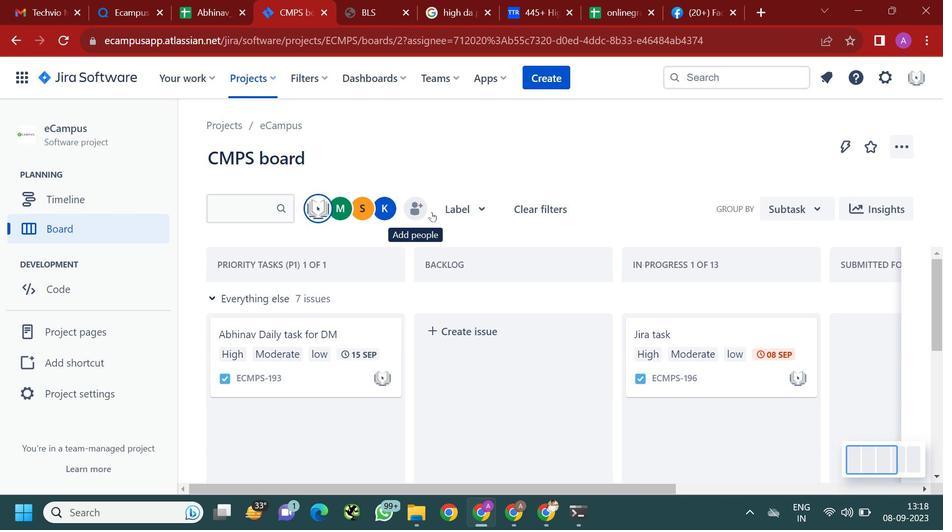 
Action: Mouse moved to (685, 358)
Screenshot: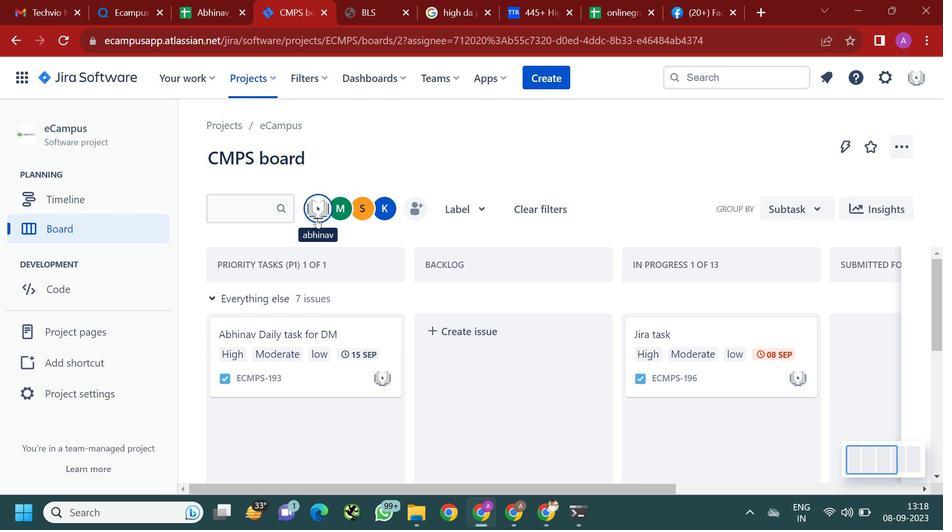 
Action: Mouse scrolled (685, 358) with delta (0, 0)
Screenshot: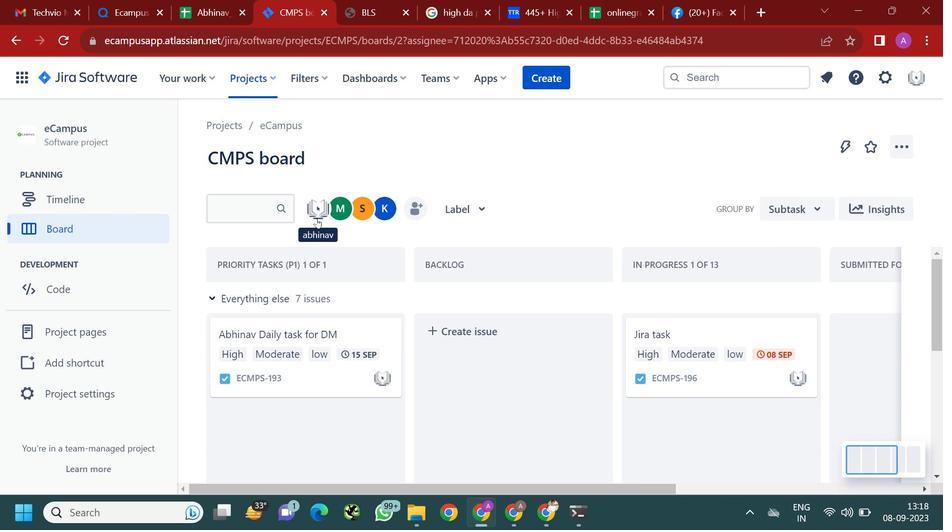 
Action: Mouse moved to (313, 214)
Screenshot: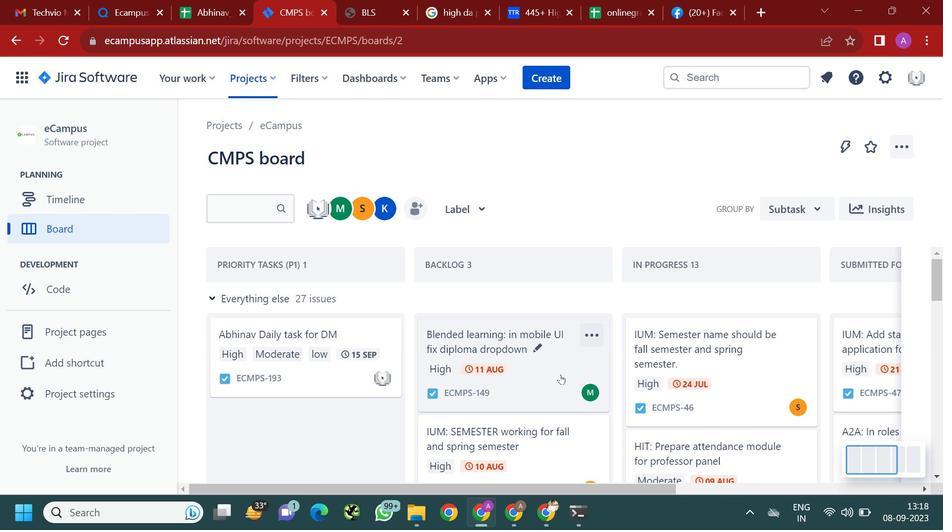 
Action: Mouse pressed left at (313, 214)
Screenshot: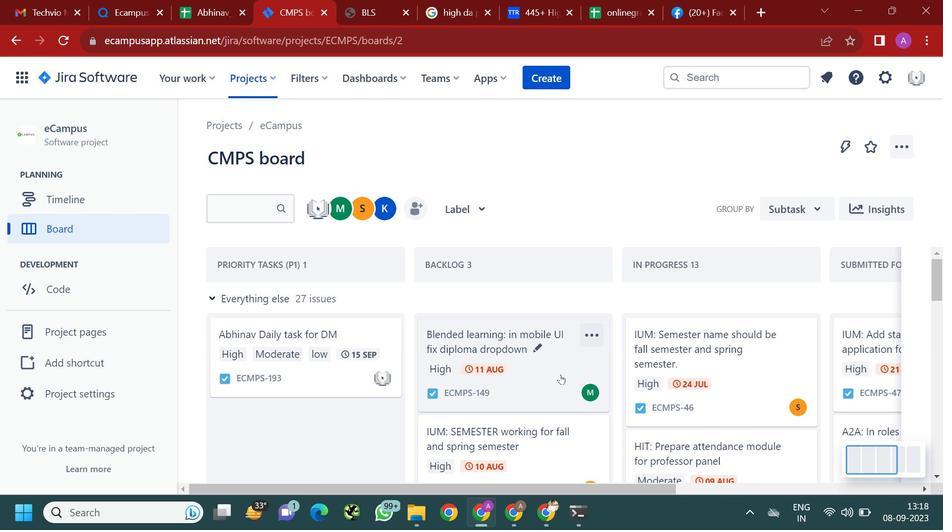 
Action: Mouse moved to (556, 371)
Screenshot: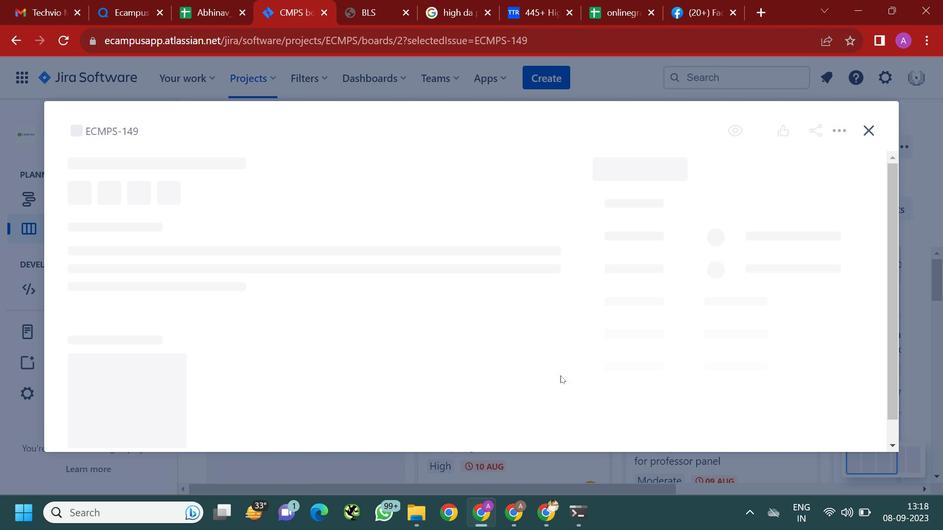 
Action: Mouse pressed left at (556, 371)
Screenshot: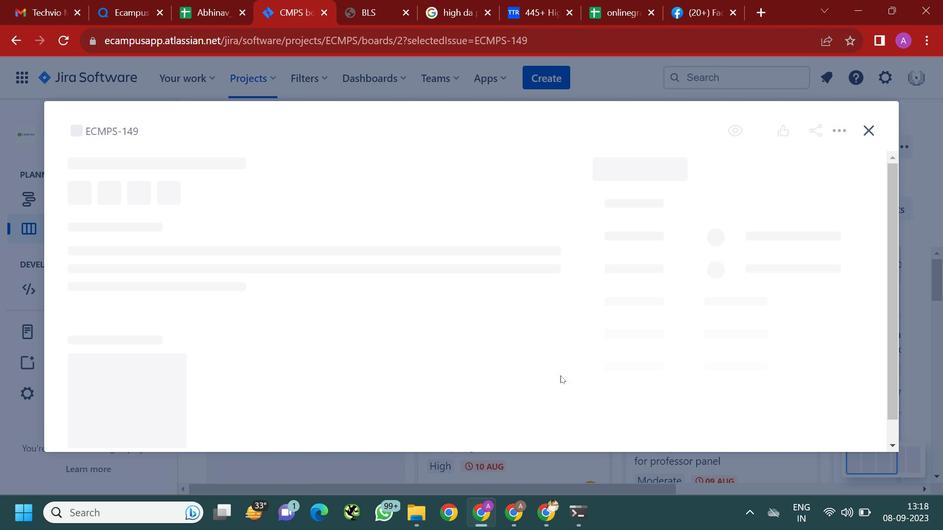 
Action: Mouse moved to (868, 116)
Screenshot: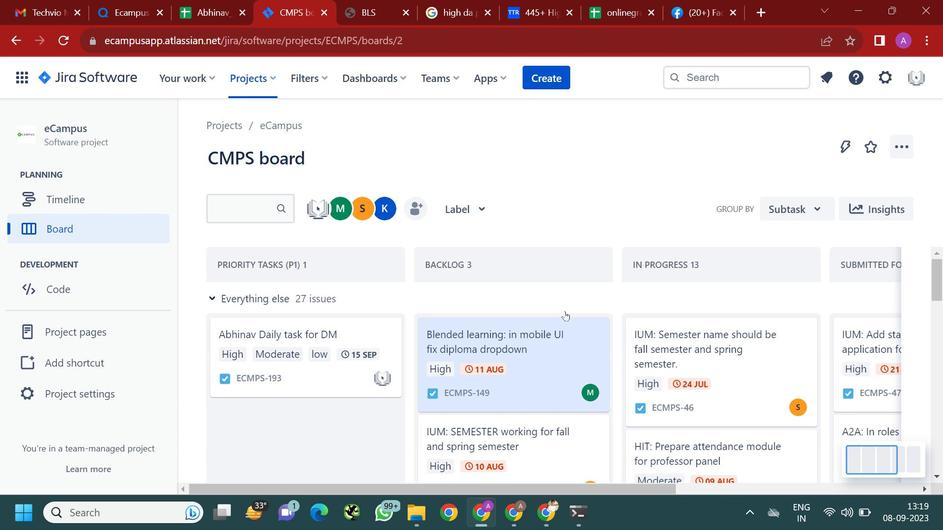 
Action: Mouse pressed left at (868, 116)
Screenshot: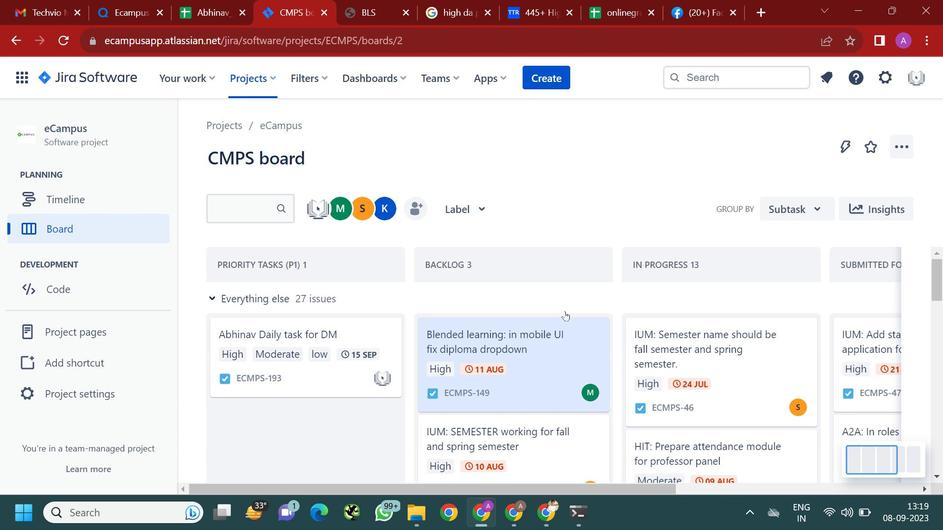 
Action: Mouse moved to (556, 300)
Screenshot: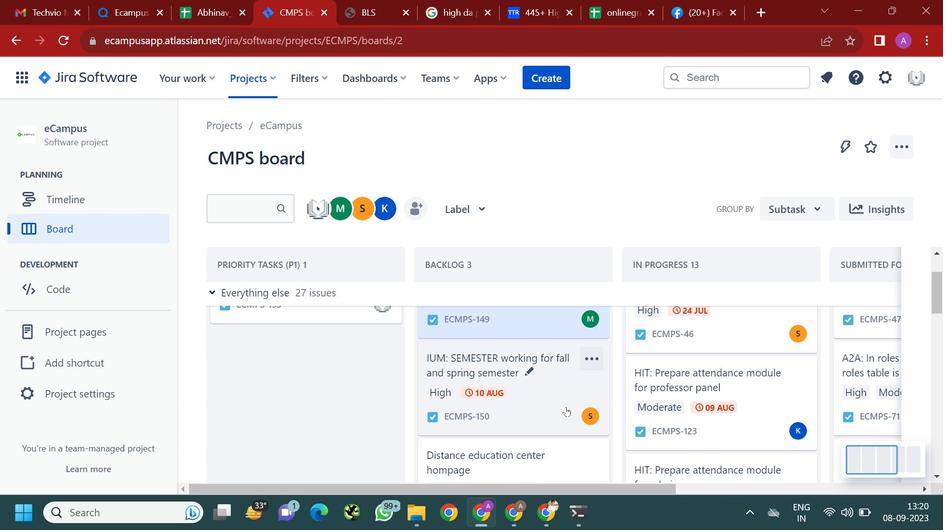 
Action: Mouse scrolled (556, 299) with delta (0, 0)
Screenshot: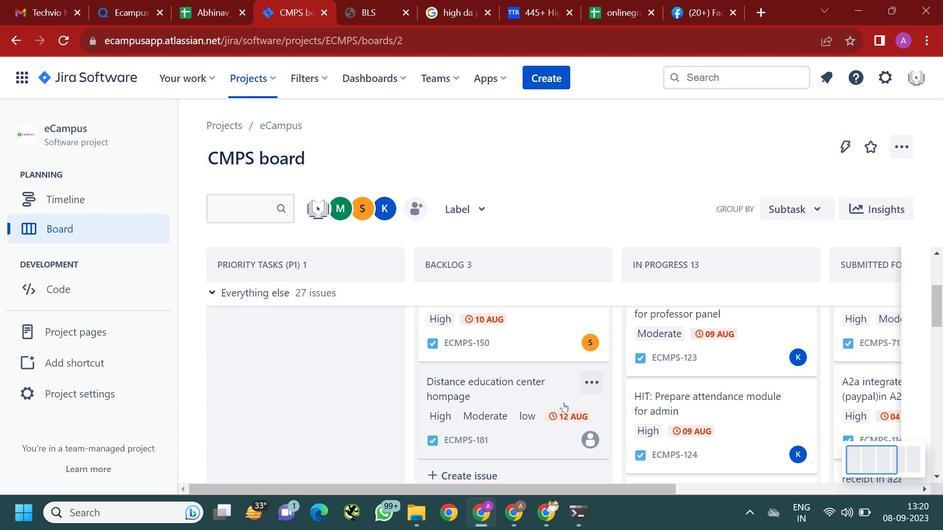 
Action: Mouse moved to (562, 403)
Screenshot: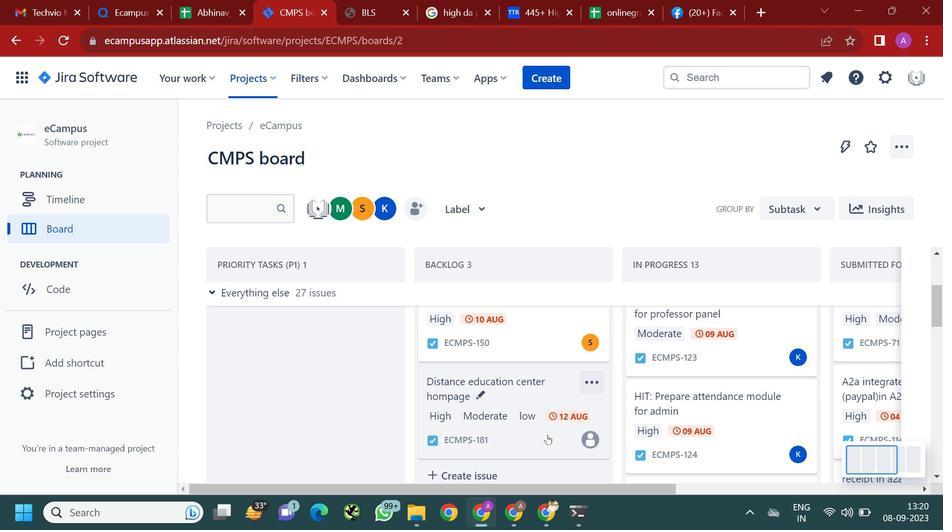
Action: Mouse scrolled (562, 403) with delta (0, 0)
Screenshot: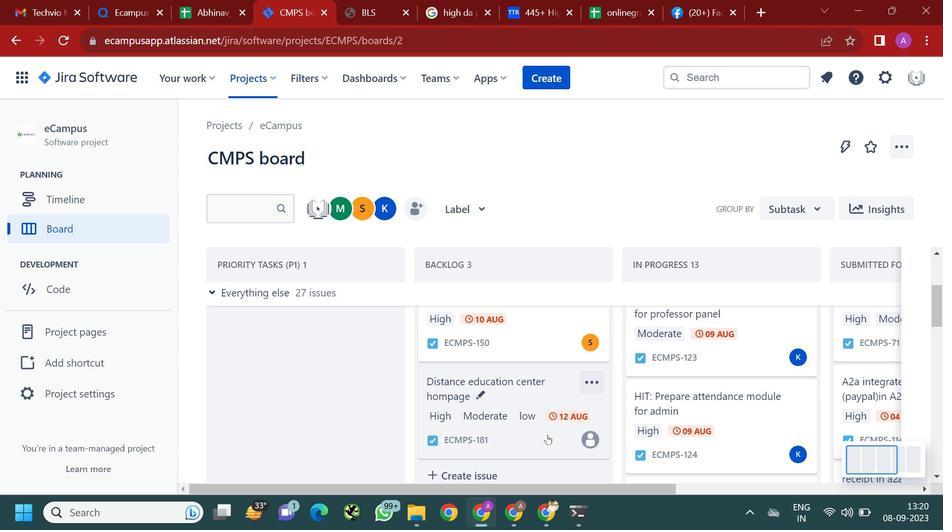 
Action: Mouse moved to (543, 432)
Screenshot: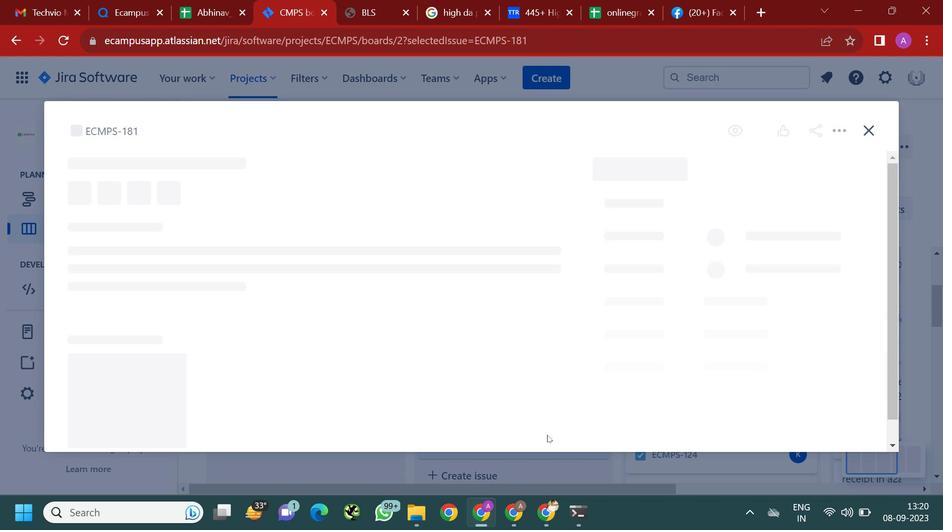 
Action: Mouse pressed left at (543, 432)
Screenshot: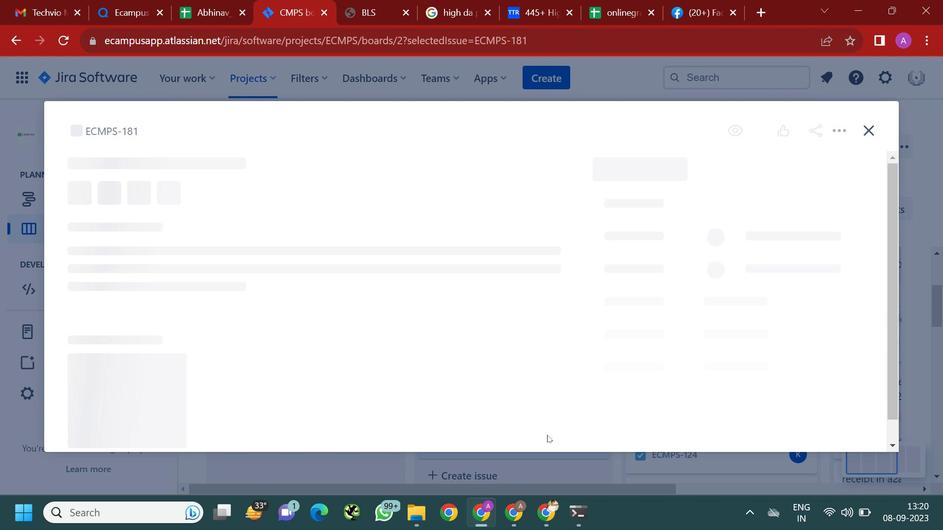 
Action: Mouse moved to (860, 131)
Screenshot: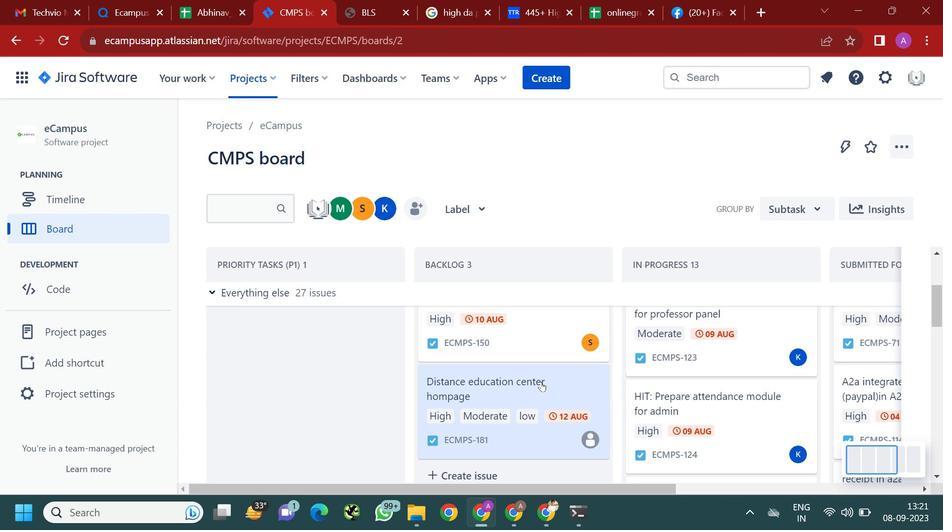 
Action: Mouse pressed left at (860, 131)
Screenshot: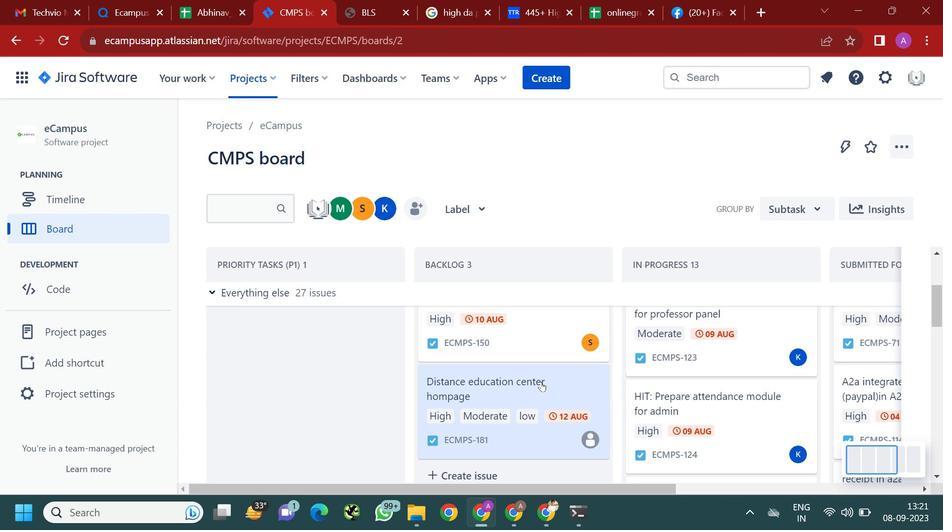 
Action: Mouse moved to (536, 379)
Screenshot: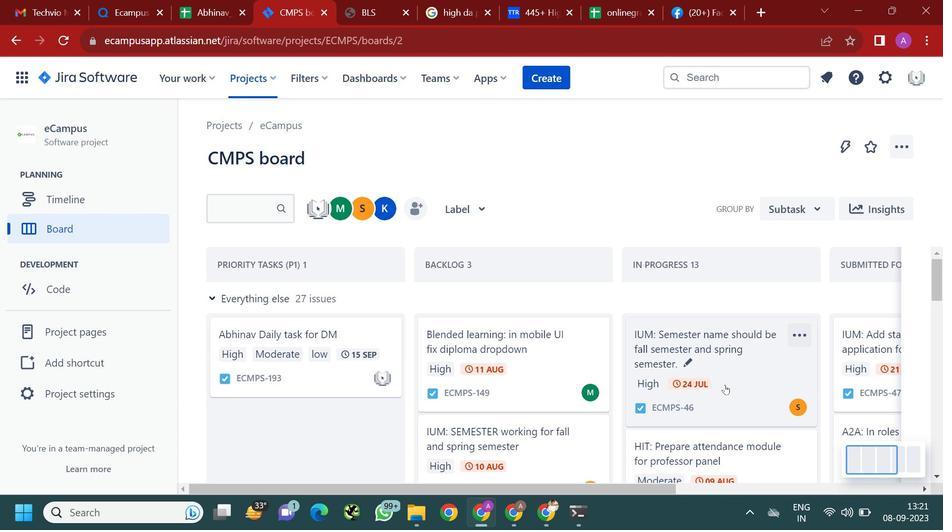 
Action: Mouse scrolled (536, 378) with delta (0, 0)
Screenshot: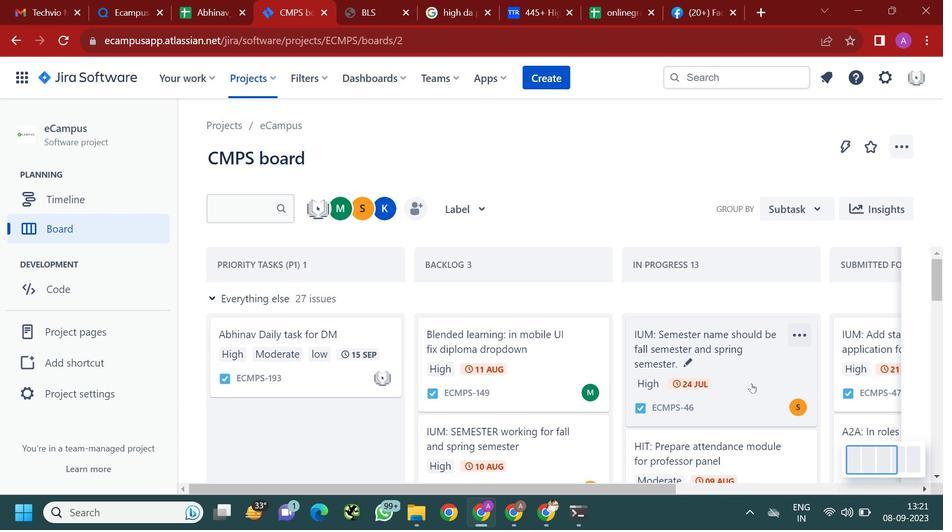 
Action: Mouse moved to (653, 390)
Screenshot: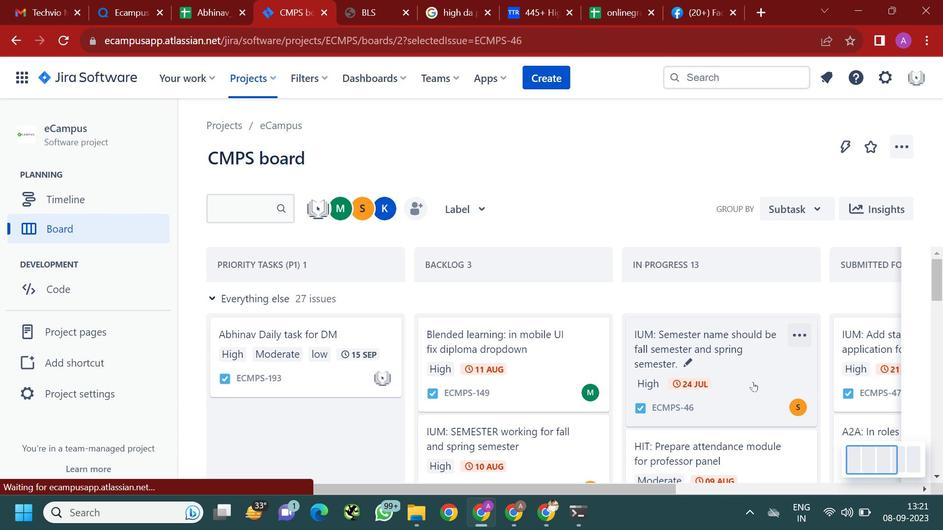 
Action: Mouse scrolled (653, 390) with delta (0, 0)
Screenshot: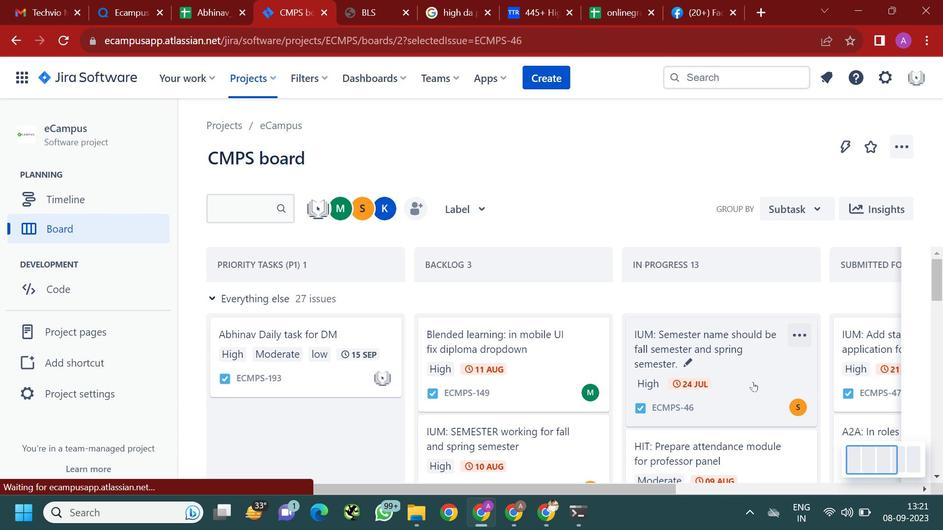 
Action: Mouse moved to (653, 390)
Screenshot: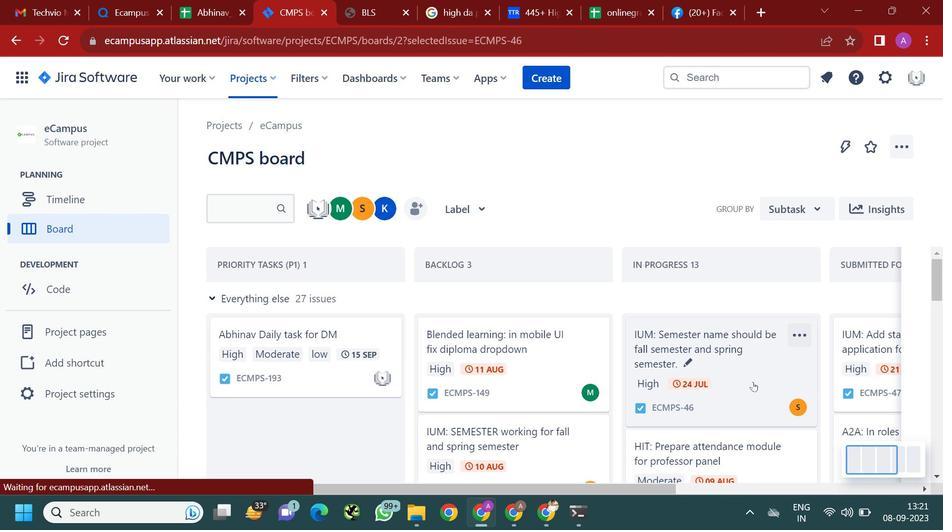 
Action: Mouse scrolled (653, 390) with delta (0, 0)
Screenshot: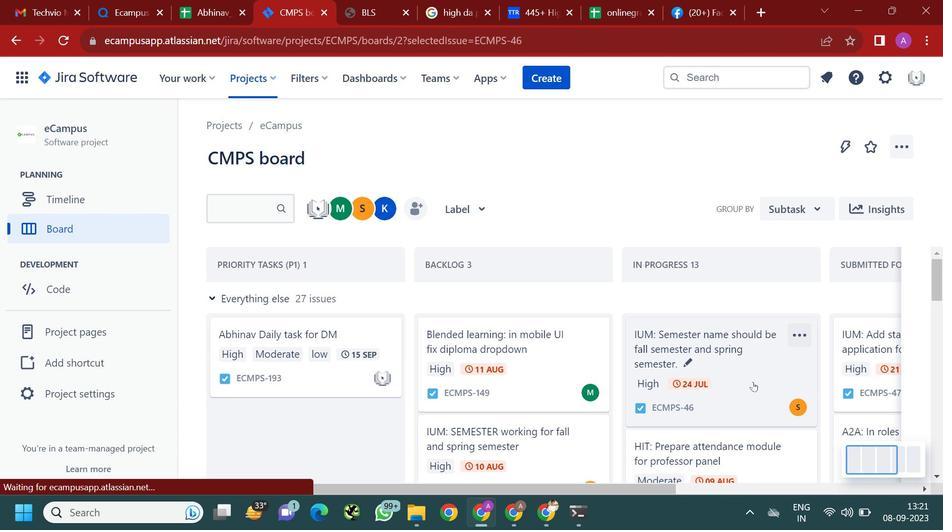 
Action: Mouse scrolled (653, 390) with delta (0, 0)
Screenshot: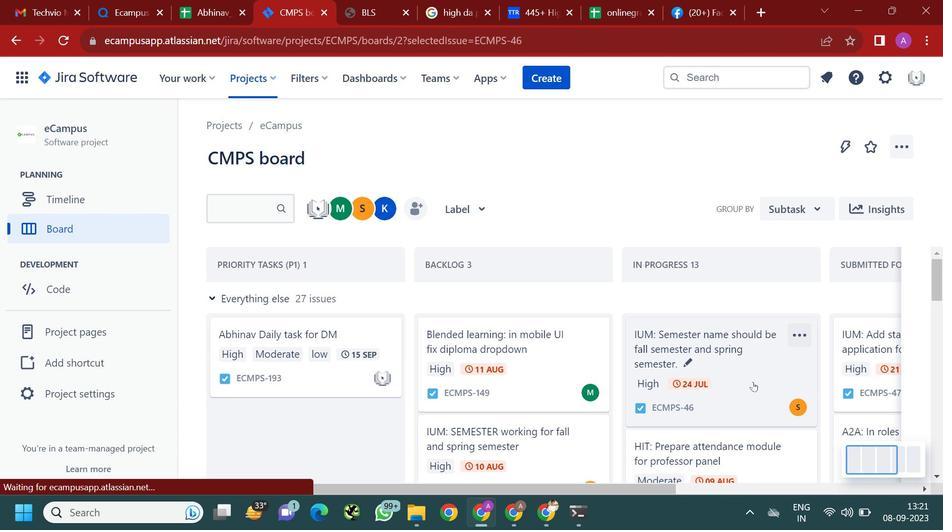 
Action: Mouse moved to (707, 388)
Screenshot: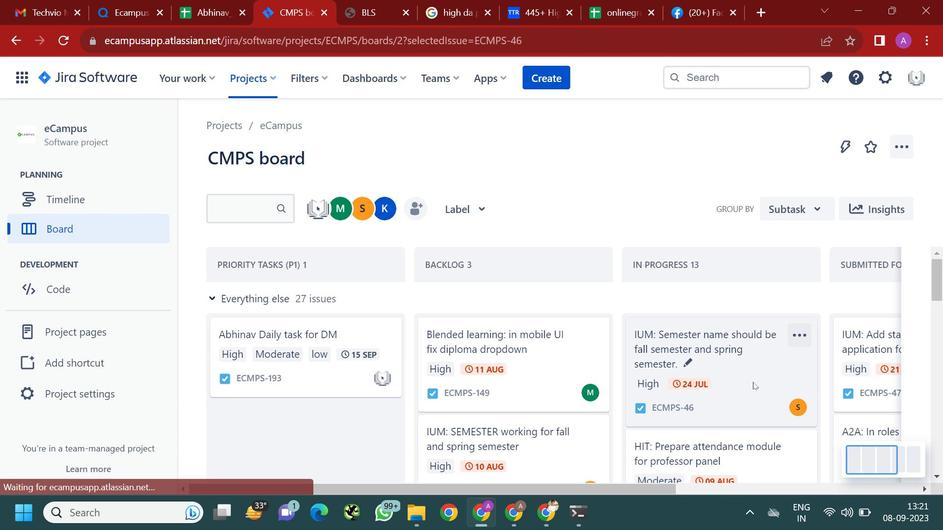 
Action: Mouse scrolled (707, 389) with delta (0, 0)
Screenshot: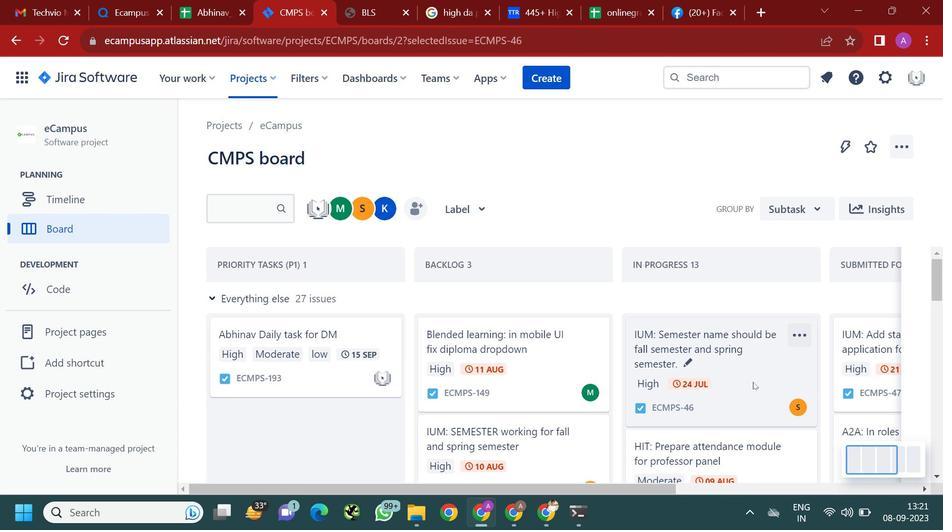 
Action: Mouse moved to (708, 388)
Screenshot: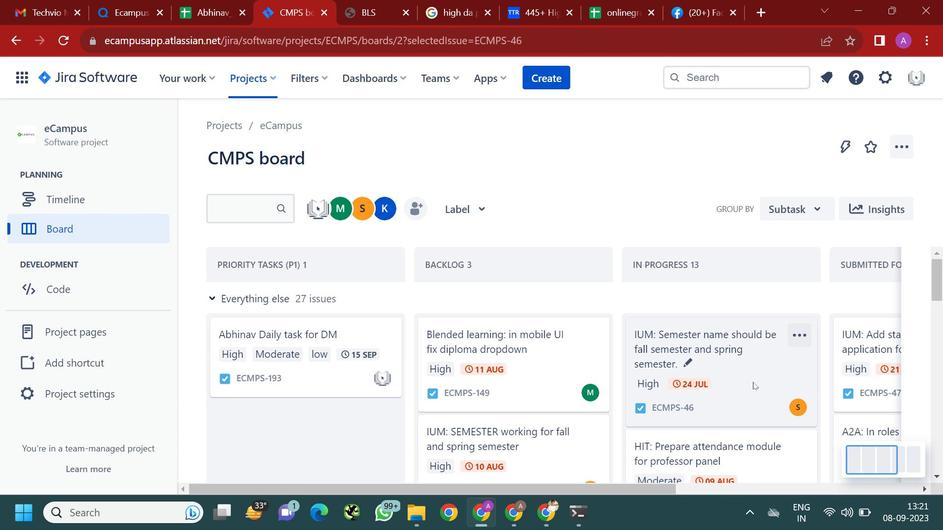 
Action: Mouse scrolled (708, 389) with delta (0, 0)
Screenshot: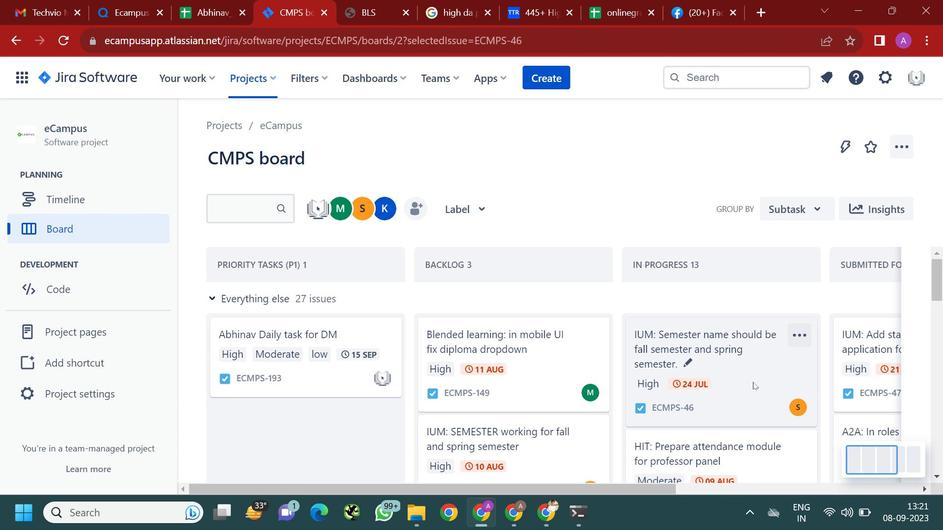
Action: Mouse scrolled (708, 389) with delta (0, 0)
Screenshot: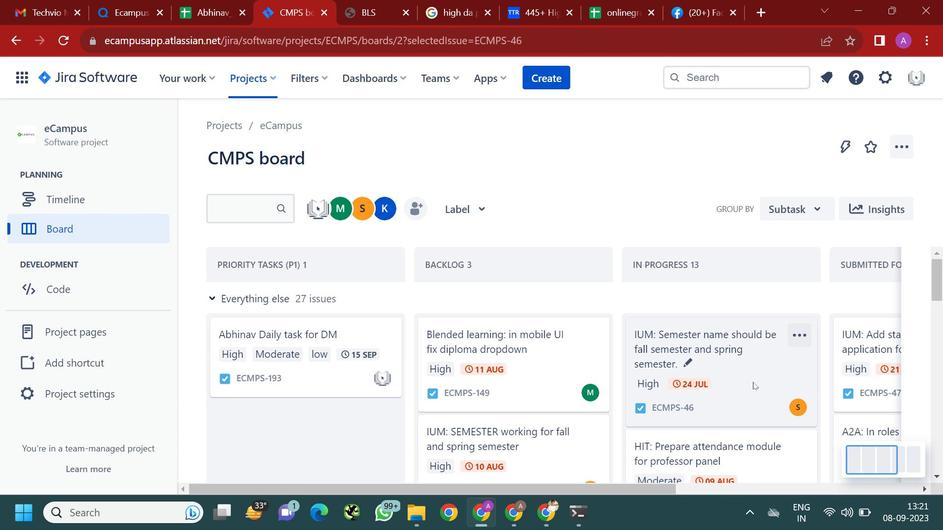 
Action: Mouse moved to (749, 378)
Screenshot: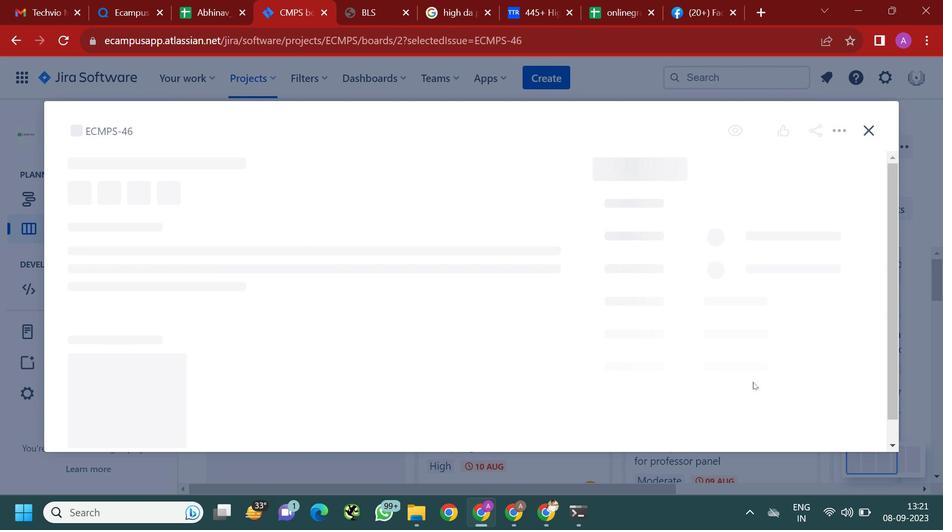 
Action: Mouse pressed left at (749, 378)
Screenshot: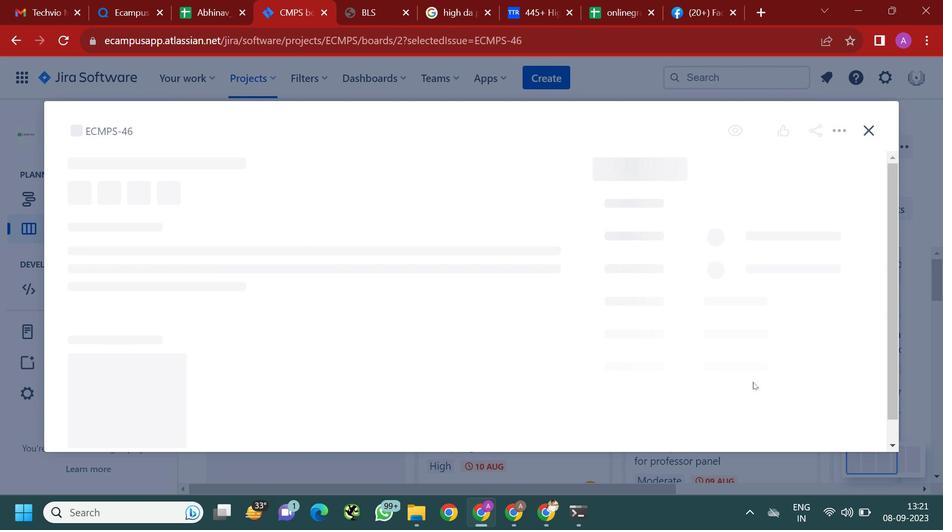 
Action: Mouse moved to (862, 130)
Screenshot: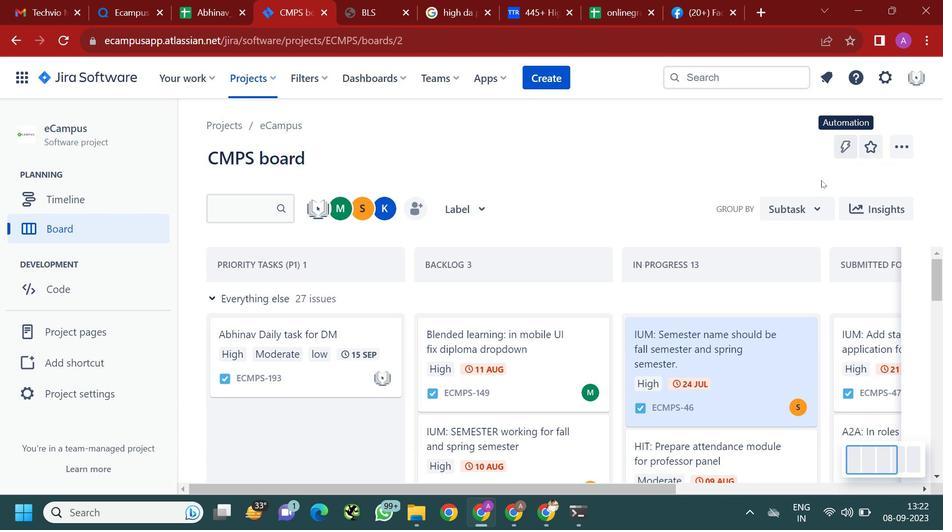
Action: Mouse pressed left at (862, 130)
Screenshot: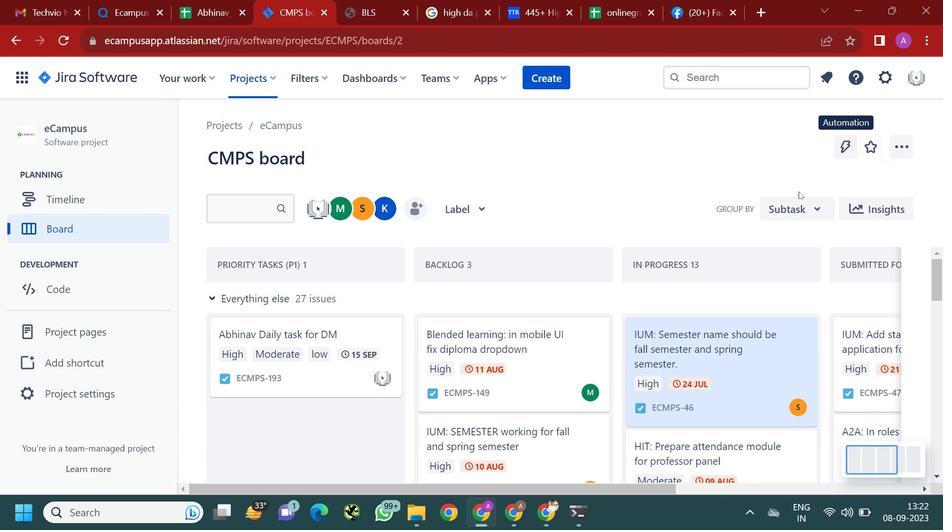 
Action: Mouse moved to (712, 305)
Screenshot: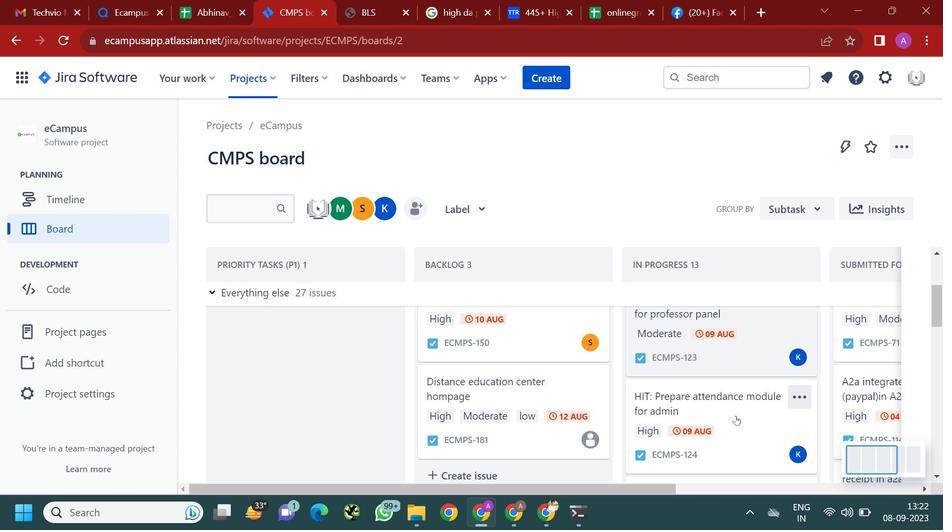 
Action: Mouse scrolled (712, 304) with delta (0, 0)
Screenshot: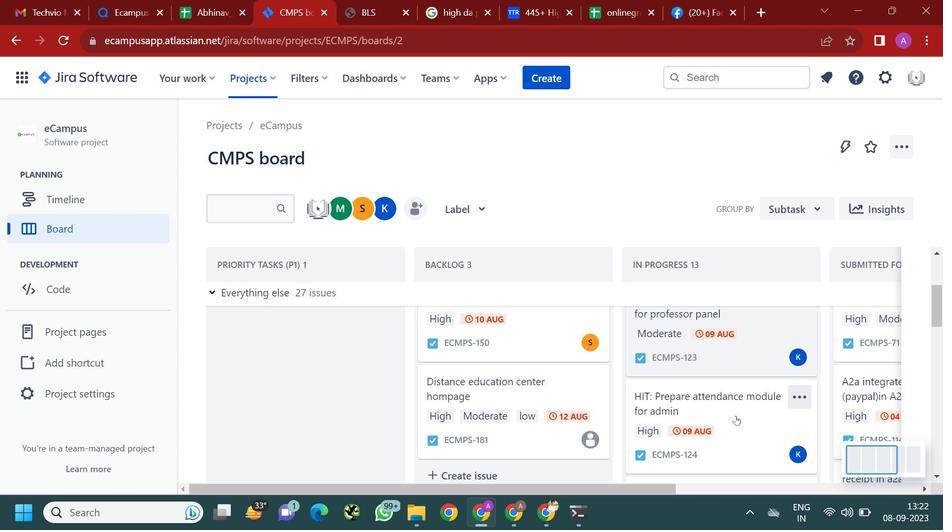 
Action: Mouse moved to (709, 352)
Screenshot: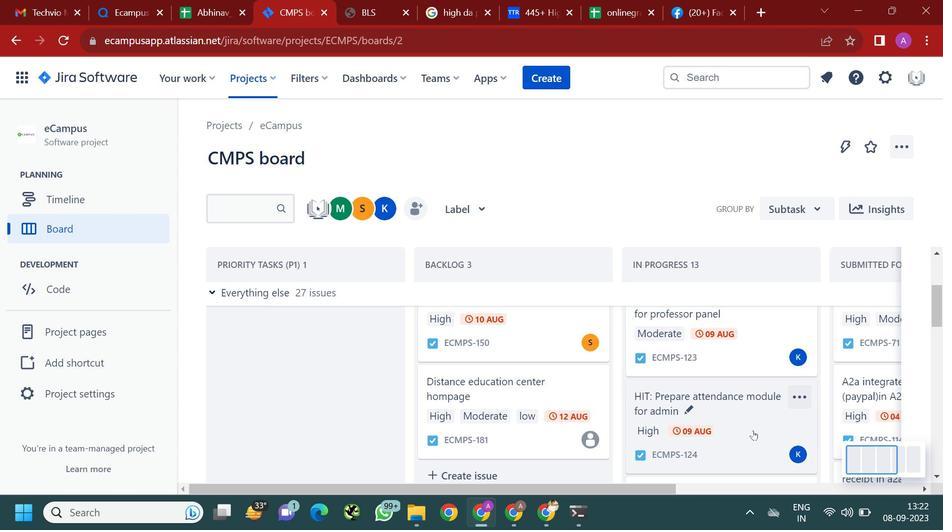 
Action: Mouse scrolled (709, 352) with delta (0, 0)
Screenshot: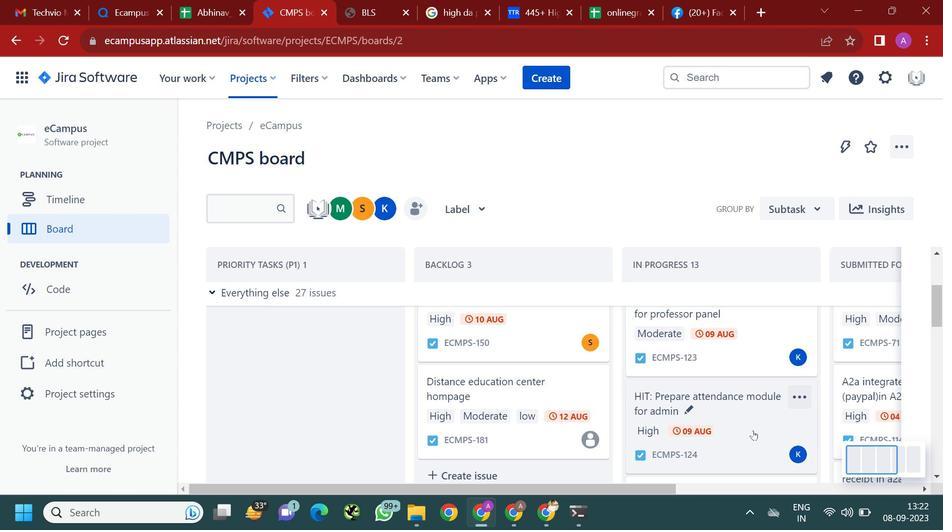
Action: Mouse moved to (749, 427)
Screenshot: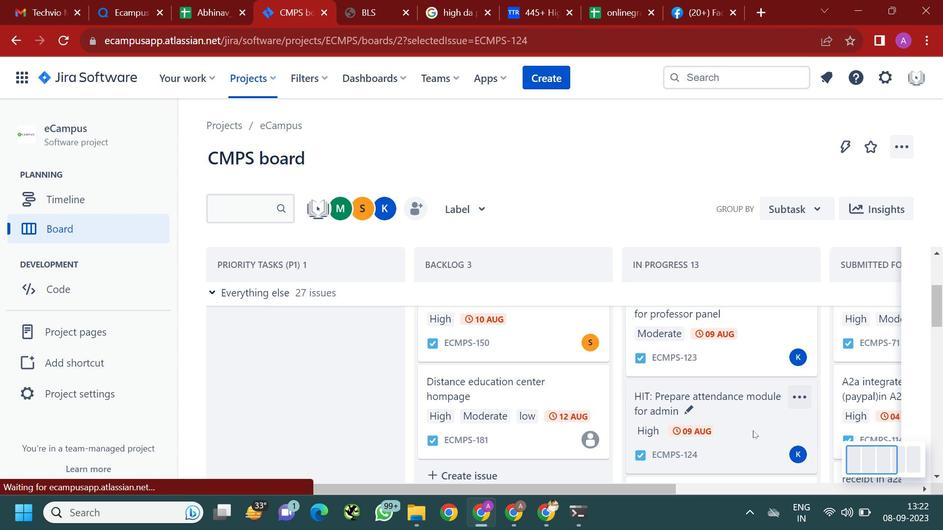 
Action: Mouse pressed left at (749, 427)
Screenshot: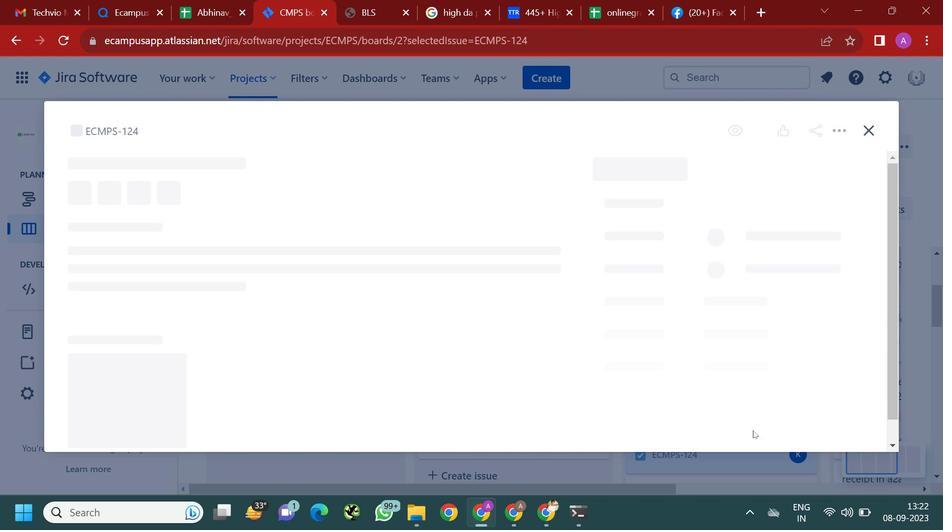 
Action: Mouse moved to (426, 221)
Screenshot: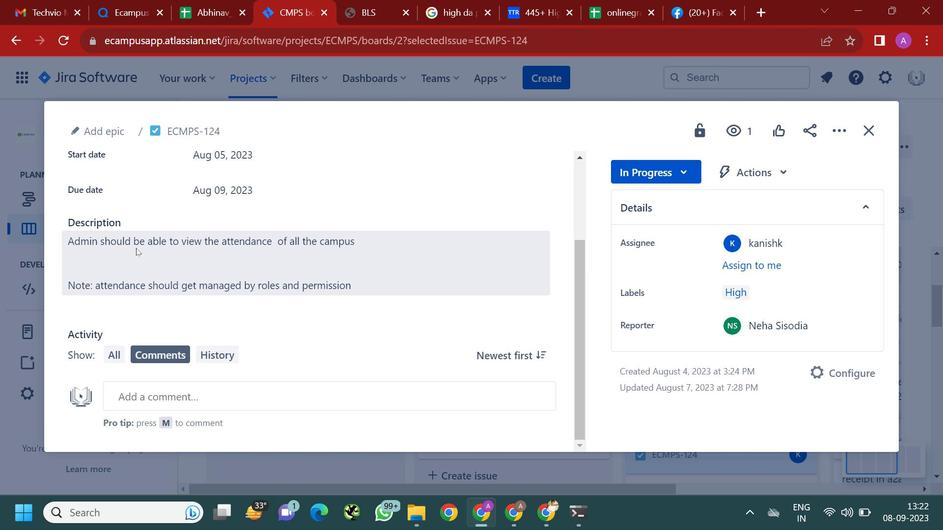 
Action: Mouse scrolled (426, 220) with delta (0, 0)
Screenshot: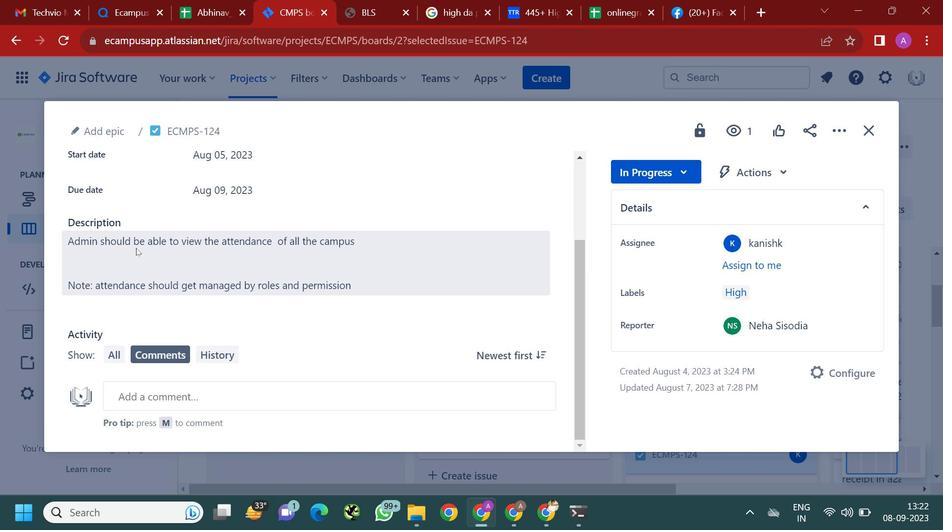 
Action: Mouse scrolled (426, 220) with delta (0, 0)
Screenshot: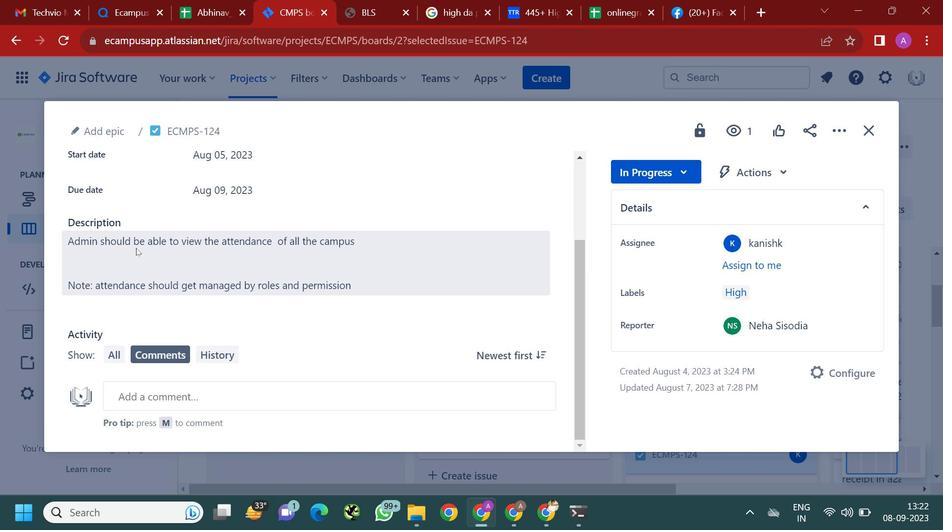 
Action: Mouse moved to (277, 271)
Screenshot: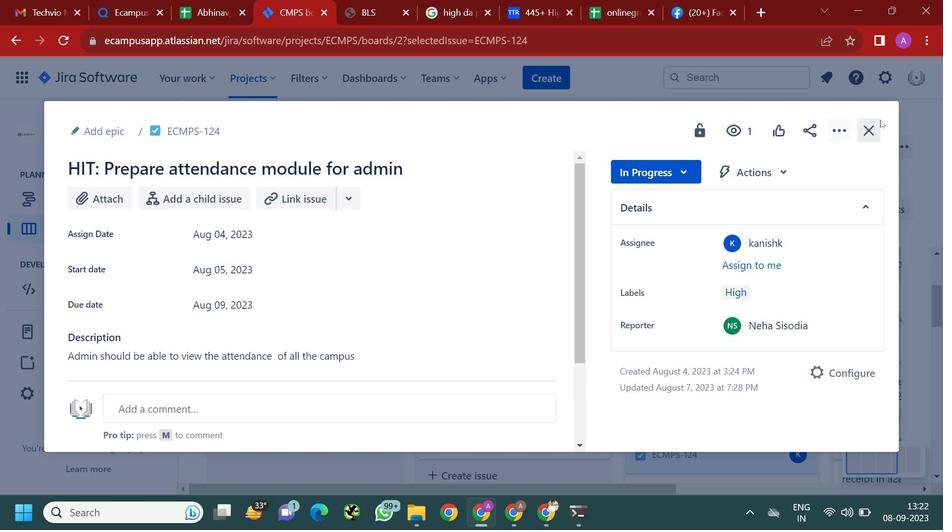 
Action: Mouse scrolled (277, 270) with delta (0, 0)
Screenshot: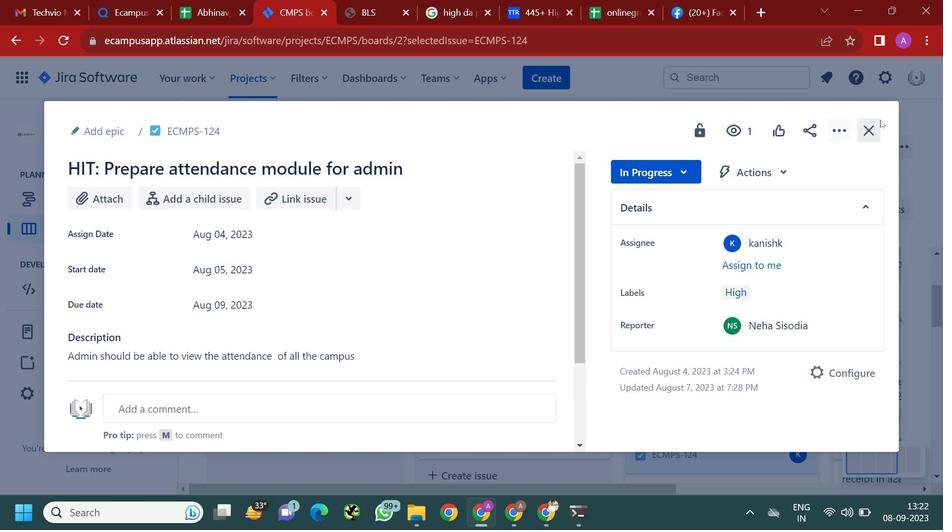 
Action: Mouse moved to (282, 276)
Screenshot: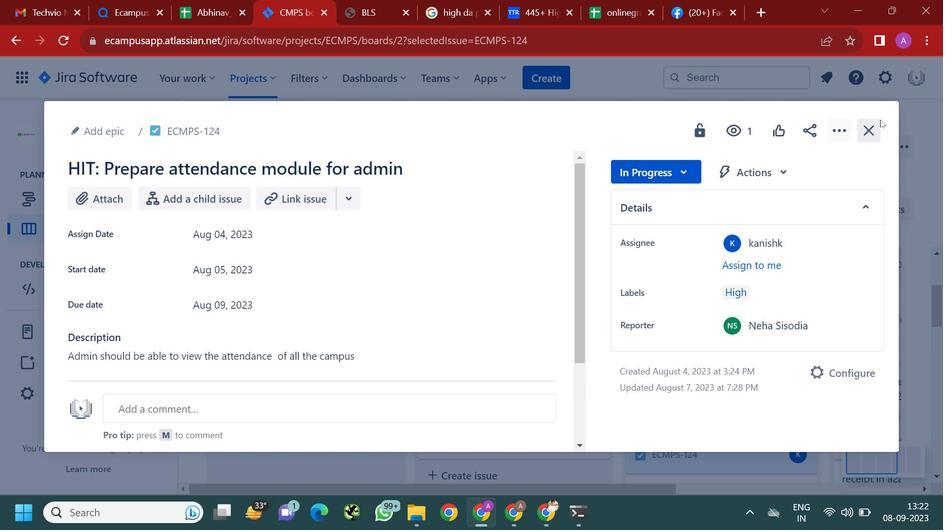 
Action: Mouse scrolled (282, 276) with delta (0, 0)
Screenshot: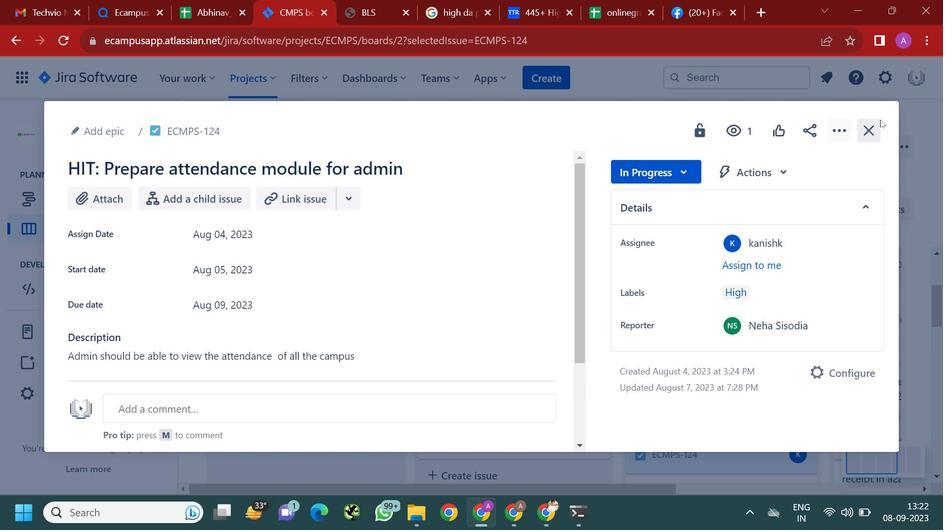 
Action: Mouse moved to (292, 281)
Screenshot: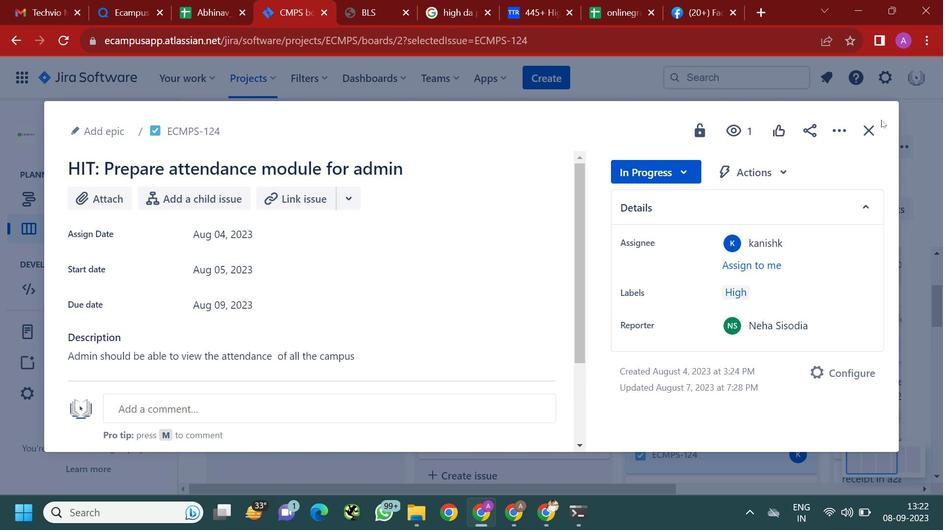 
Action: Mouse scrolled (292, 281) with delta (0, 0)
Screenshot: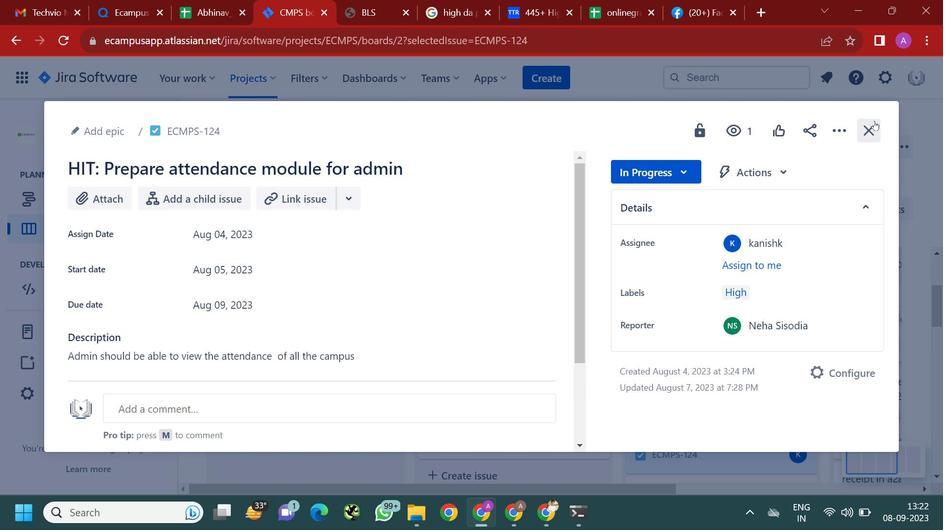 
Action: Mouse scrolled (292, 281) with delta (0, 0)
Screenshot: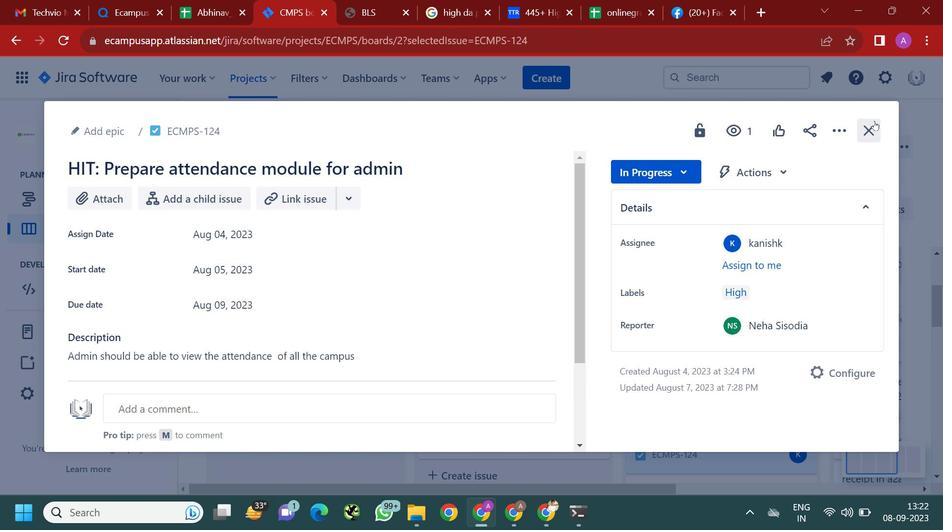 
Action: Mouse moved to (868, 116)
Screenshot: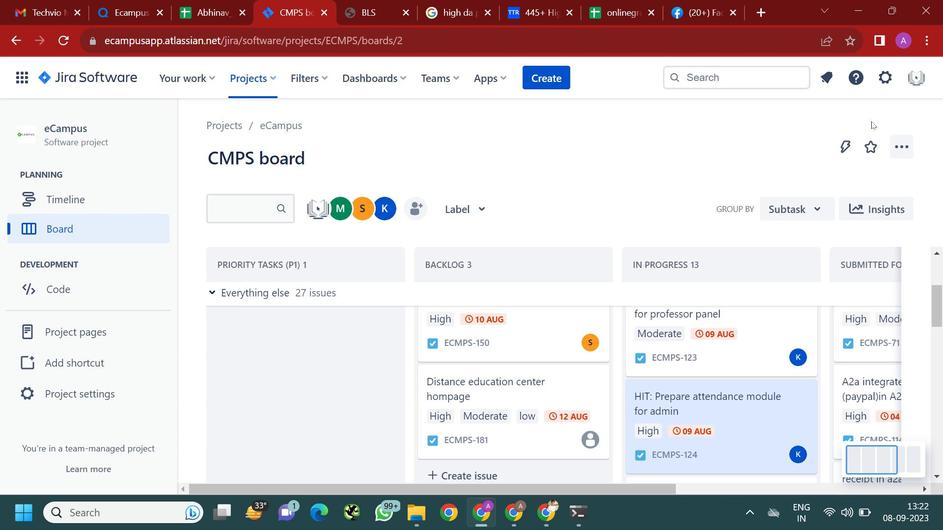 
Action: Mouse pressed left at (868, 116)
Screenshot: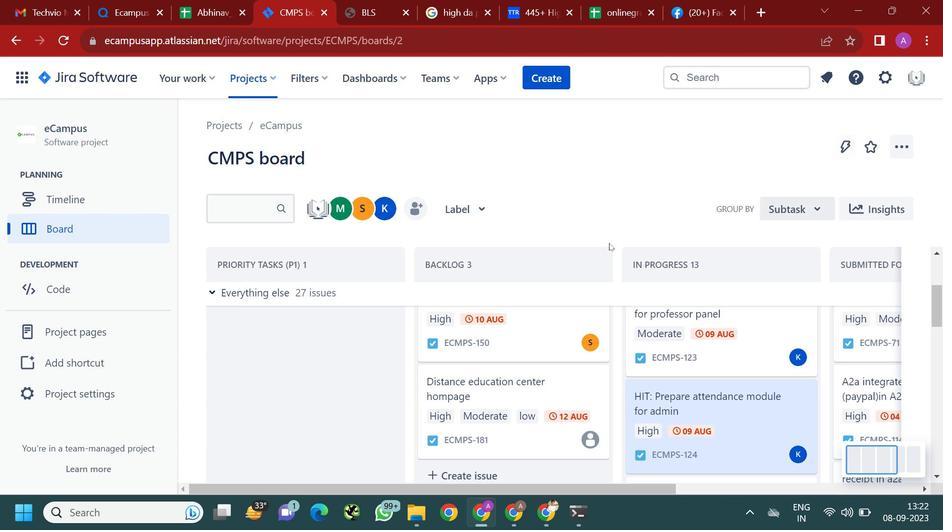 
Action: Mouse moved to (866, 457)
Screenshot: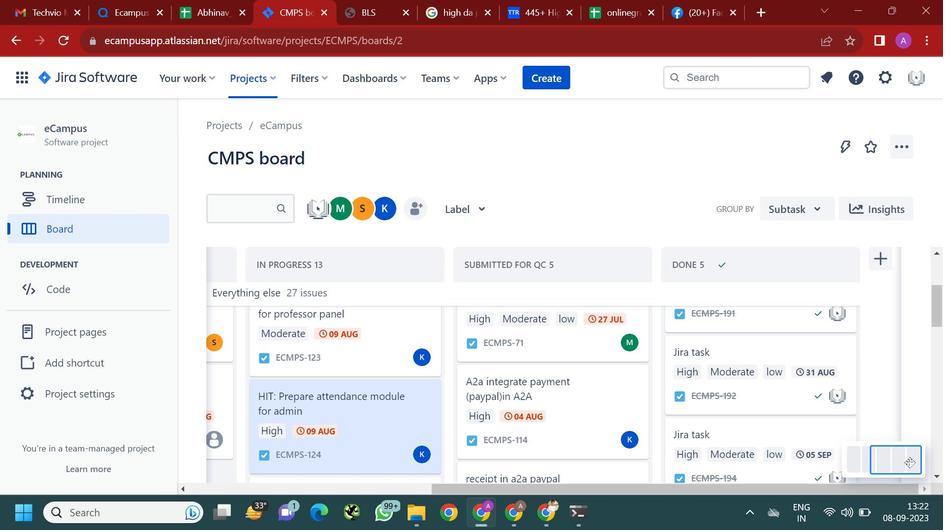 
Action: Mouse pressed left at (866, 457)
Screenshot: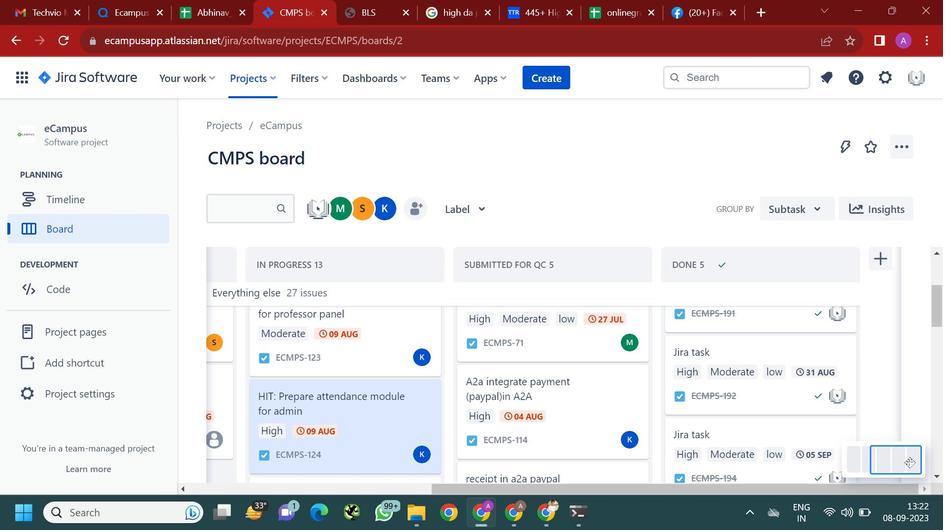 
Action: Mouse moved to (69, 276)
Screenshot: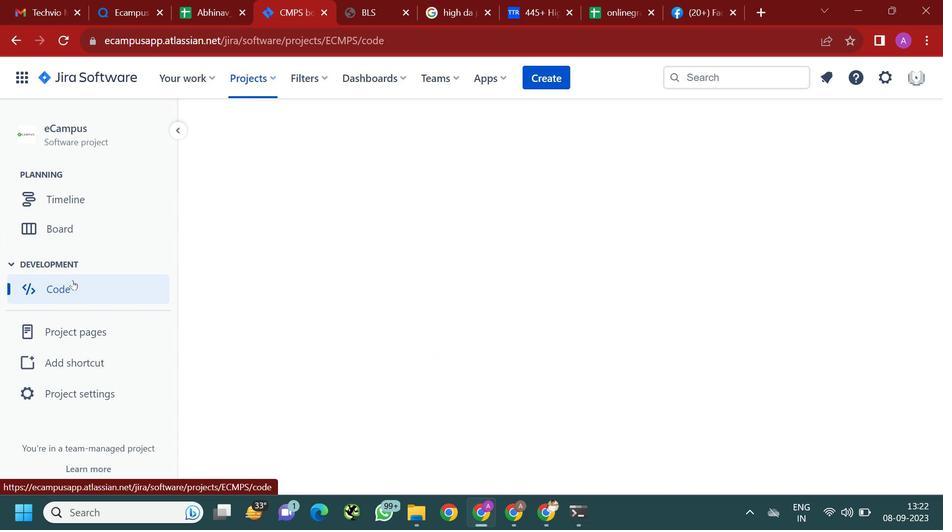 
Action: Mouse pressed left at (69, 276)
Screenshot: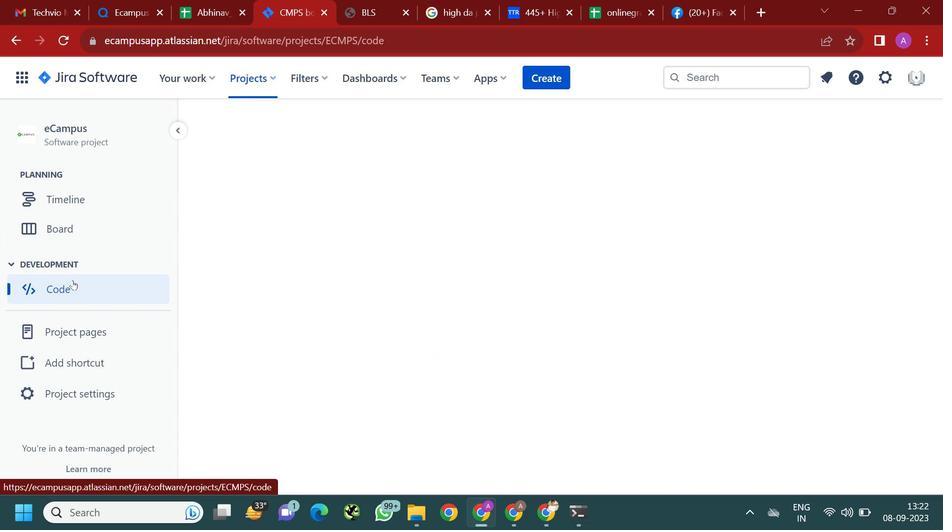 
Action: Mouse moved to (481, 245)
Screenshot: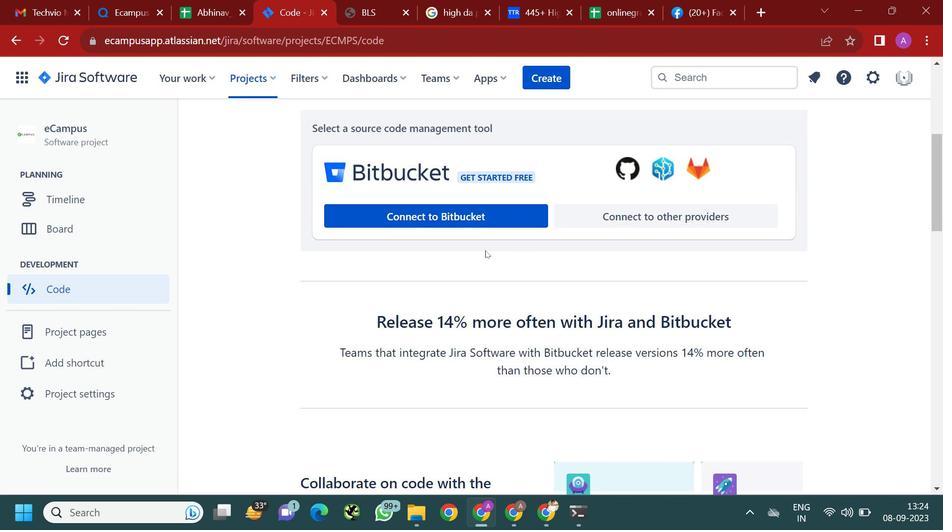 
Action: Mouse scrolled (481, 244) with delta (0, 0)
Screenshot: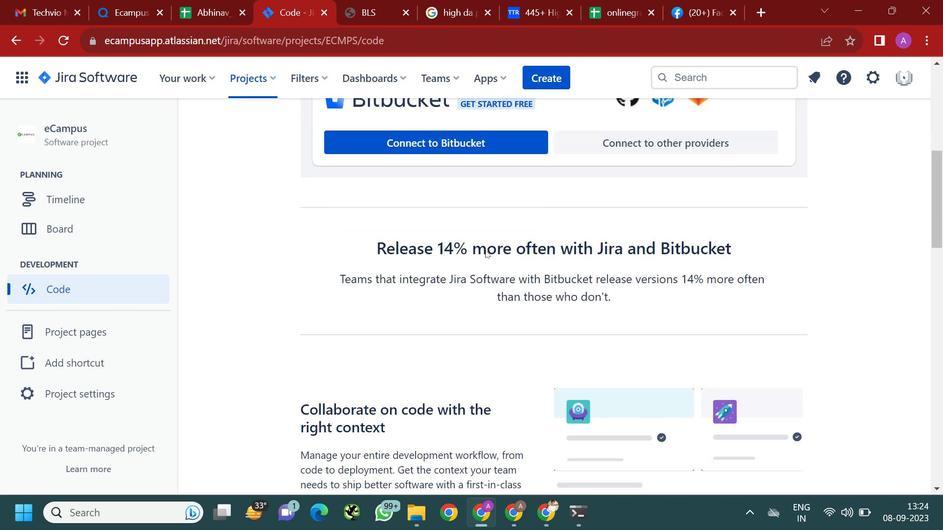 
Action: Mouse scrolled (481, 244) with delta (0, 0)
Screenshot: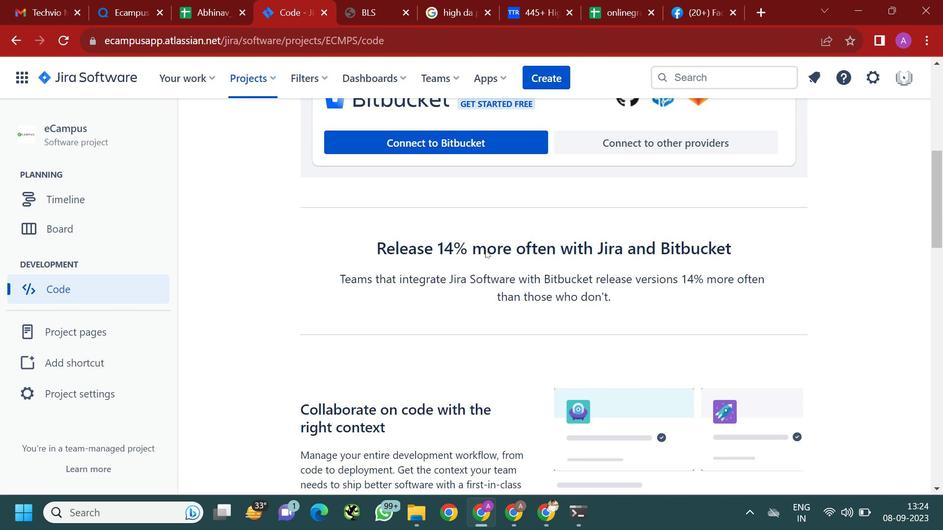 
Action: Mouse moved to (481, 245)
Screenshot: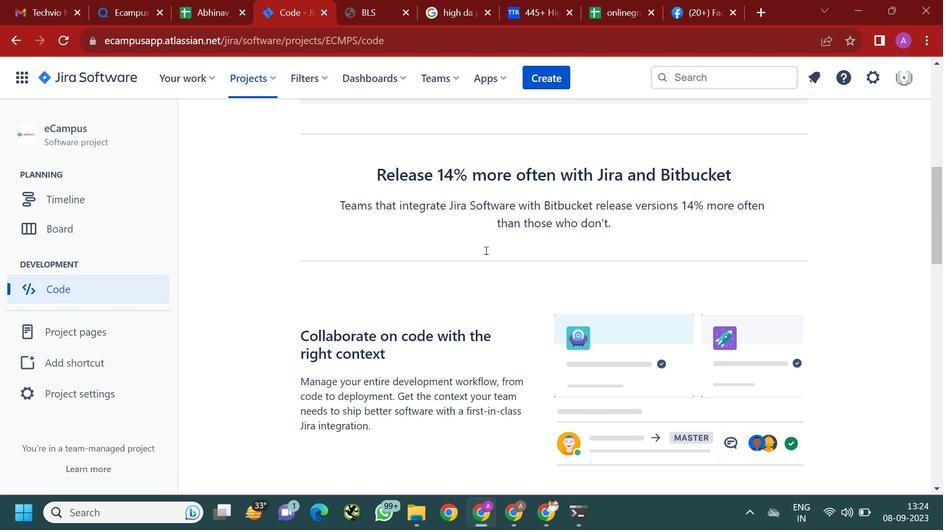 
Action: Mouse scrolled (481, 245) with delta (0, 0)
Screenshot: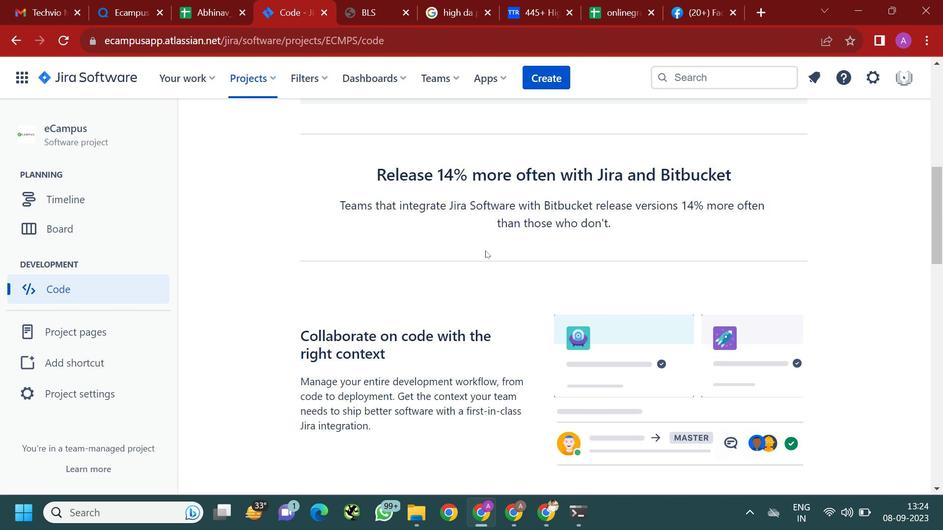 
Action: Mouse scrolled (481, 245) with delta (0, 0)
Screenshot: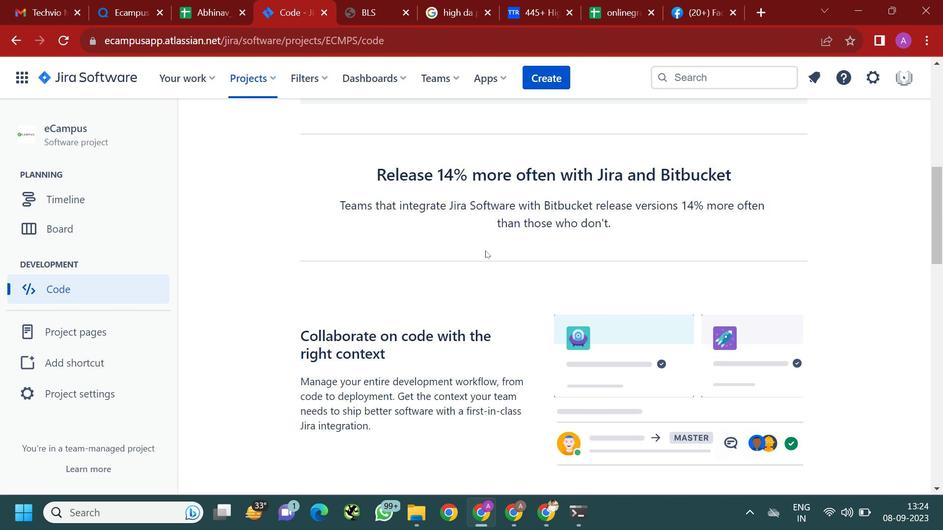 
Action: Mouse moved to (481, 246)
Screenshot: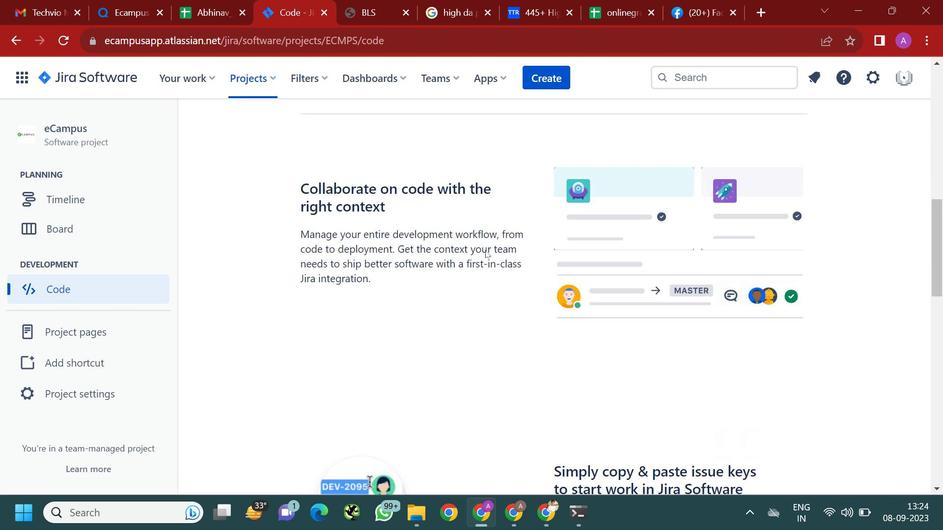 
Action: Mouse scrolled (481, 246) with delta (0, 0)
Screenshot: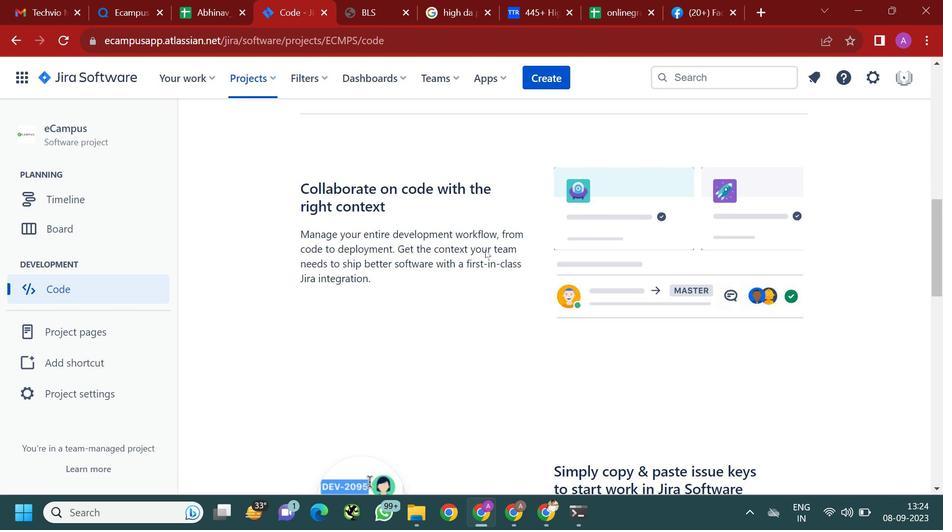 
Action: Mouse scrolled (481, 246) with delta (0, 0)
Screenshot: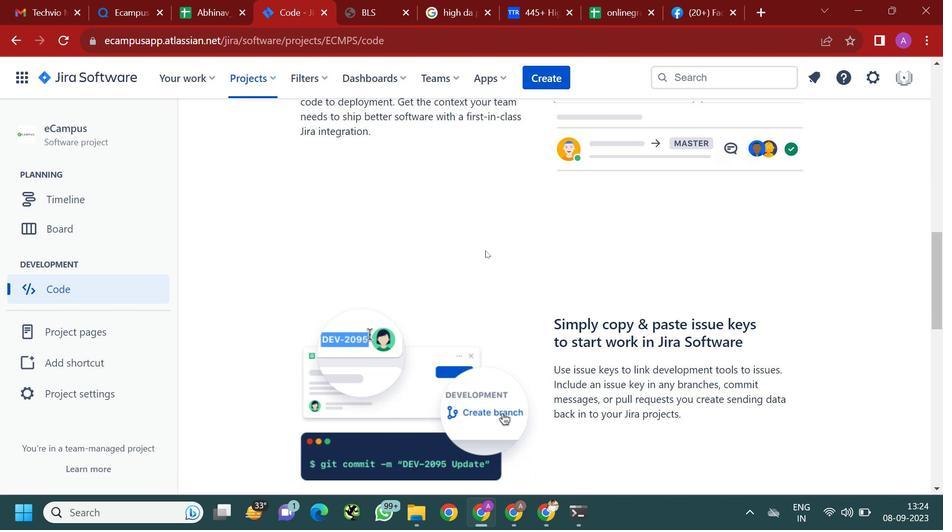 
Action: Mouse scrolled (481, 246) with delta (0, 0)
Screenshot: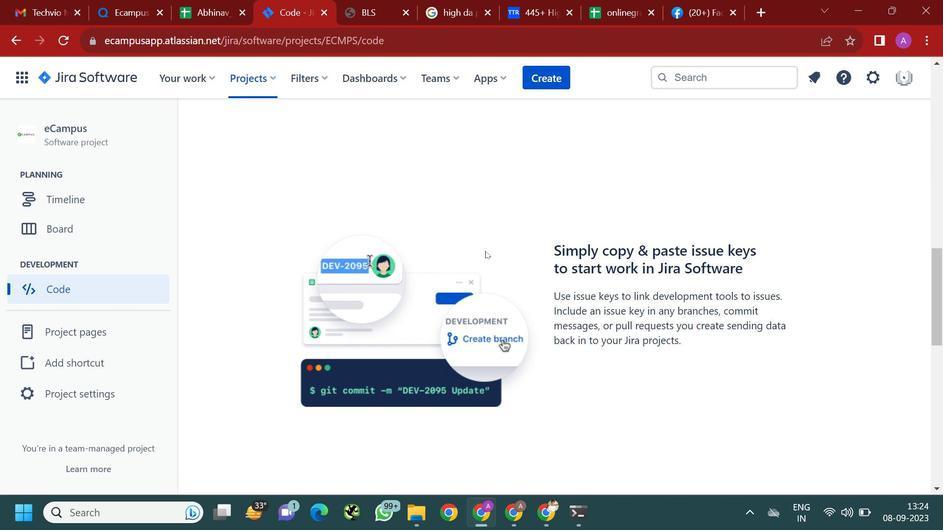 
Action: Mouse scrolled (481, 246) with delta (0, 0)
Screenshot: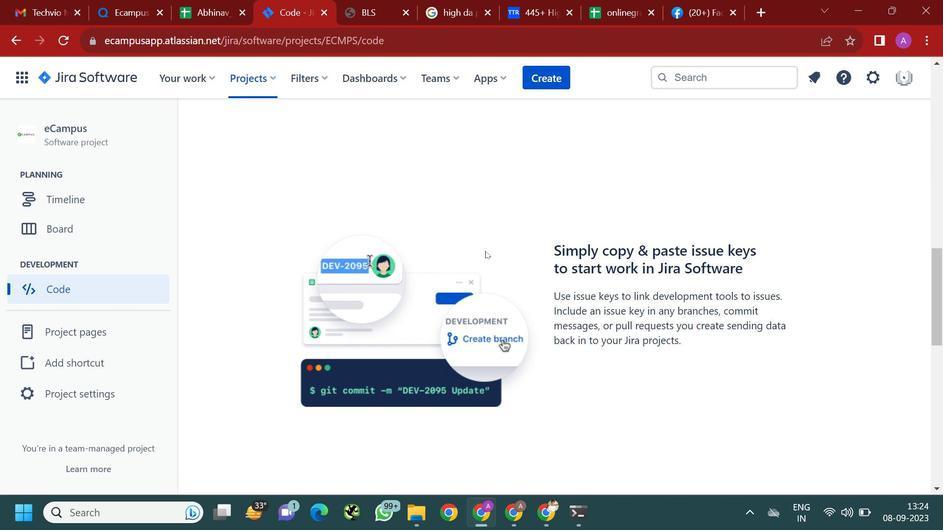 
Action: Mouse scrolled (481, 246) with delta (0, 0)
Screenshot: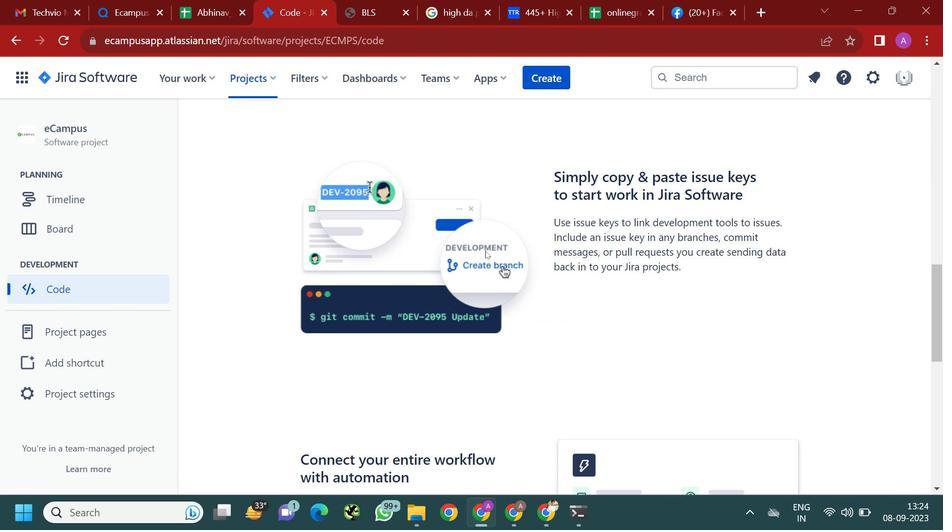 
Action: Mouse scrolled (481, 246) with delta (0, 0)
Screenshot: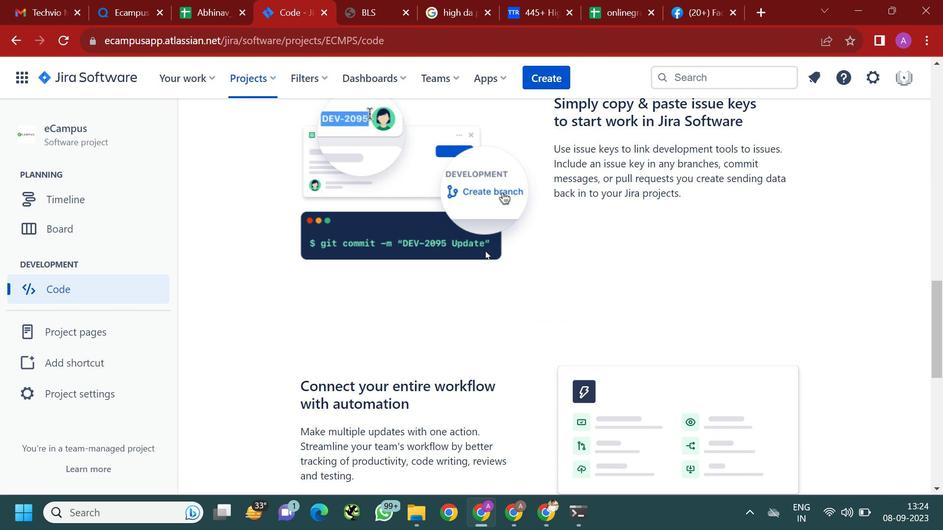 
Action: Mouse scrolled (481, 246) with delta (0, 0)
Screenshot: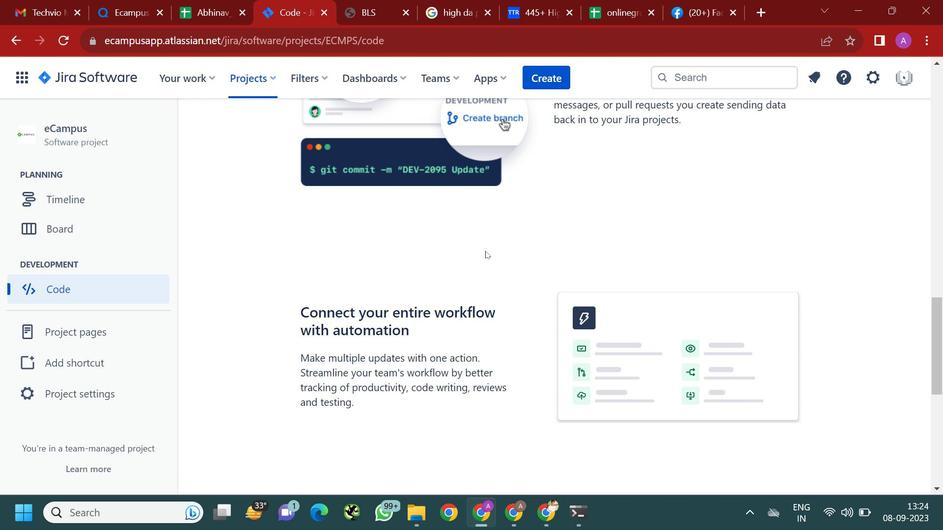 
Action: Mouse moved to (481, 247)
Screenshot: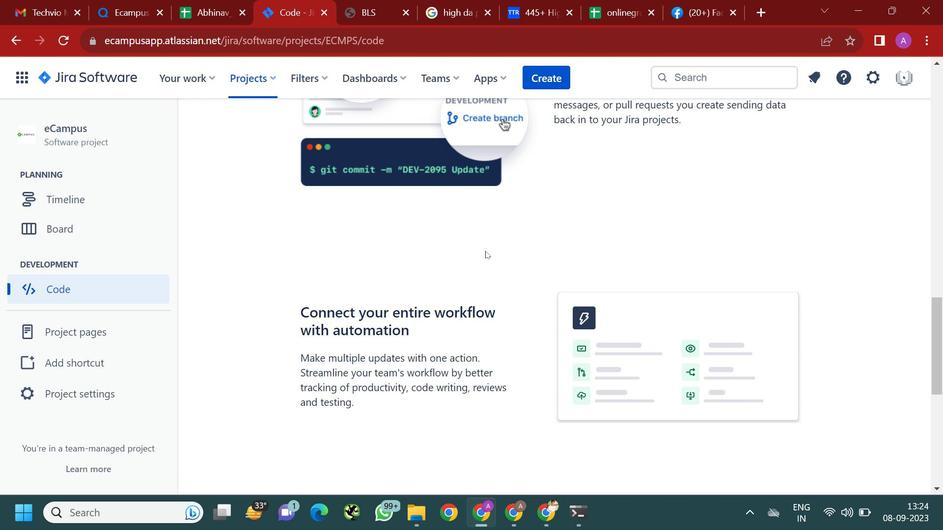 
Action: Mouse scrolled (481, 246) with delta (0, 0)
Screenshot: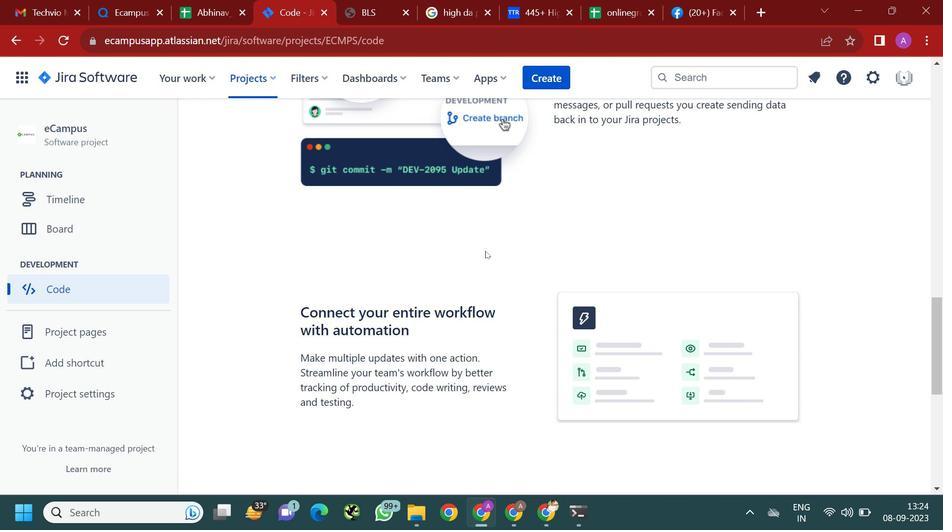 
Action: Mouse moved to (481, 247)
Screenshot: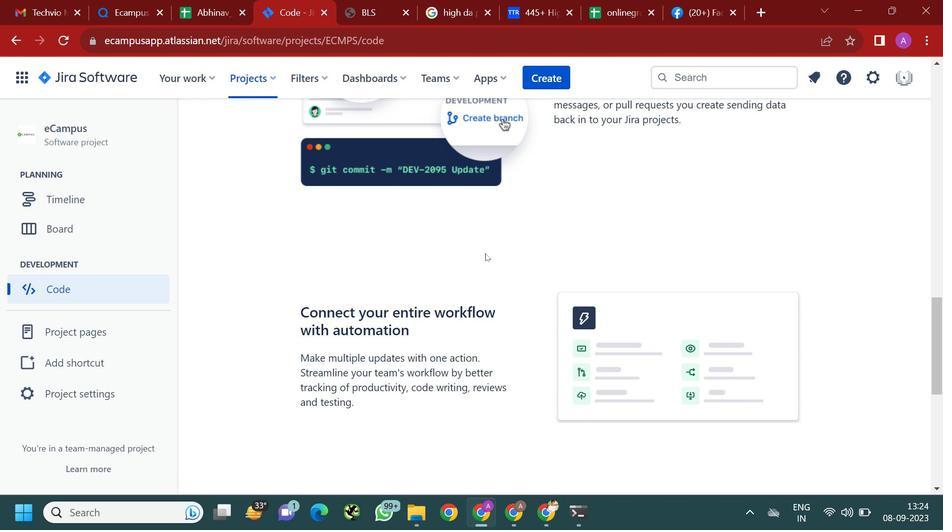 
Action: Mouse scrolled (481, 247) with delta (0, 0)
Screenshot: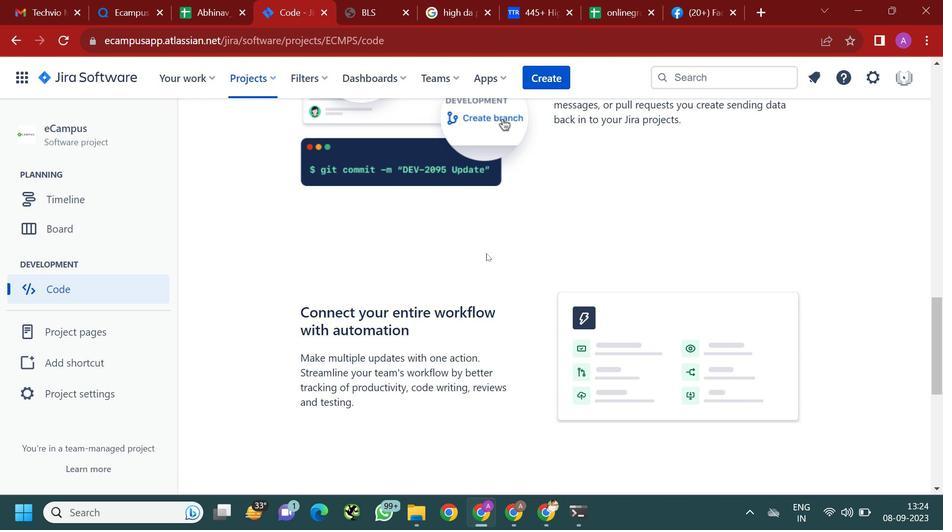
Action: Mouse scrolled (481, 247) with delta (0, 0)
Screenshot: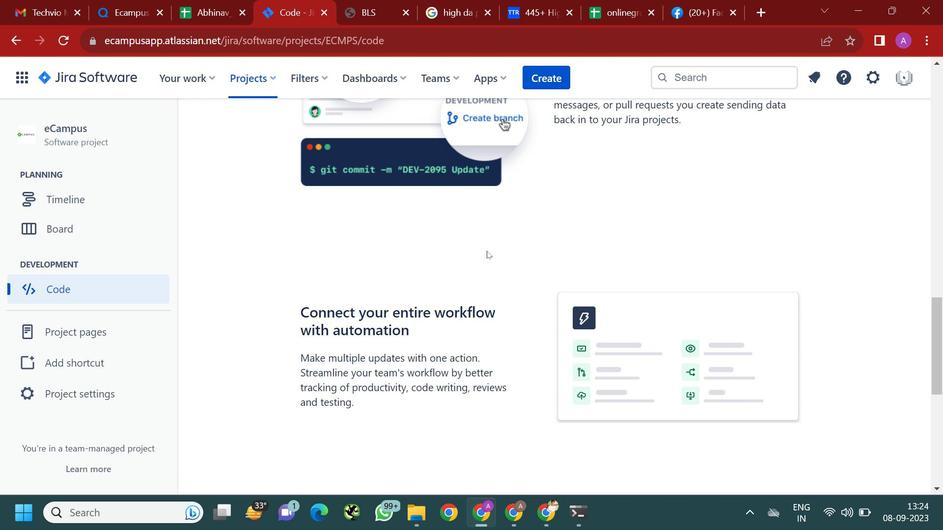 
Action: Mouse moved to (641, 228)
Screenshot: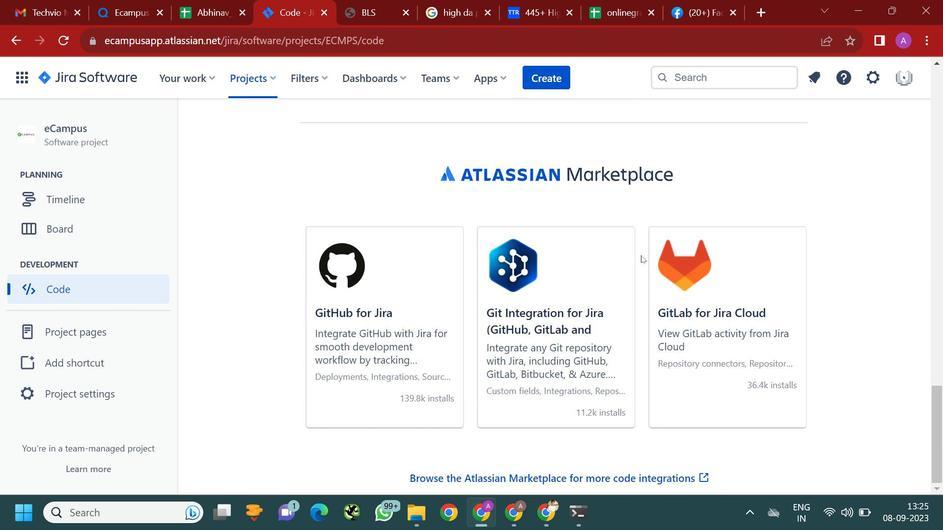 
Action: Mouse scrolled (641, 228) with delta (0, 0)
Screenshot: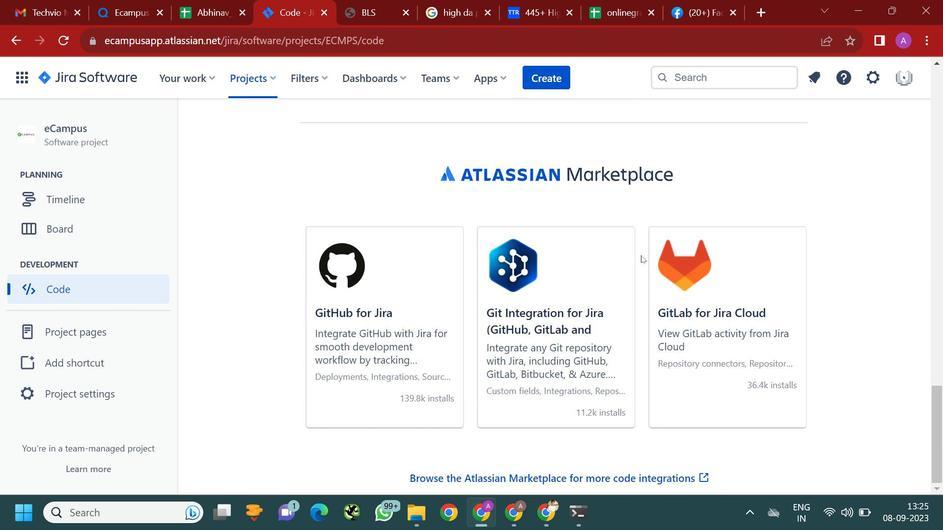
Action: Mouse scrolled (641, 228) with delta (0, 0)
Screenshot: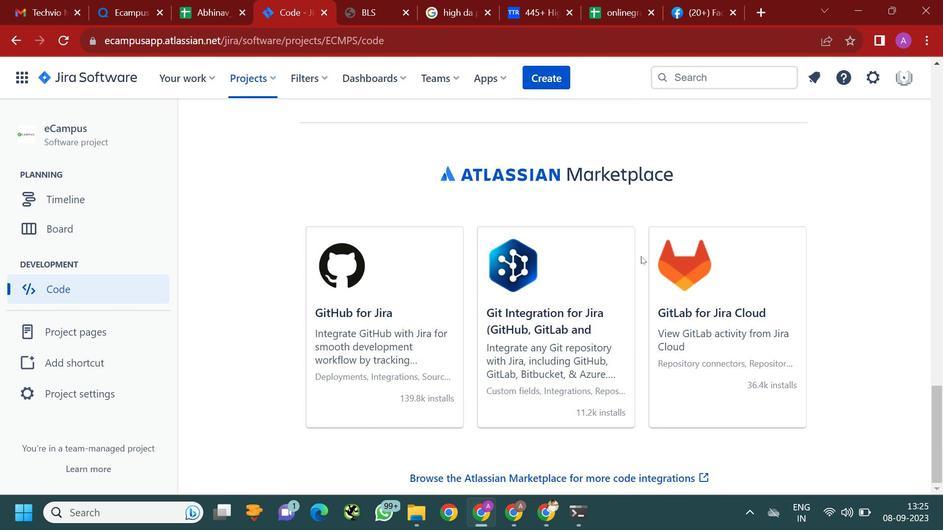 
Action: Mouse scrolled (641, 228) with delta (0, 0)
Screenshot: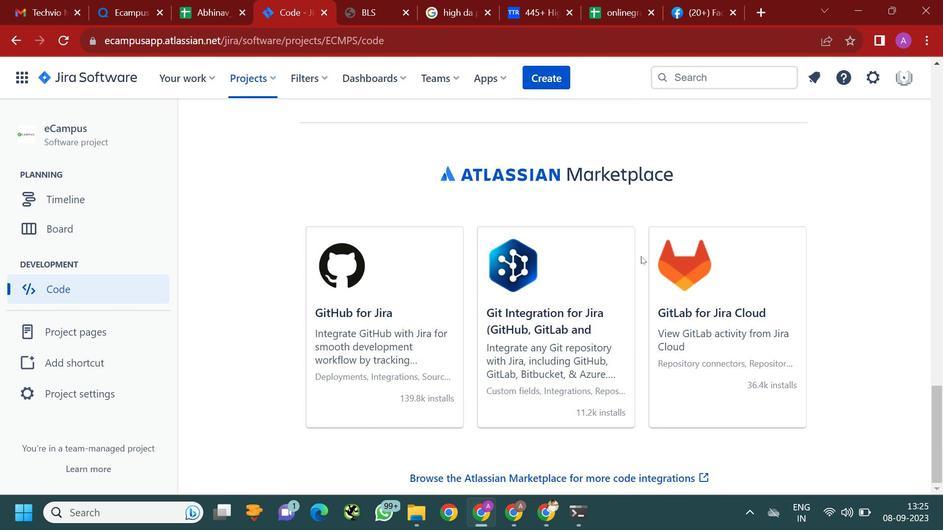 
Action: Mouse moved to (637, 247)
Screenshot: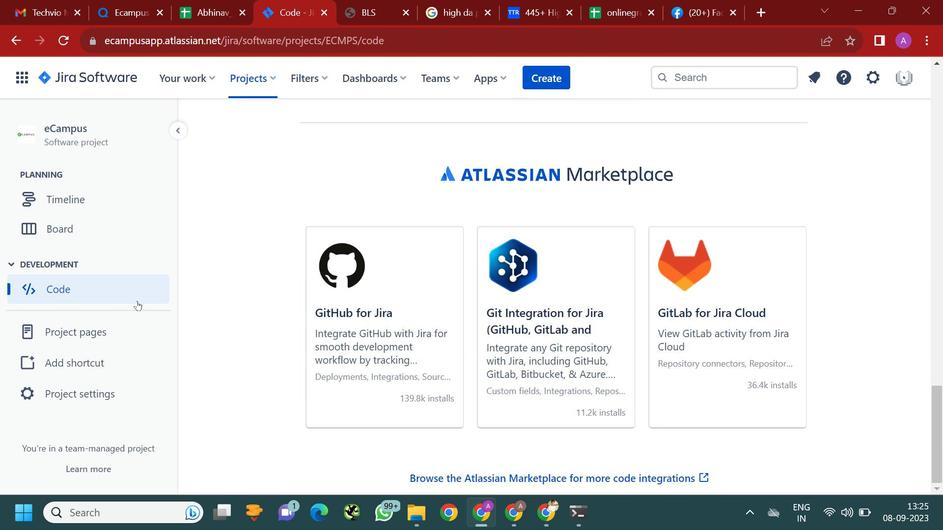 
Action: Mouse scrolled (637, 246) with delta (0, 0)
Screenshot: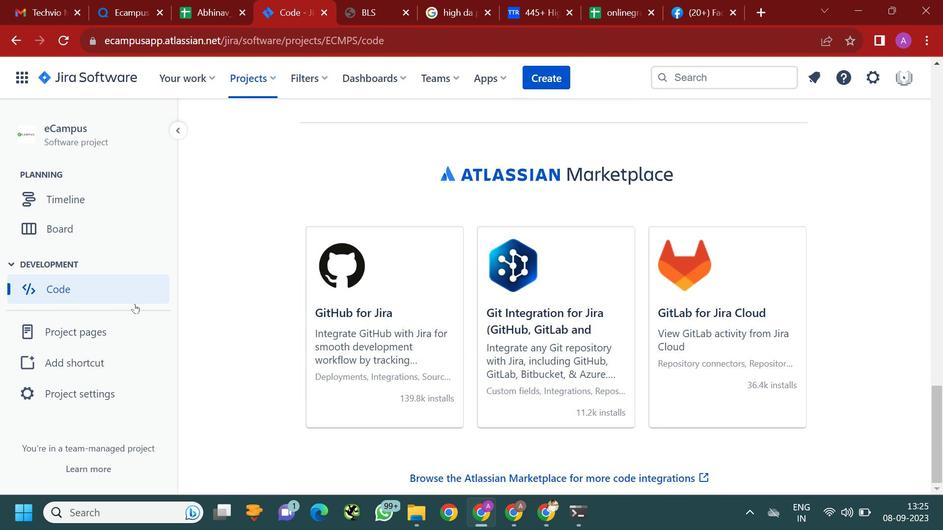 
Action: Mouse moved to (637, 247)
Screenshot: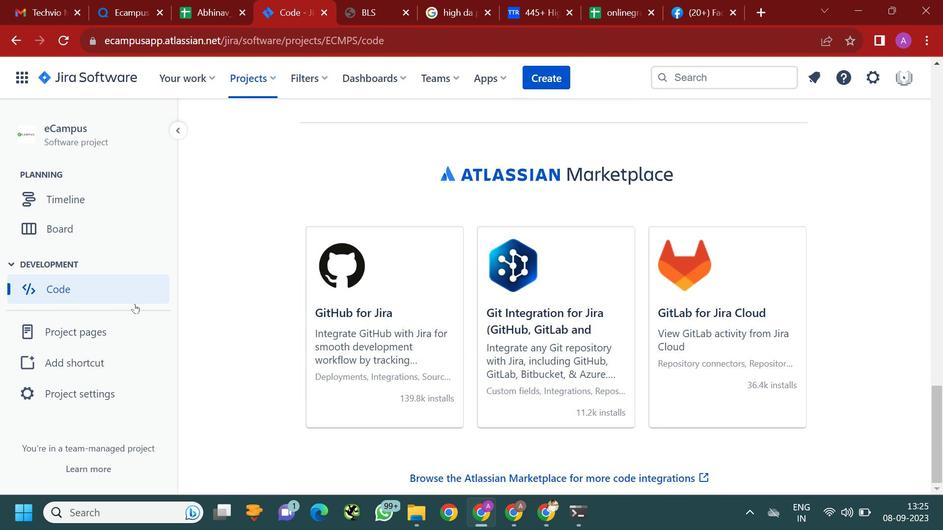 
Action: Mouse scrolled (637, 247) with delta (0, 0)
Screenshot: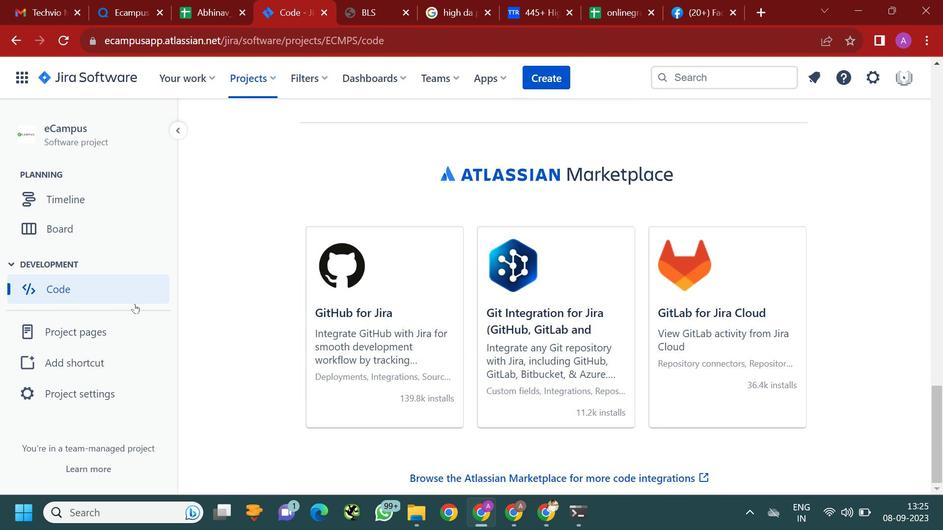 
Action: Mouse moved to (637, 250)
Screenshot: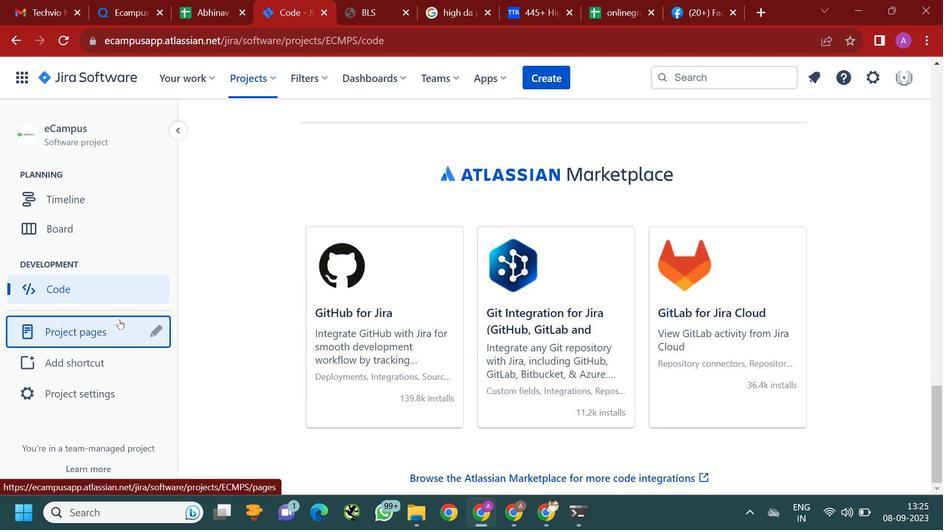 
Action: Mouse scrolled (637, 249) with delta (0, 0)
Screenshot: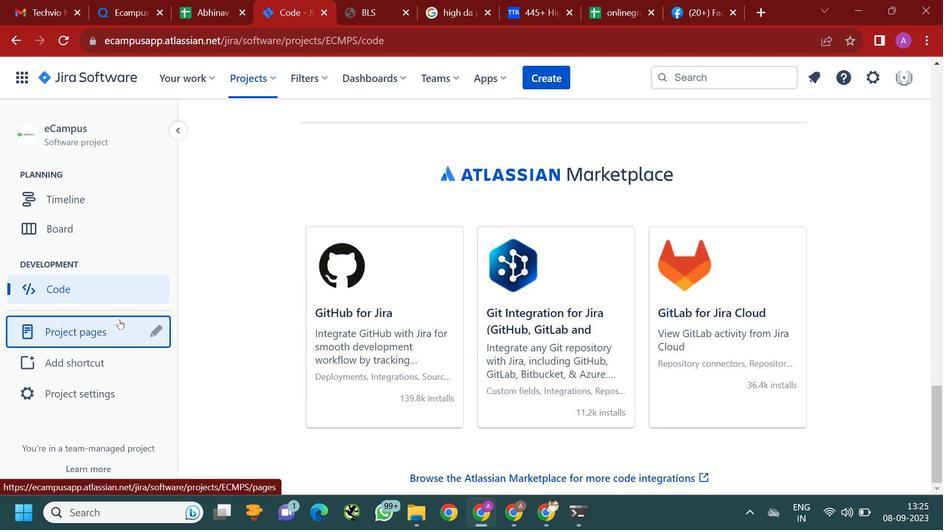 
Action: Mouse moved to (115, 316)
Screenshot: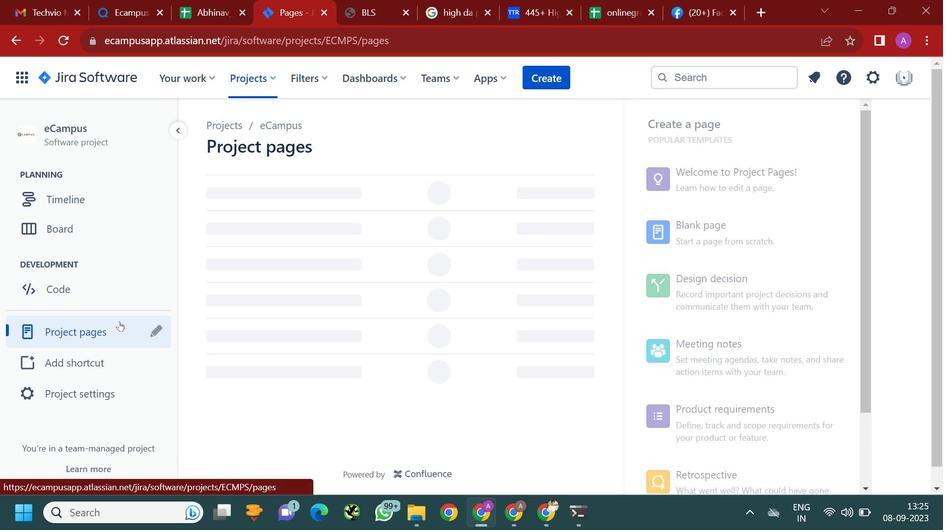 
Action: Mouse pressed left at (115, 316)
Screenshot: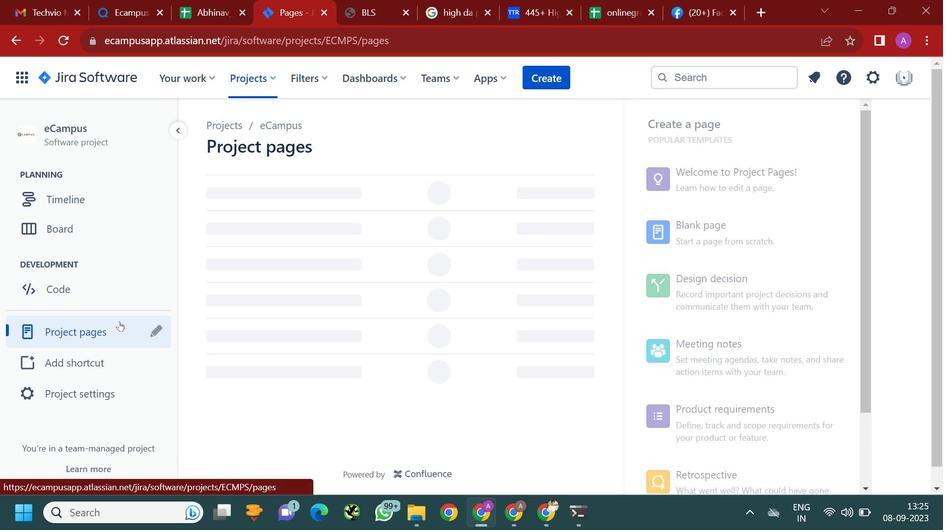 
Action: Mouse moved to (402, 259)
Screenshot: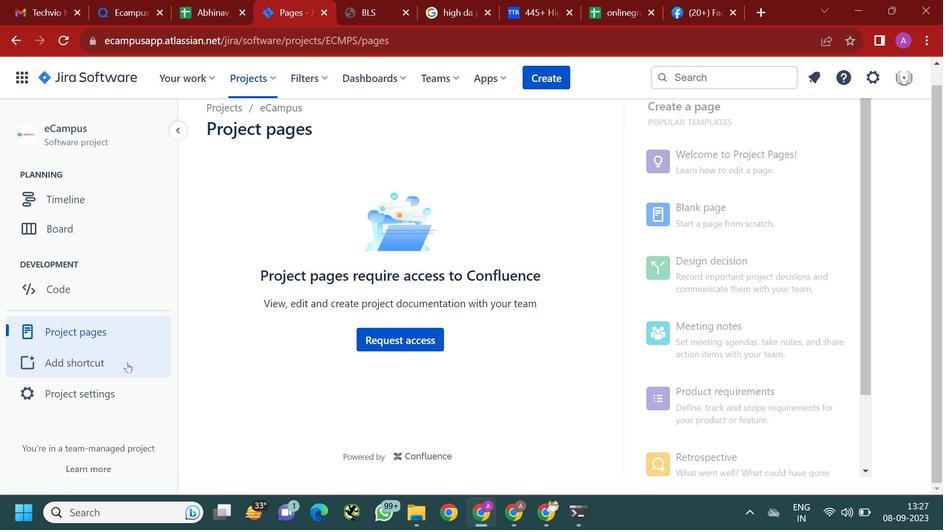 
Action: Mouse scrolled (402, 258) with delta (0, 0)
Screenshot: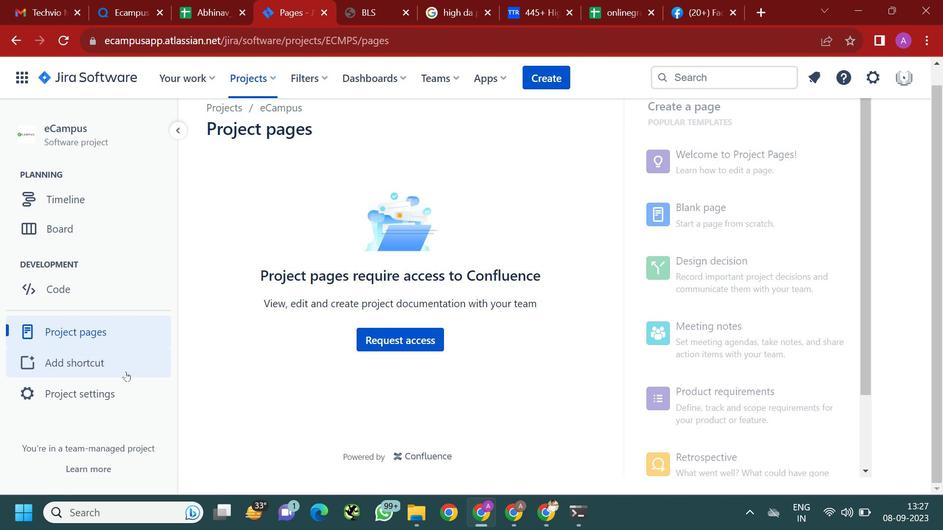
Action: Mouse moved to (402, 258)
Screenshot: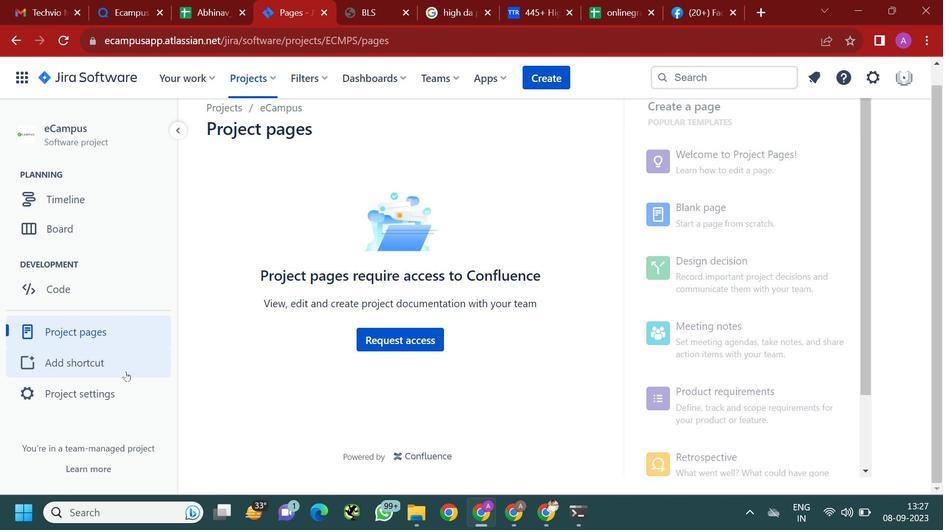 
Action: Mouse scrolled (402, 258) with delta (0, 0)
Screenshot: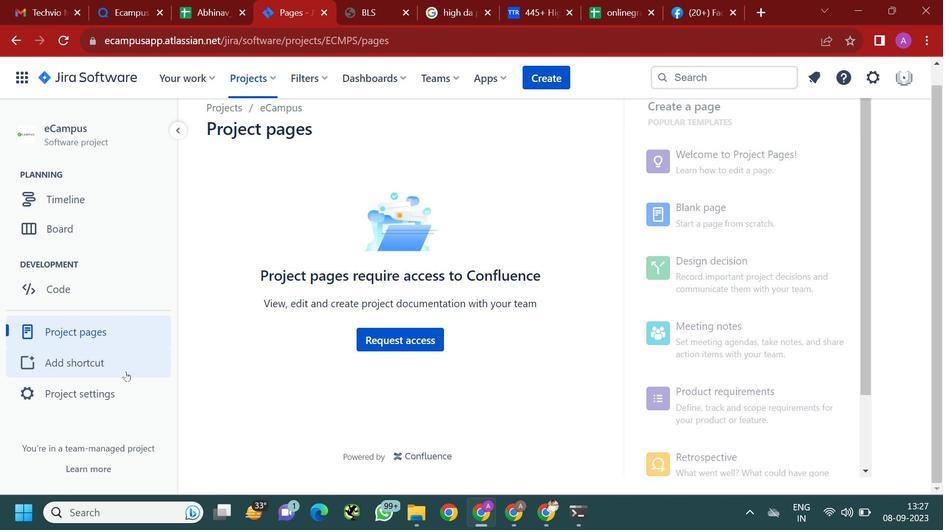
Action: Mouse moved to (402, 258)
Screenshot: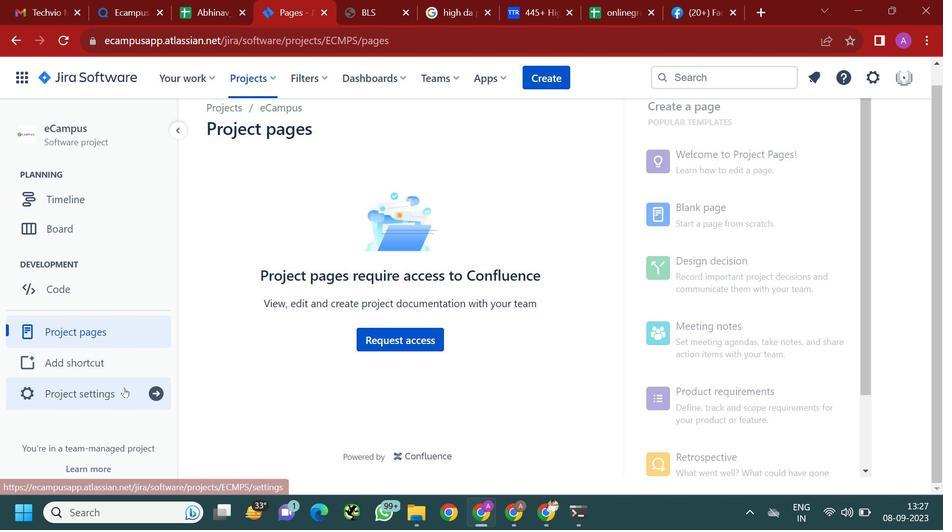 
Action: Mouse scrolled (402, 258) with delta (0, 0)
Screenshot: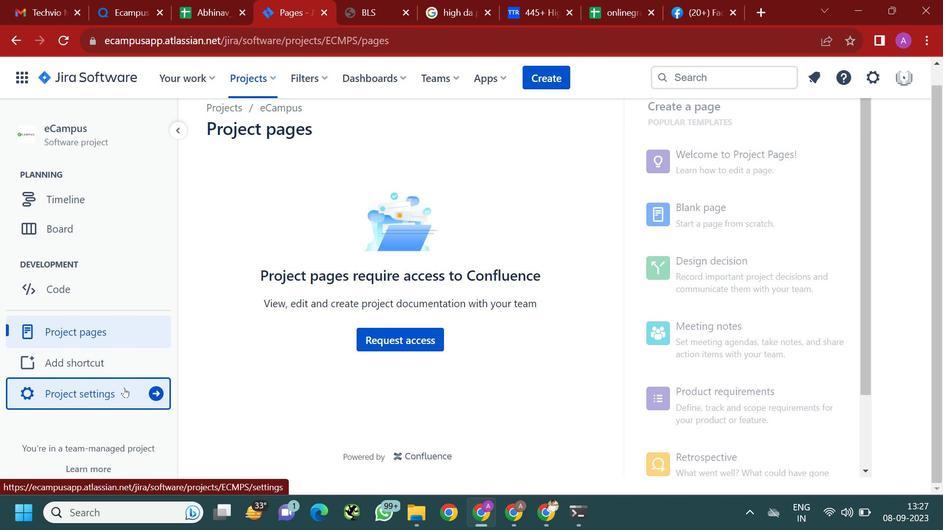 
Action: Mouse scrolled (402, 258) with delta (0, 0)
Screenshot: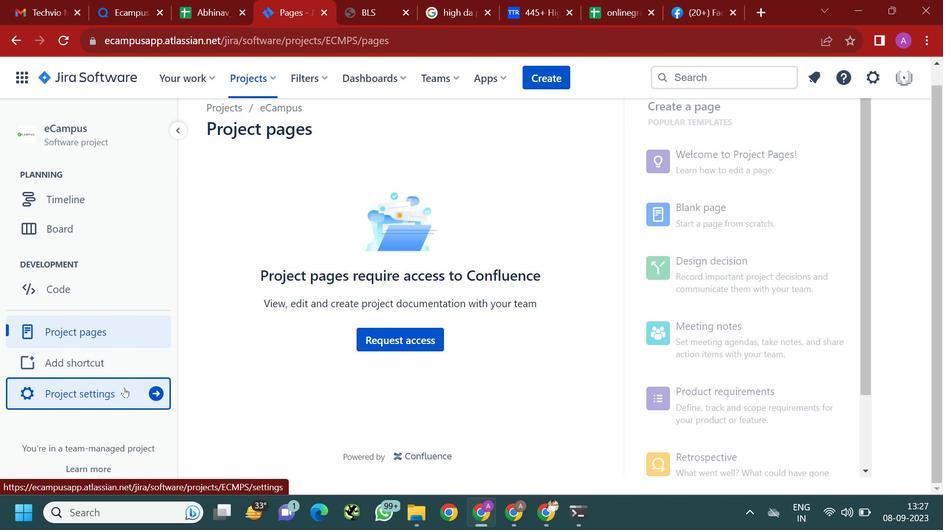 
Action: Mouse moved to (120, 384)
Screenshot: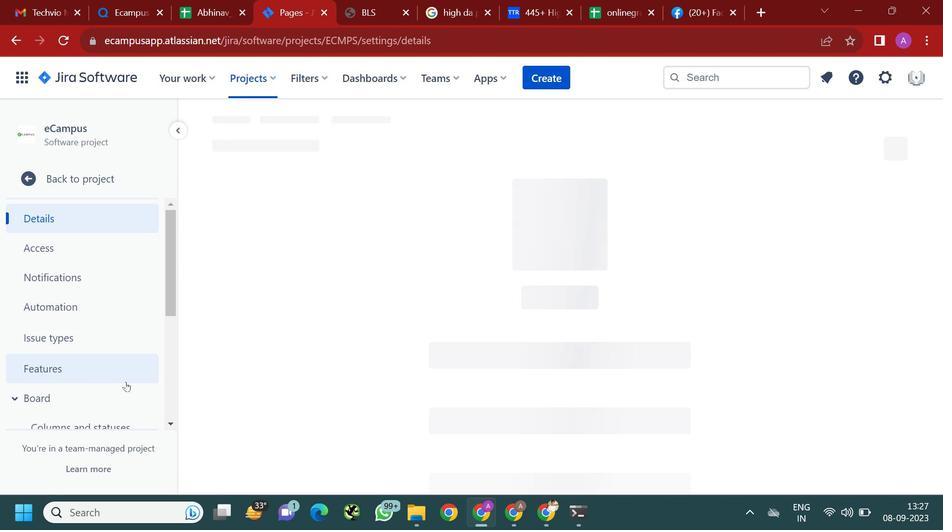 
Action: Mouse pressed left at (120, 384)
Screenshot: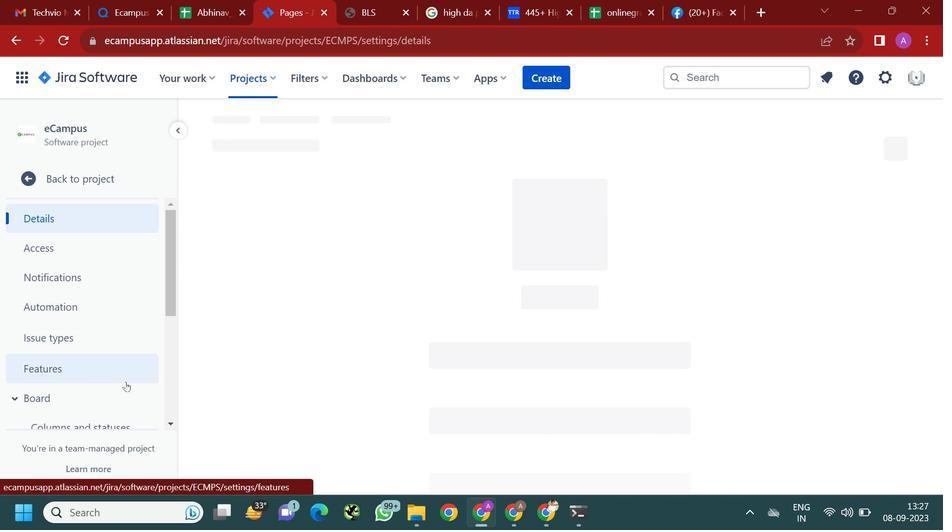 
Action: Mouse moved to (264, 228)
Screenshot: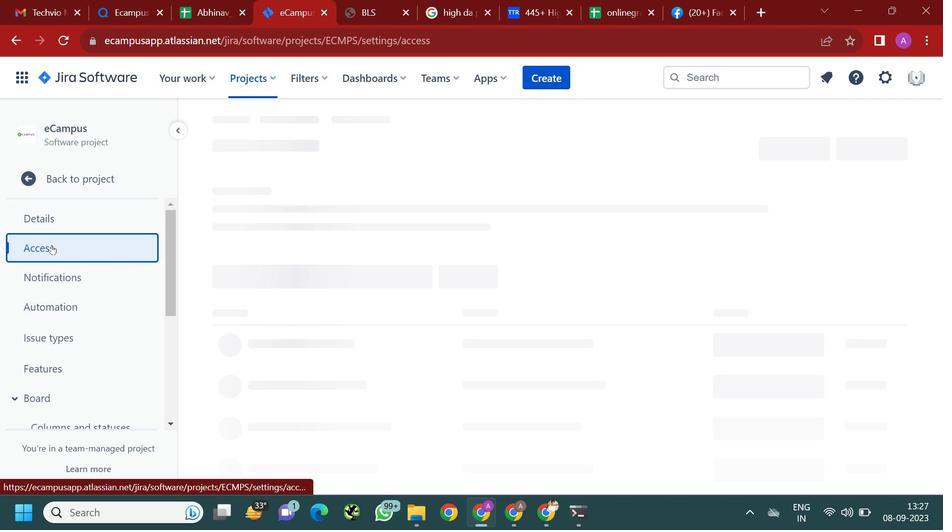
Action: Mouse scrolled (264, 228) with delta (0, 0)
Screenshot: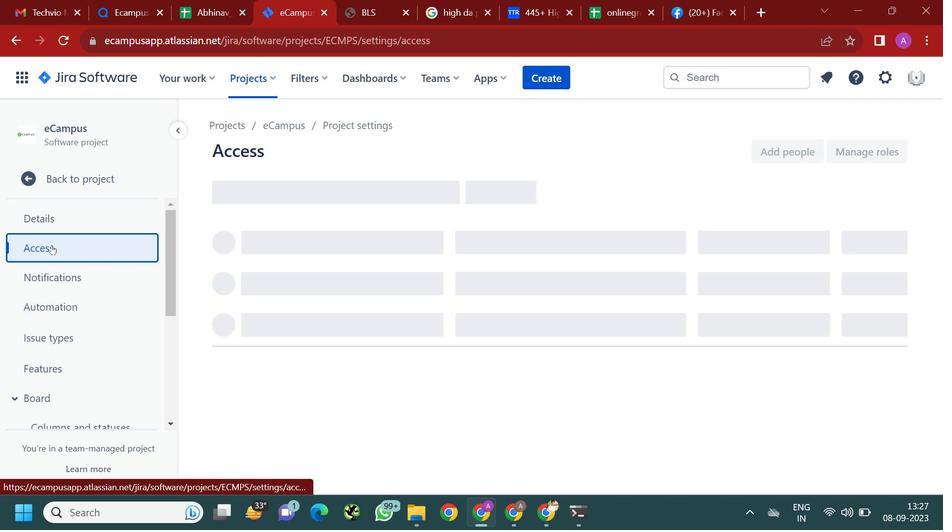 
Action: Mouse scrolled (264, 228) with delta (0, 0)
Screenshot: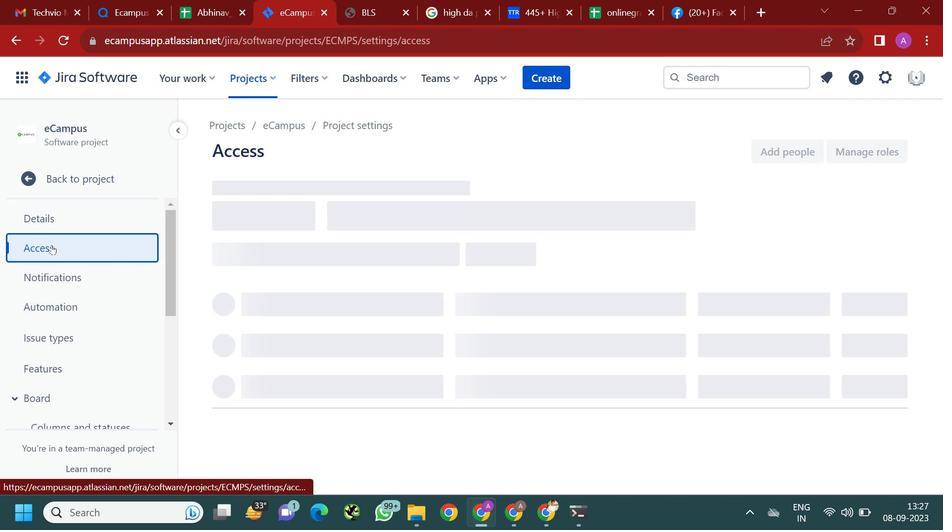 
Action: Mouse moved to (48, 241)
Screenshot: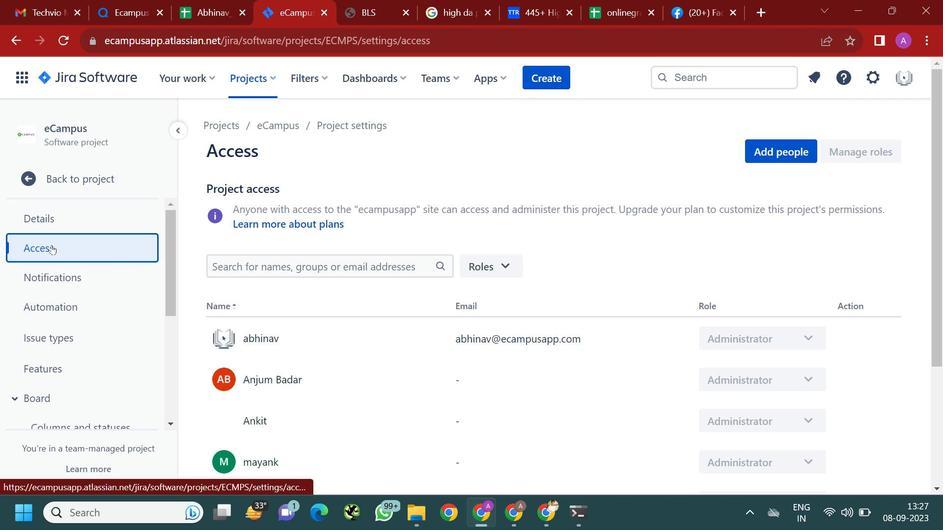 
Action: Mouse pressed left at (48, 241)
Screenshot: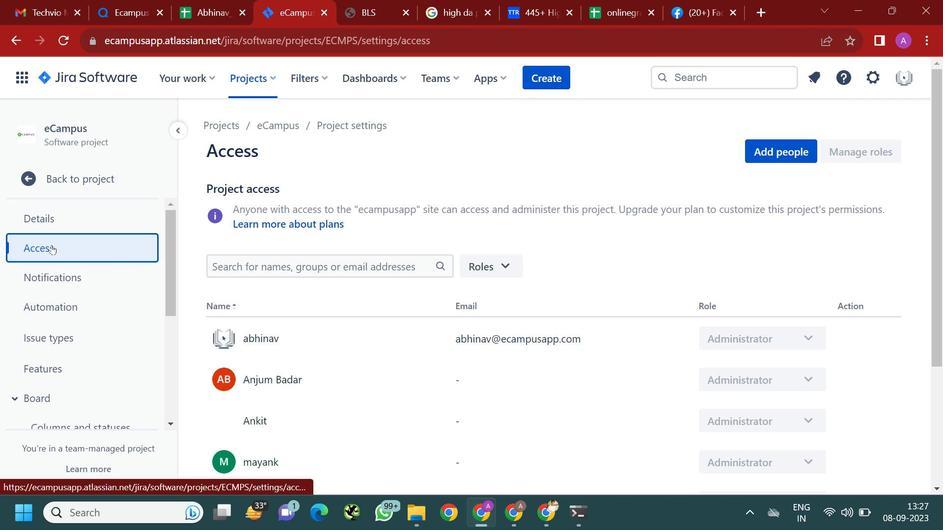 
Action: Mouse moved to (508, 262)
Screenshot: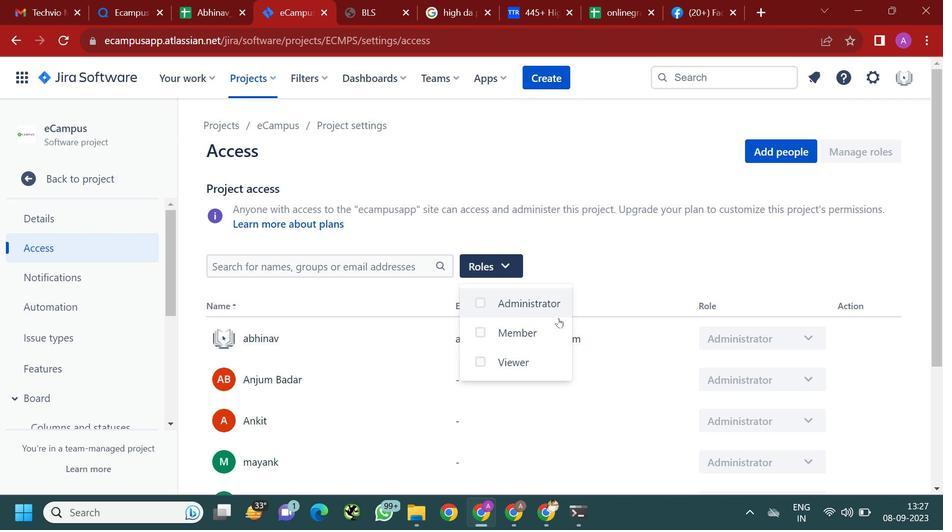 
Action: Mouse pressed left at (508, 262)
Screenshot: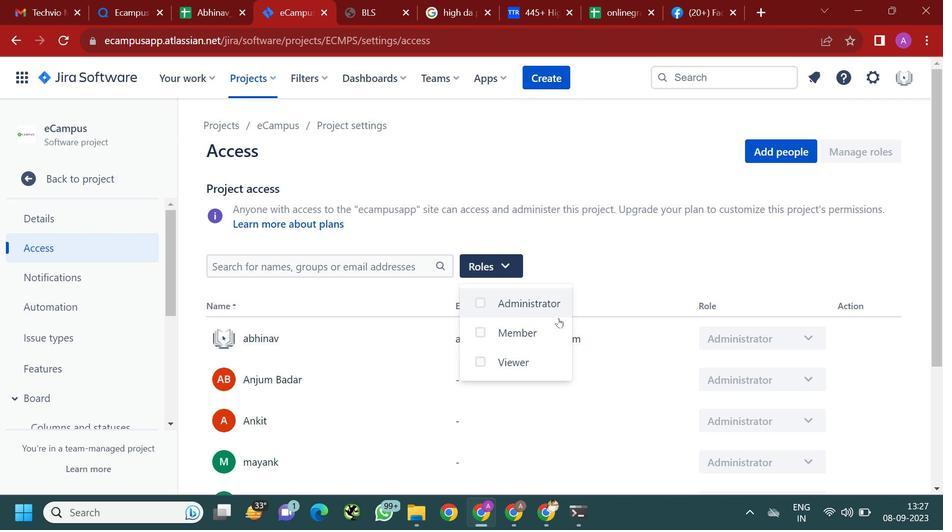 
Action: Mouse moved to (630, 345)
Screenshot: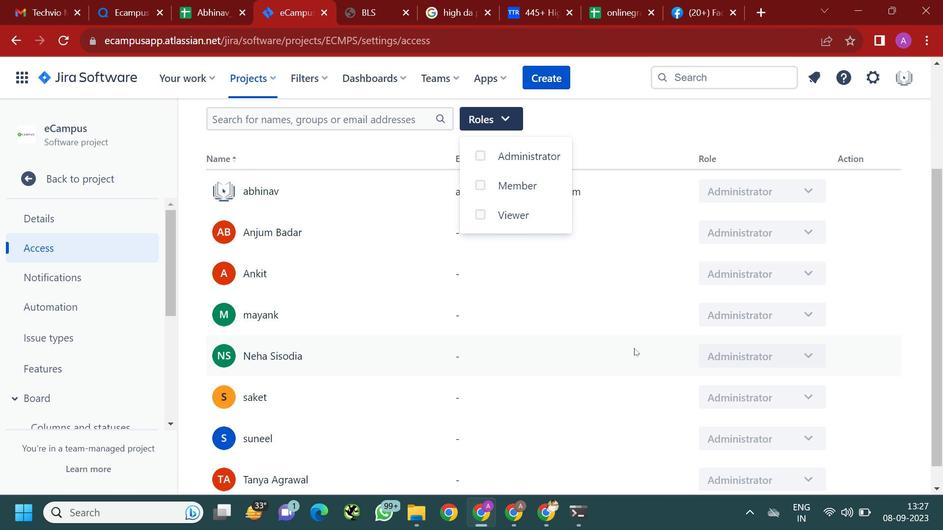 
Action: Mouse scrolled (630, 344) with delta (0, 0)
Screenshot: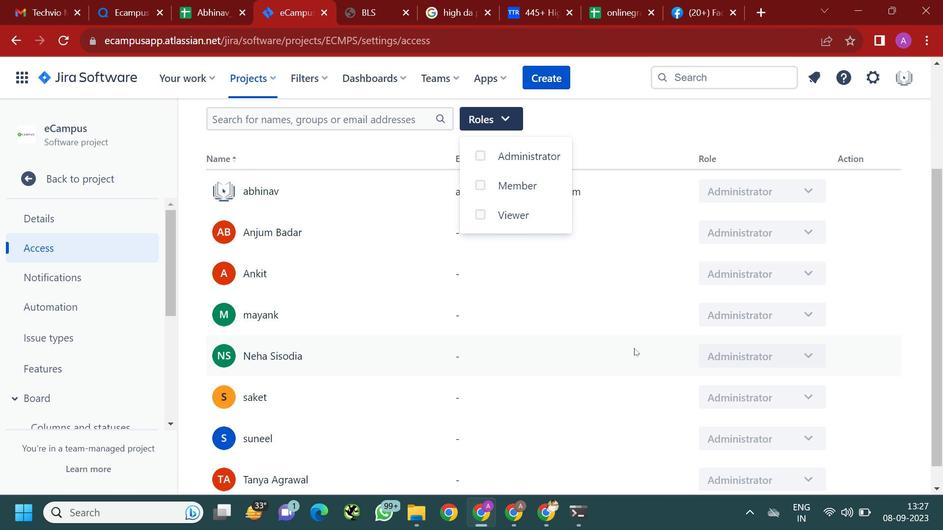 
Action: Mouse scrolled (630, 344) with delta (0, 0)
Screenshot: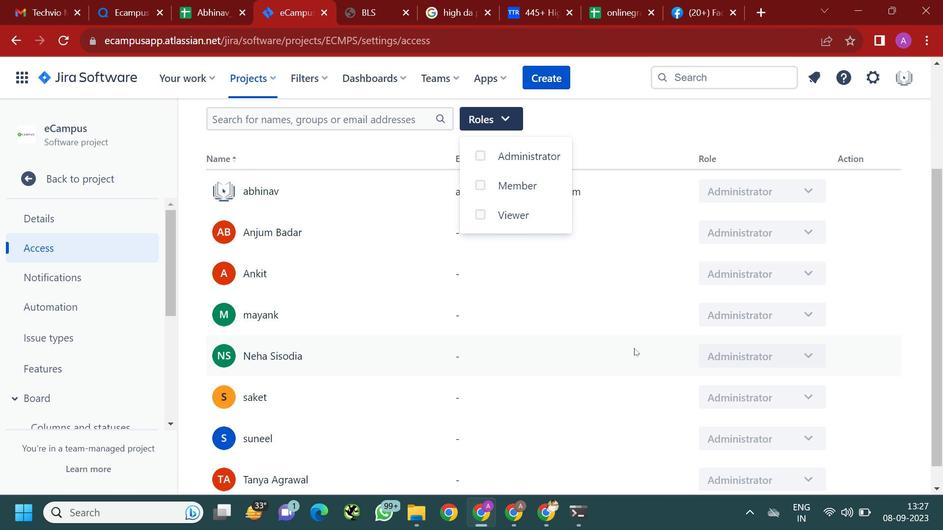 
Action: Mouse scrolled (630, 344) with delta (0, 0)
Screenshot: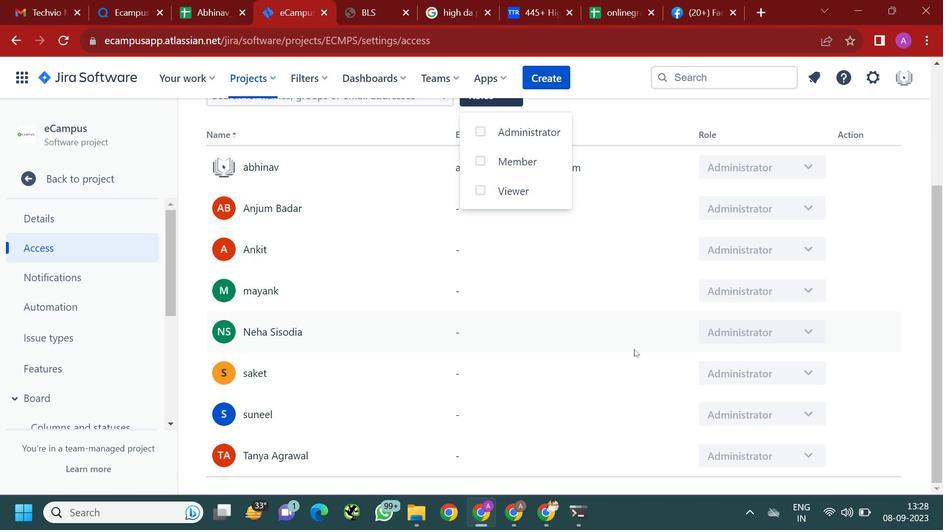 
Action: Mouse moved to (630, 344)
